 Task: Find connections with filter location Jincheng with filter topic #mentorwith filter profile language English with filter current company Tavant with filter school Institute of Hotel Management with filter industry Renewable Energy Power Generation with filter service category Negotiation with filter keywords title Novelist/Writer
Action: Mouse moved to (686, 101)
Screenshot: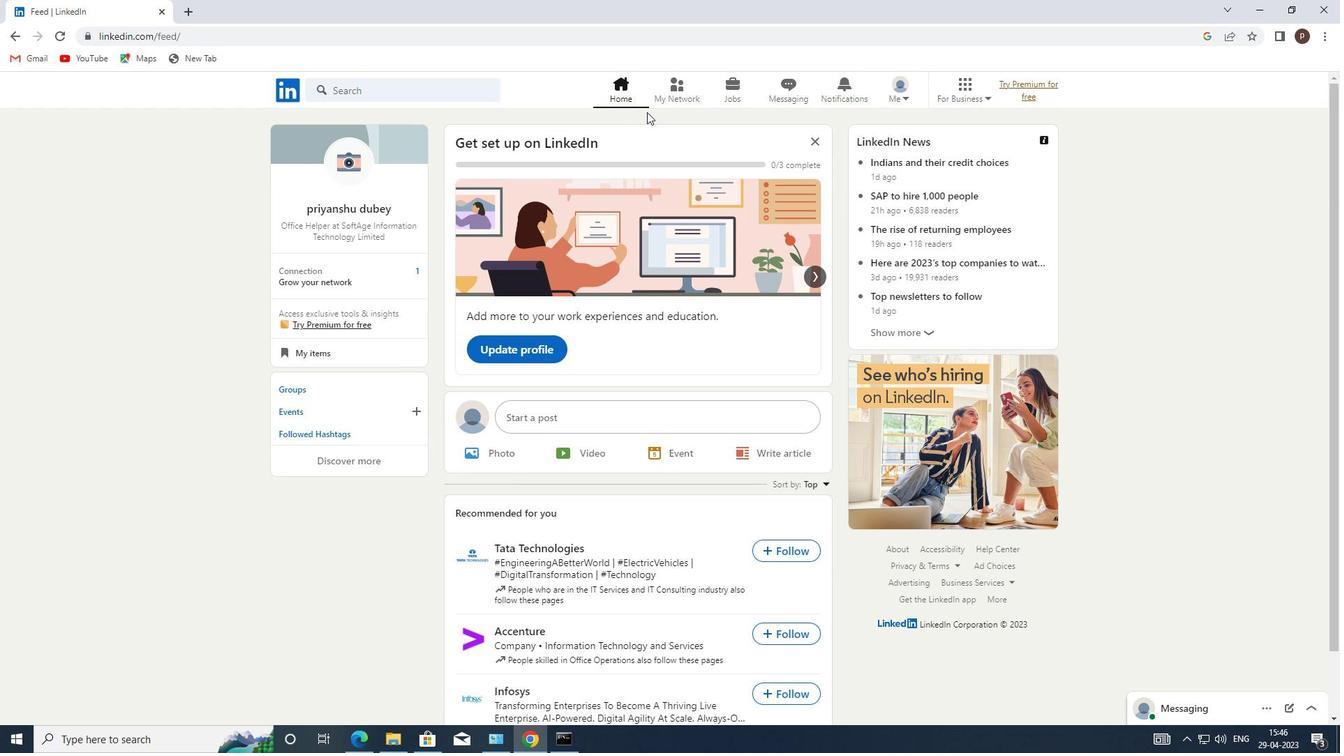 
Action: Mouse pressed left at (686, 101)
Screenshot: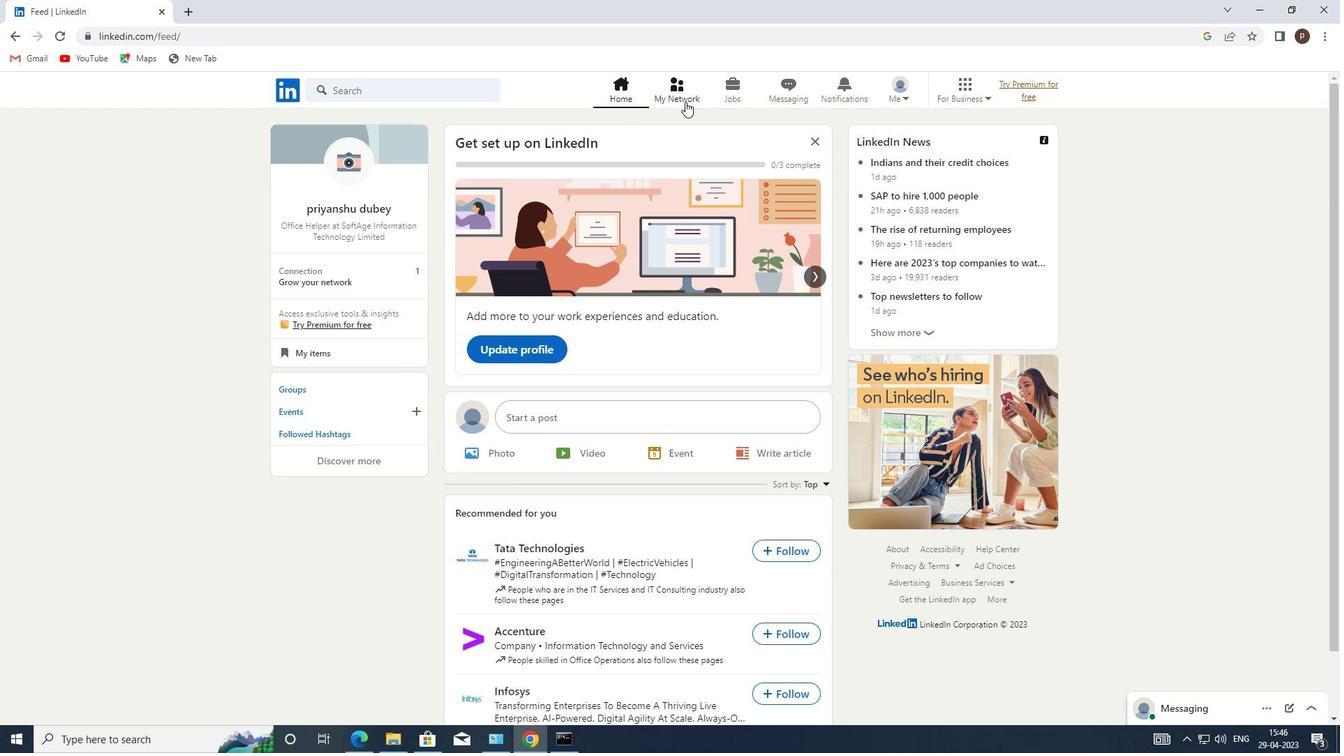 
Action: Mouse moved to (366, 164)
Screenshot: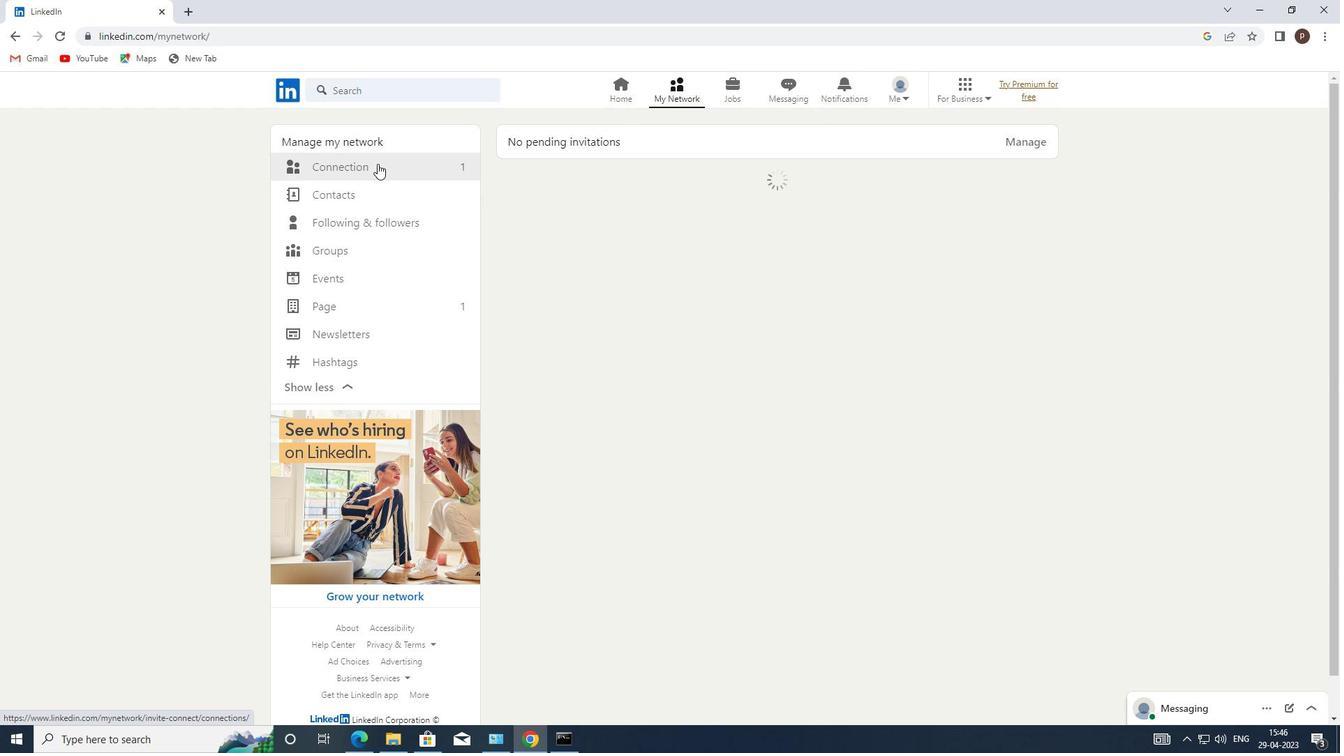 
Action: Mouse pressed left at (366, 164)
Screenshot: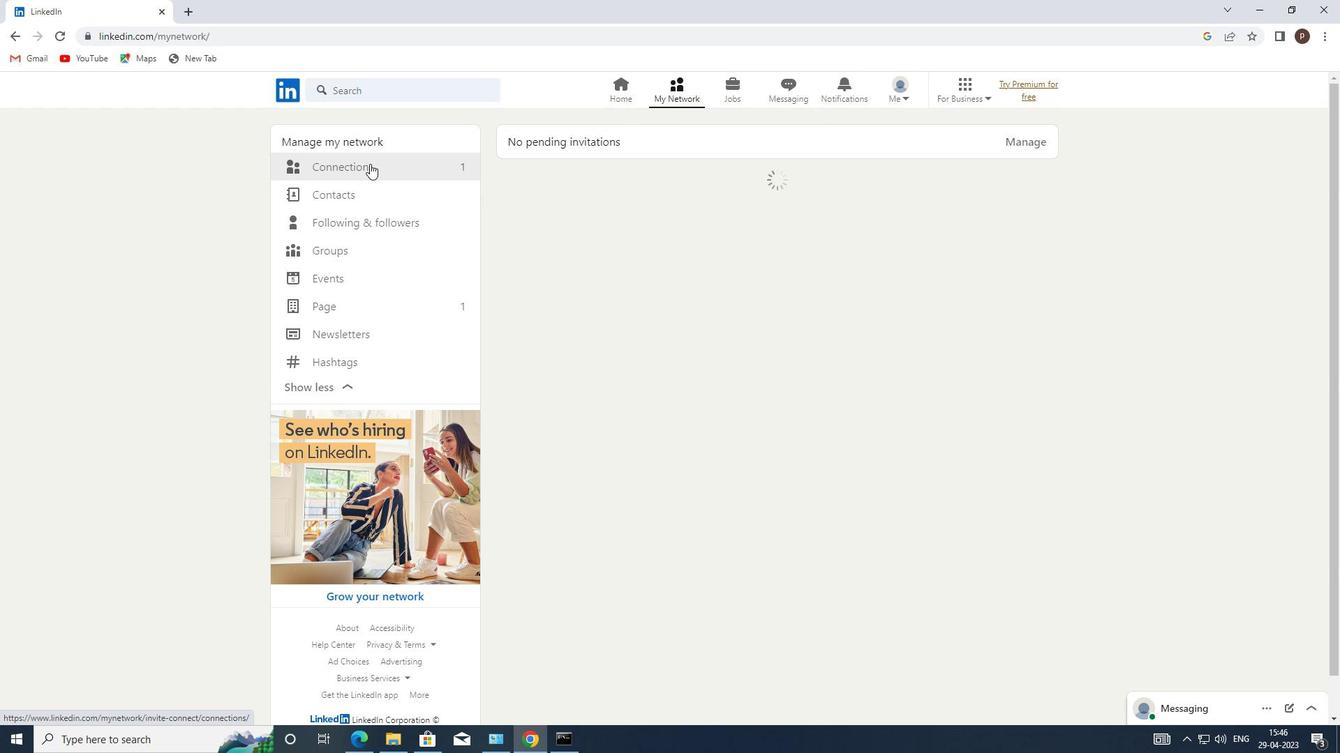 
Action: Mouse moved to (790, 157)
Screenshot: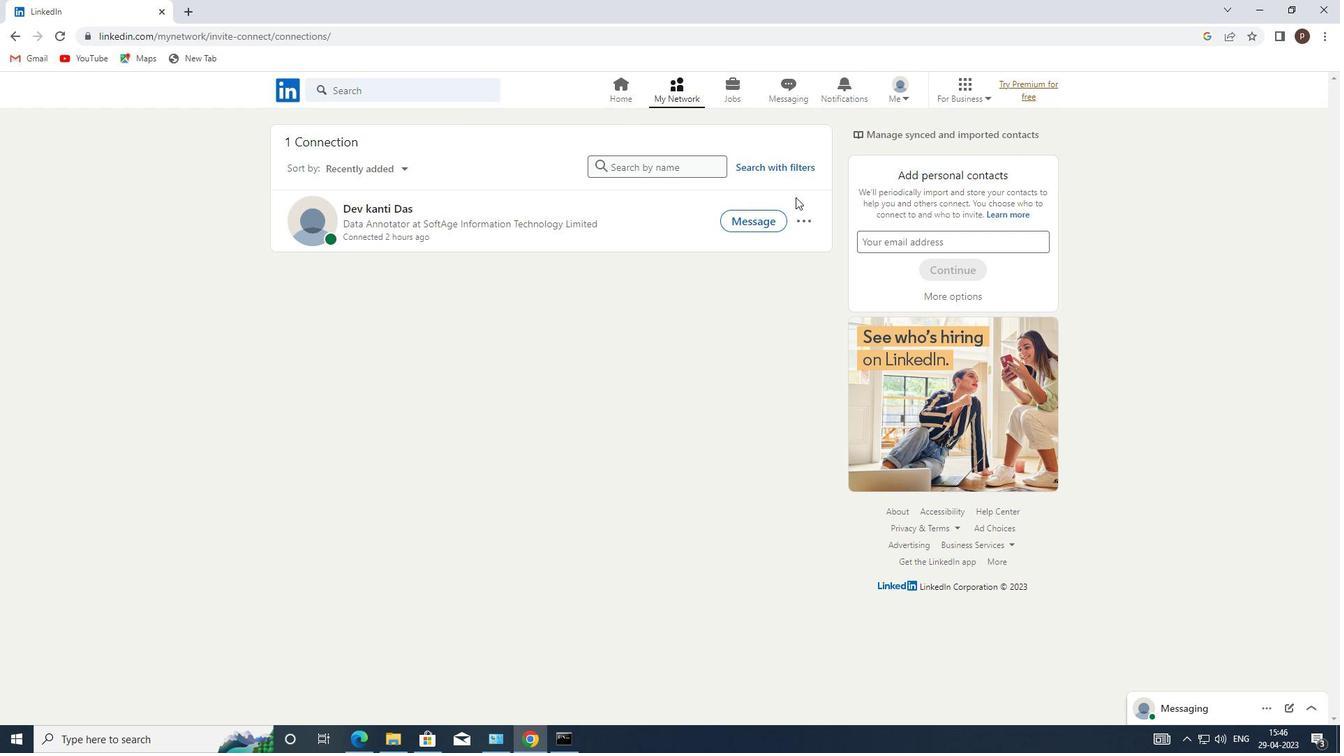 
Action: Mouse pressed left at (790, 157)
Screenshot: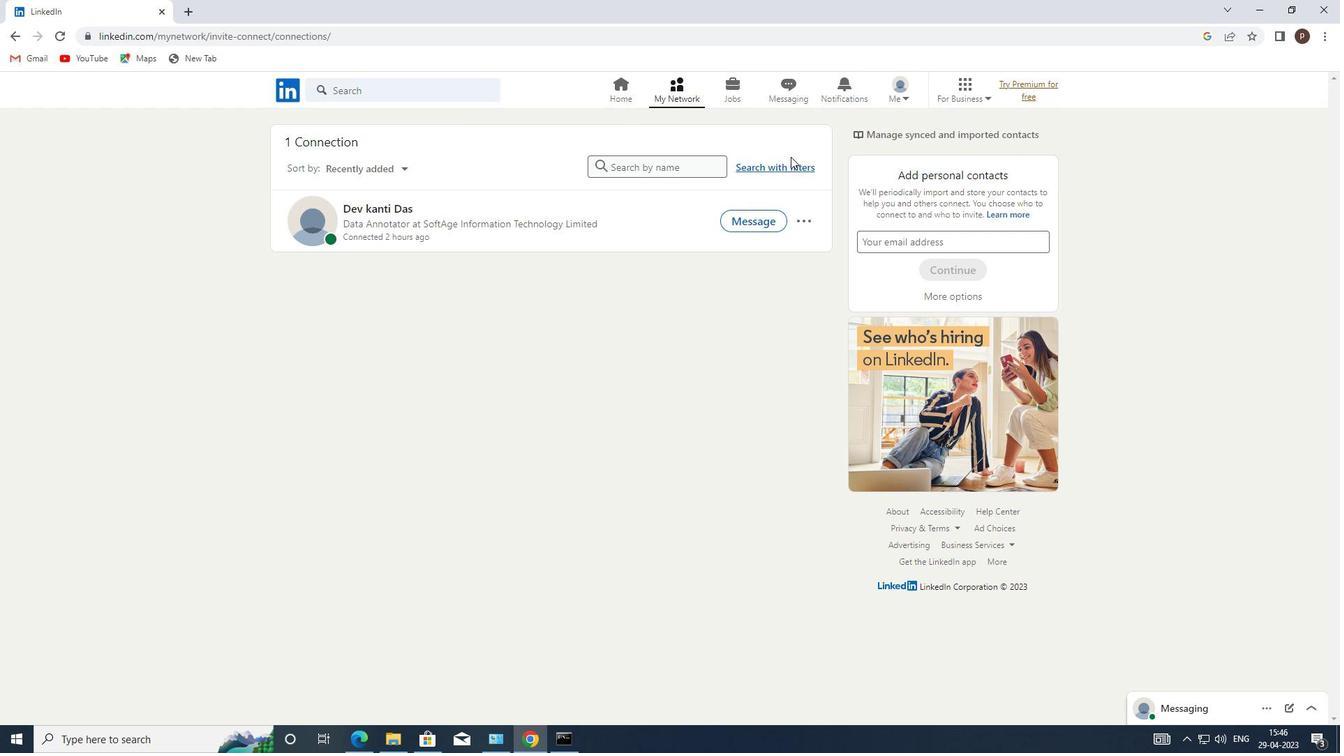 
Action: Mouse moved to (790, 159)
Screenshot: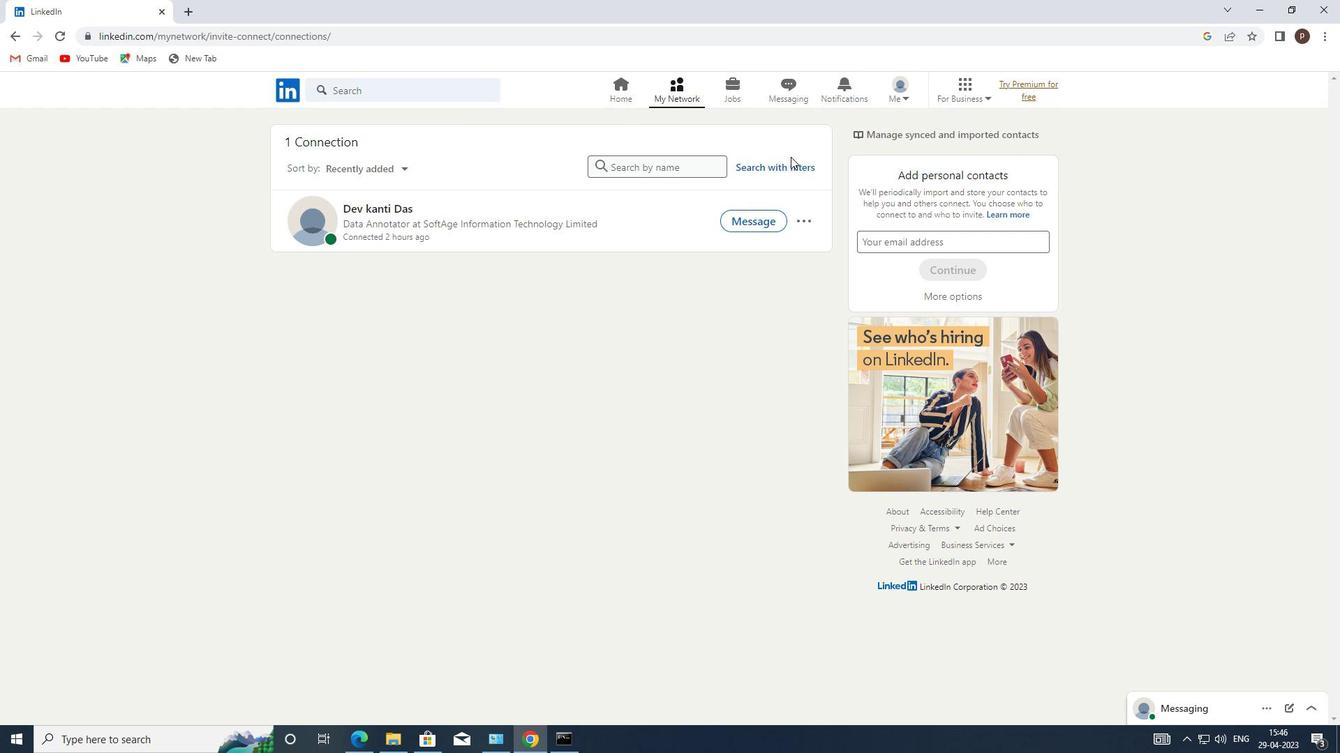 
Action: Mouse pressed left at (790, 159)
Screenshot: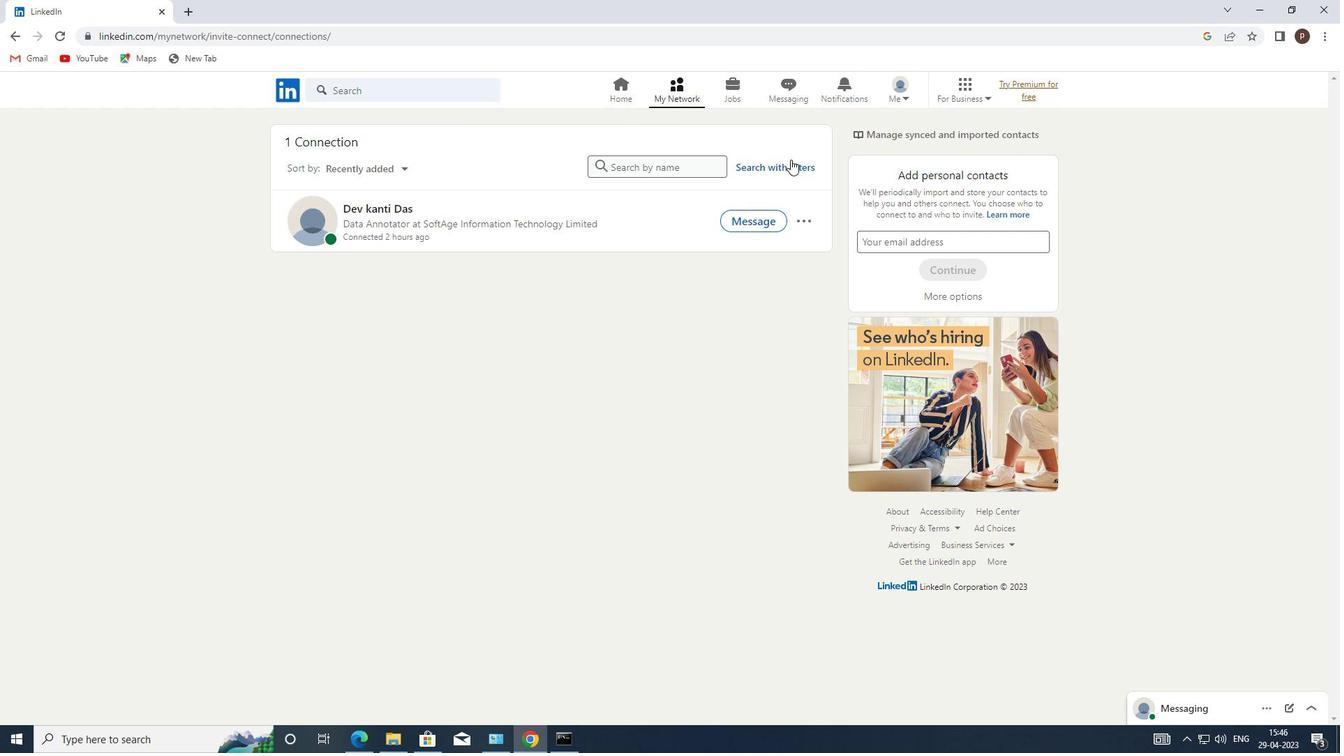 
Action: Mouse moved to (718, 131)
Screenshot: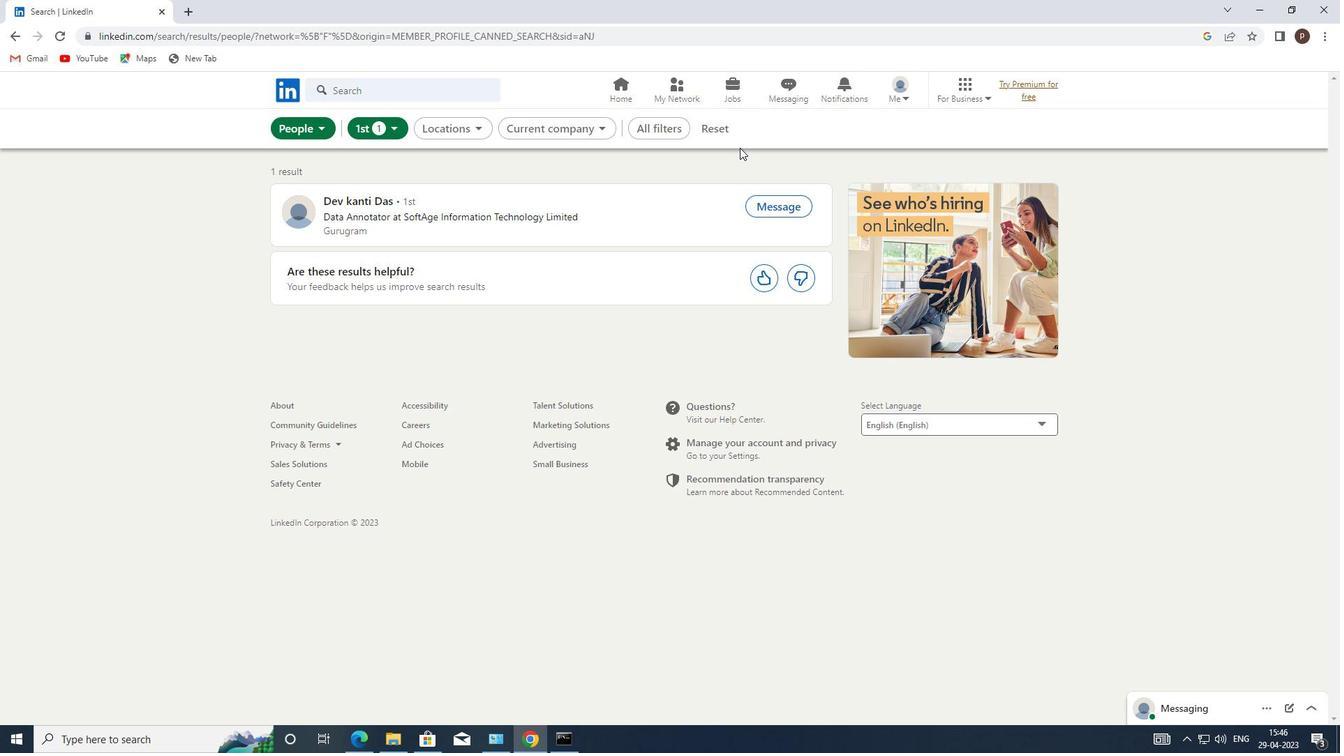 
Action: Mouse pressed left at (718, 131)
Screenshot: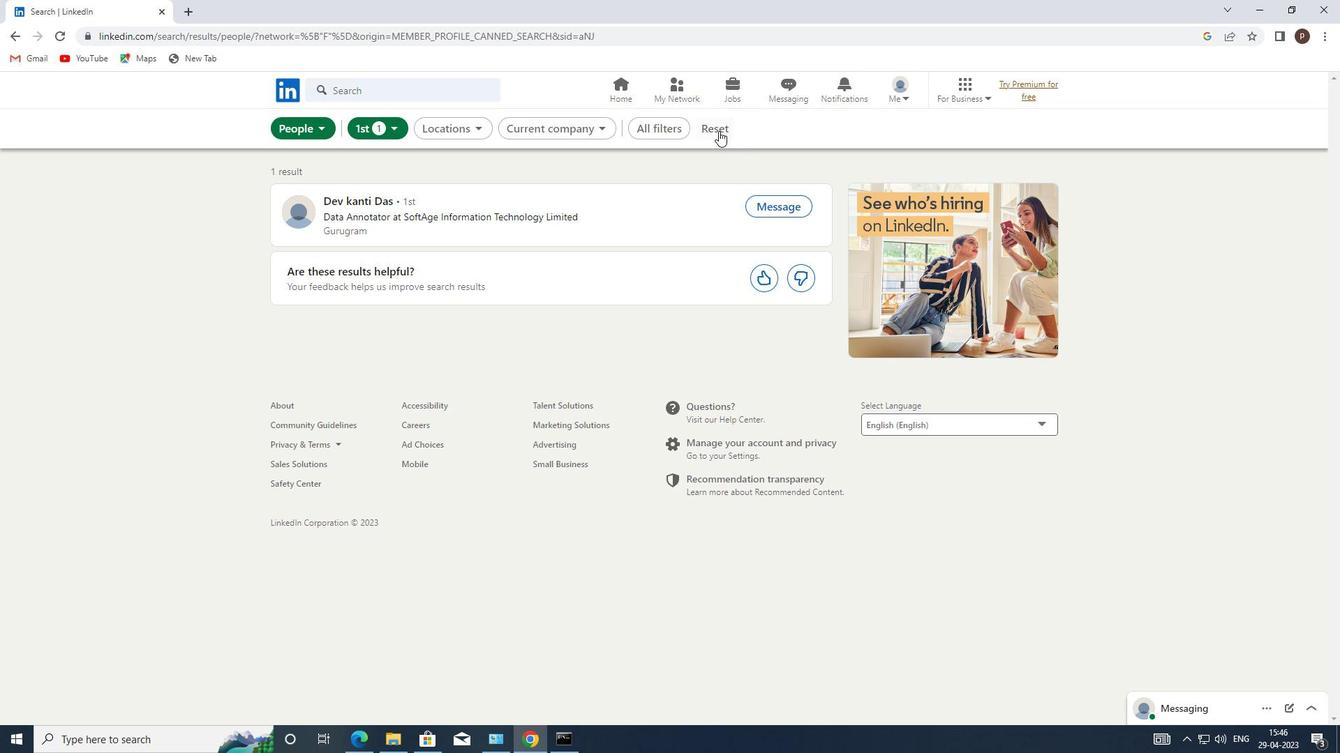 
Action: Mouse moved to (702, 129)
Screenshot: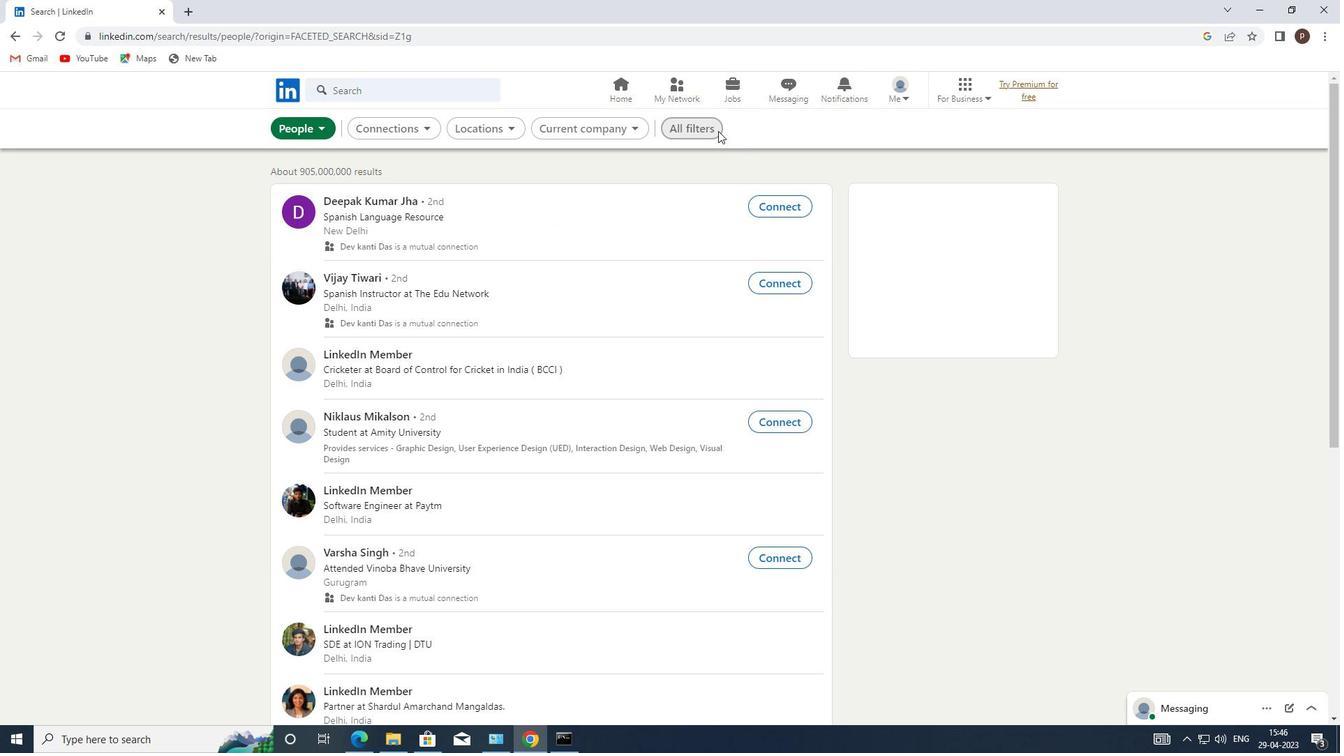 
Action: Mouse pressed left at (702, 129)
Screenshot: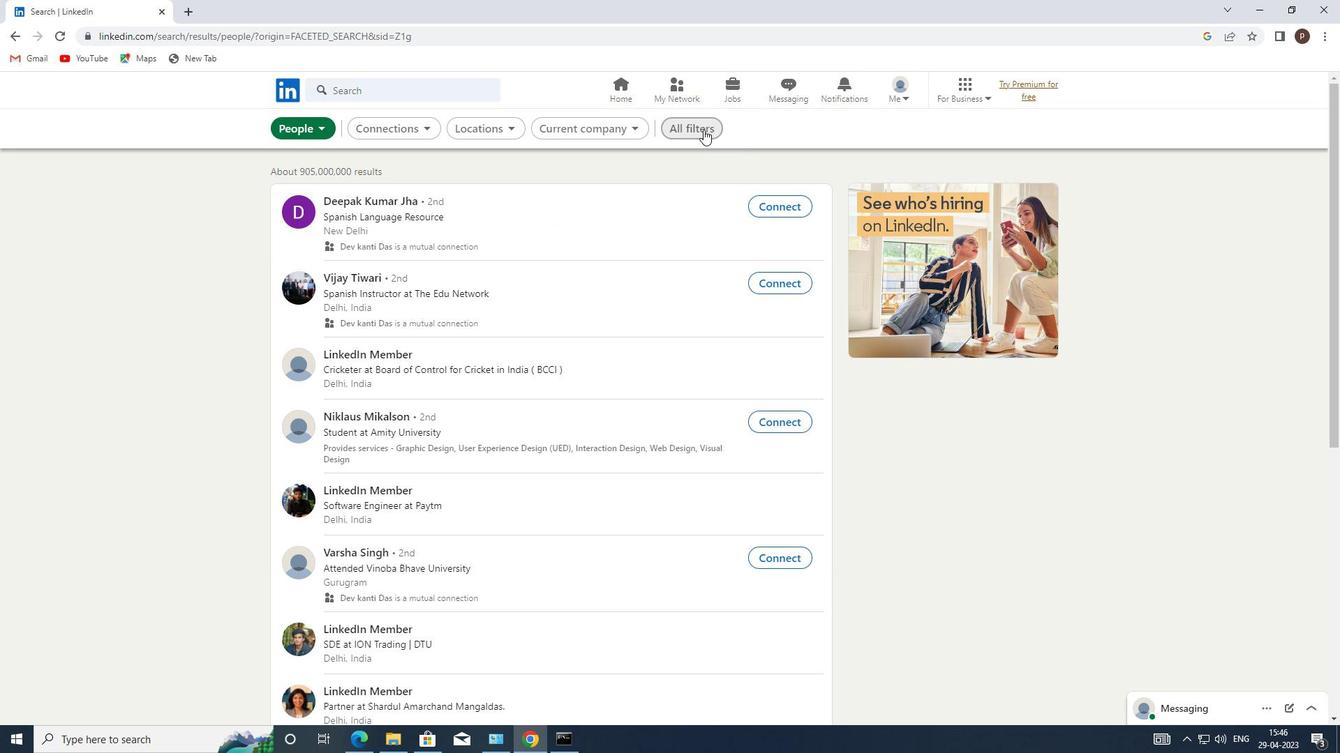 
Action: Mouse moved to (1112, 432)
Screenshot: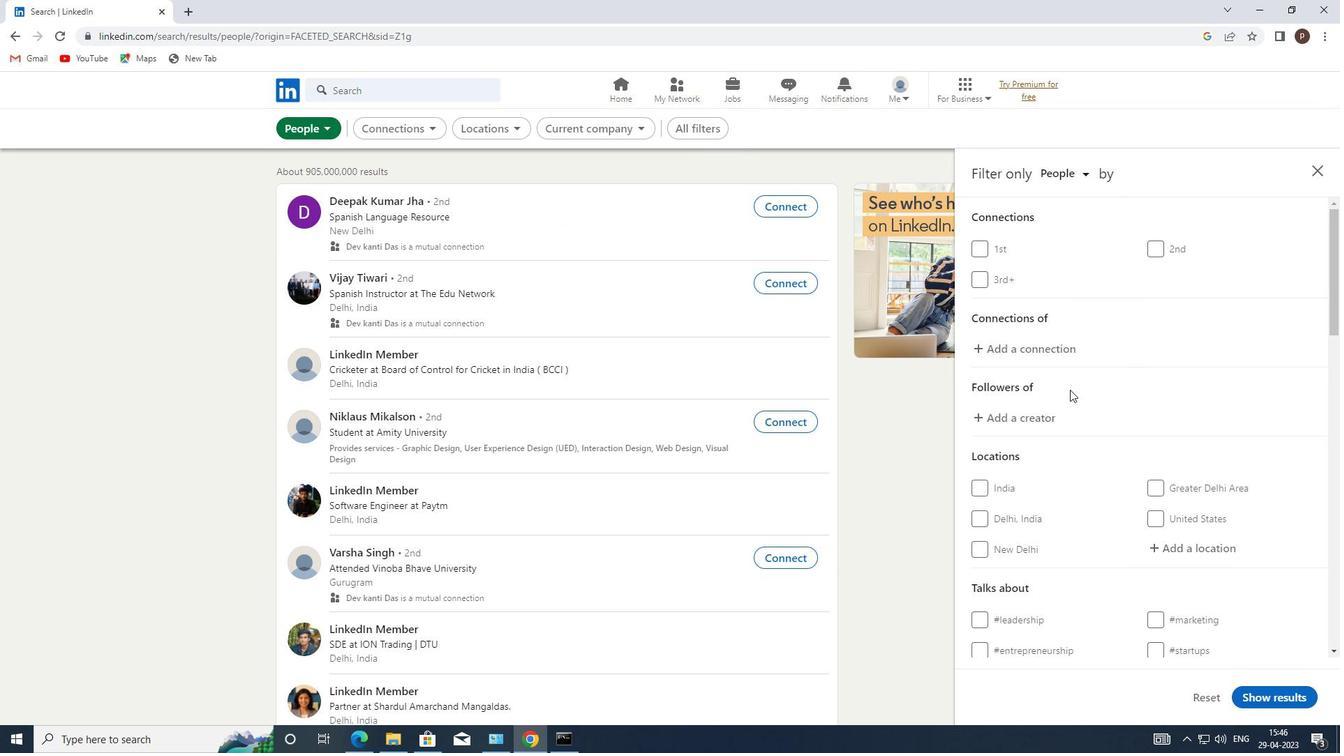 
Action: Mouse scrolled (1112, 432) with delta (0, 0)
Screenshot: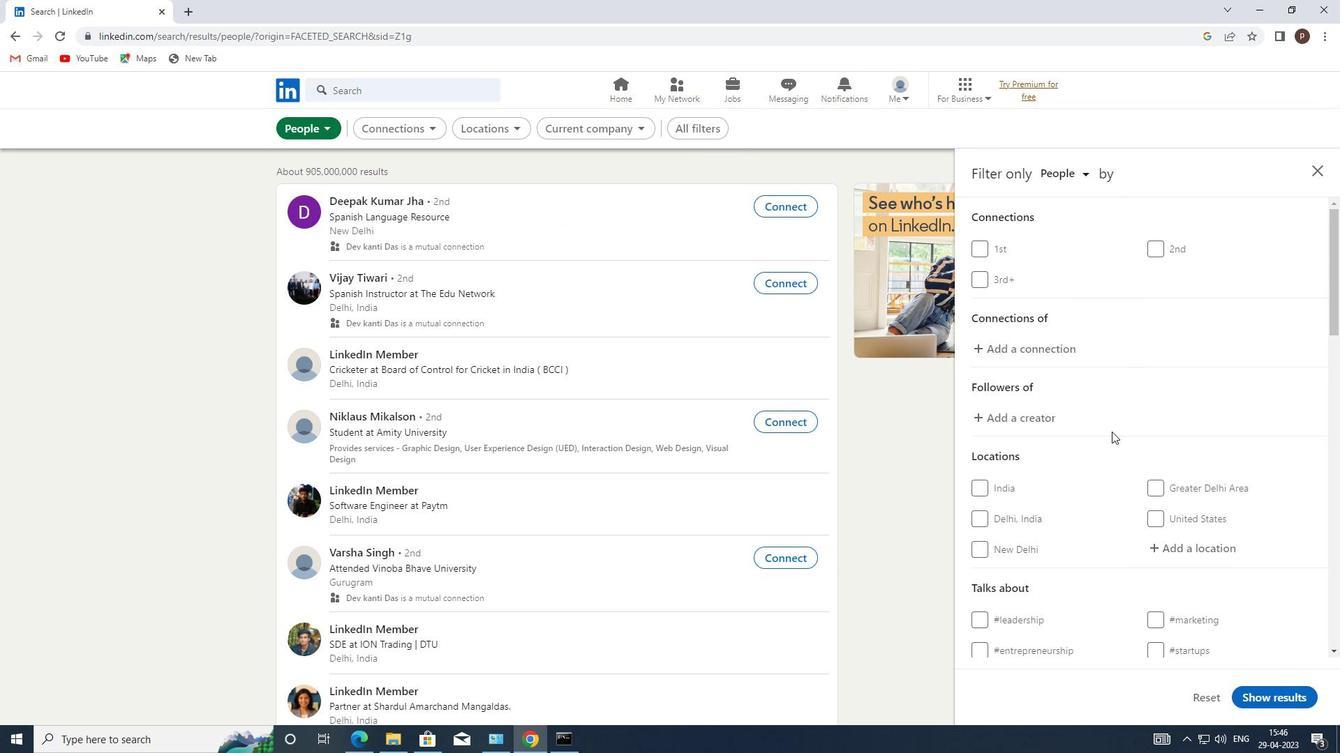 
Action: Mouse moved to (1112, 434)
Screenshot: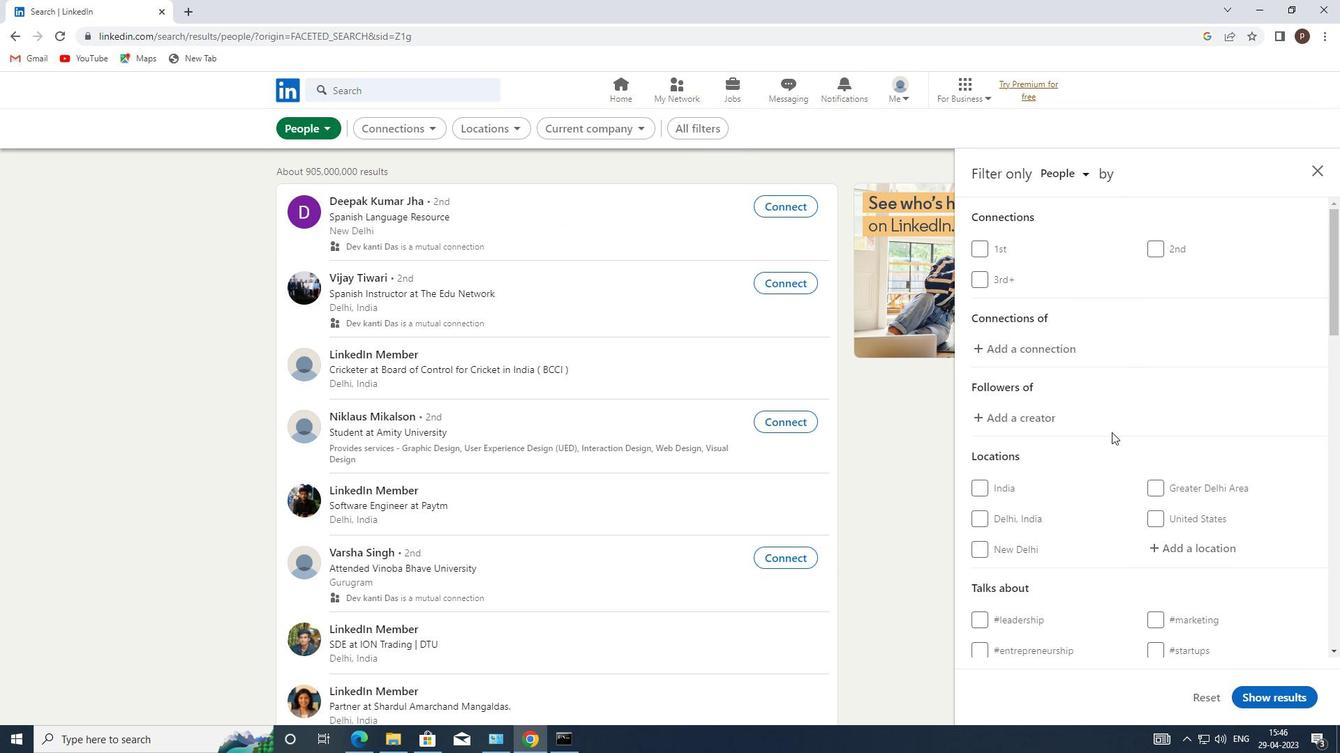 
Action: Mouse scrolled (1112, 434) with delta (0, 0)
Screenshot: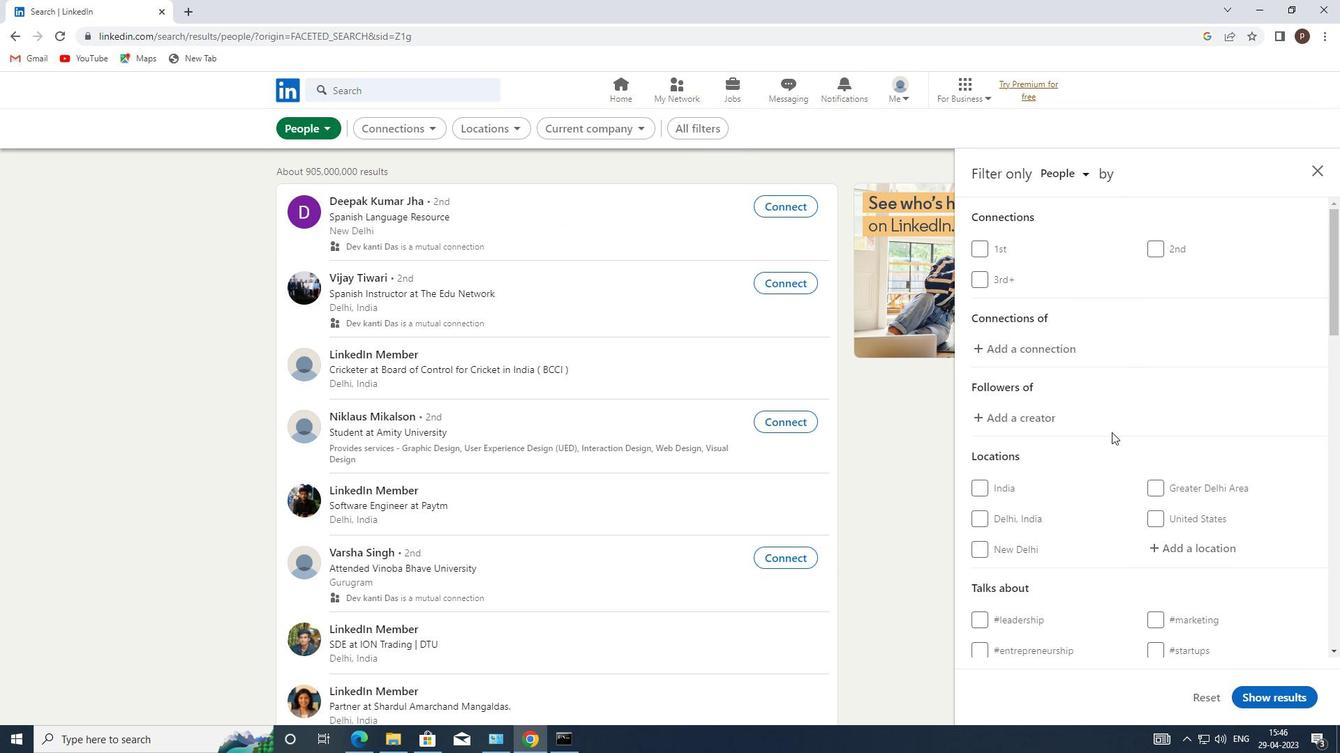 
Action: Mouse moved to (1177, 413)
Screenshot: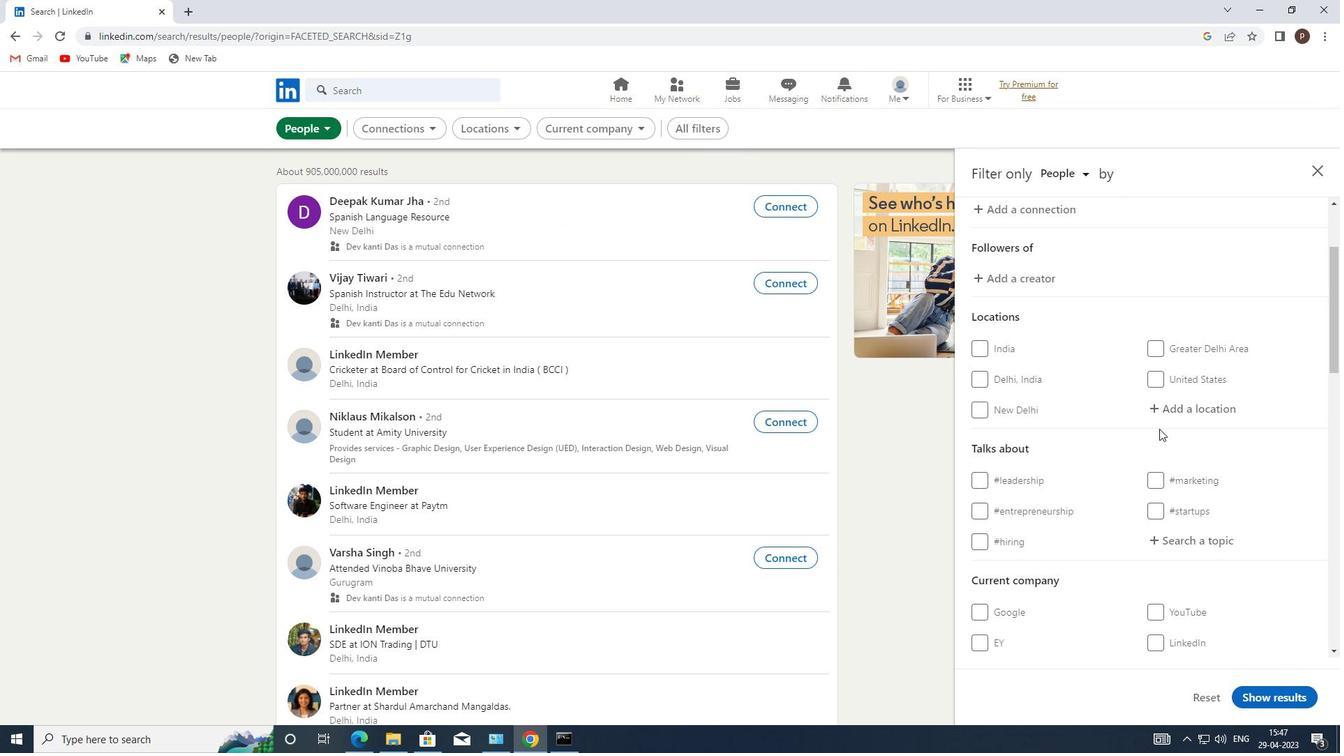 
Action: Mouse pressed left at (1177, 413)
Screenshot: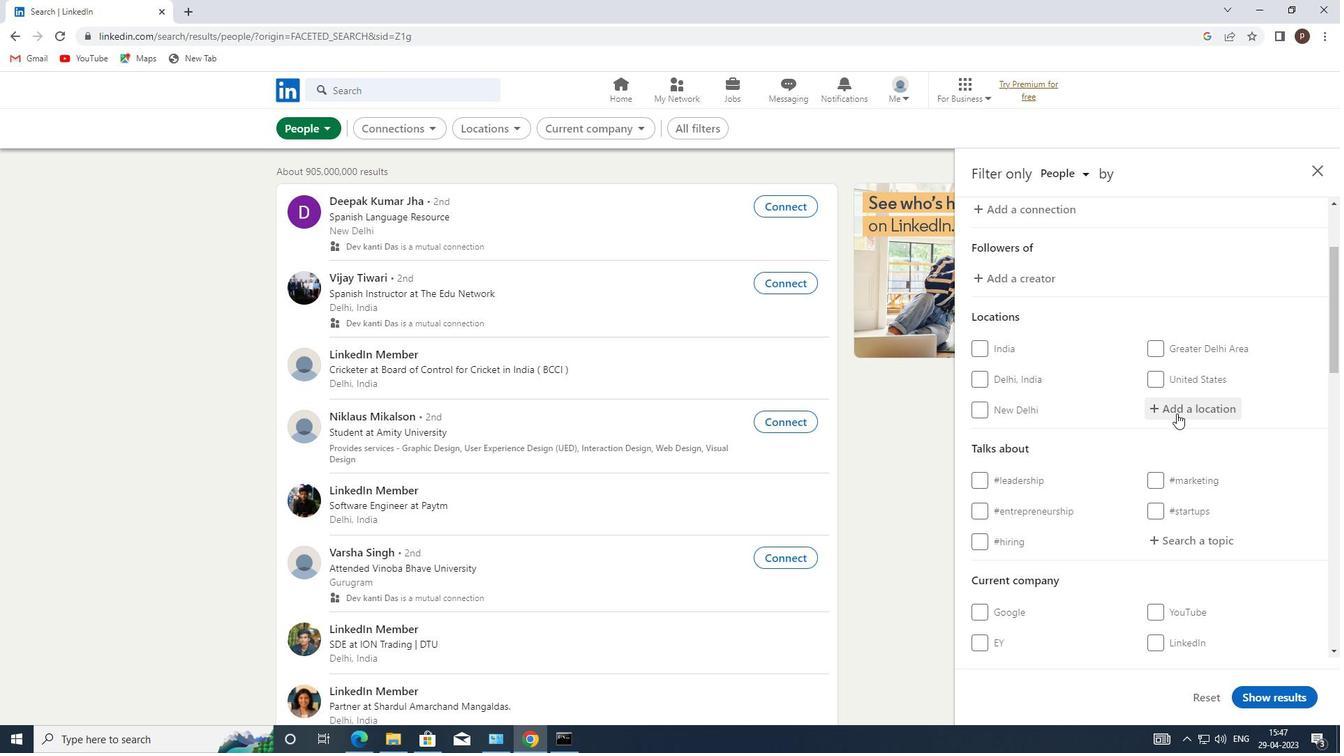 
Action: Key pressed j<Key.caps_lock>incheng
Screenshot: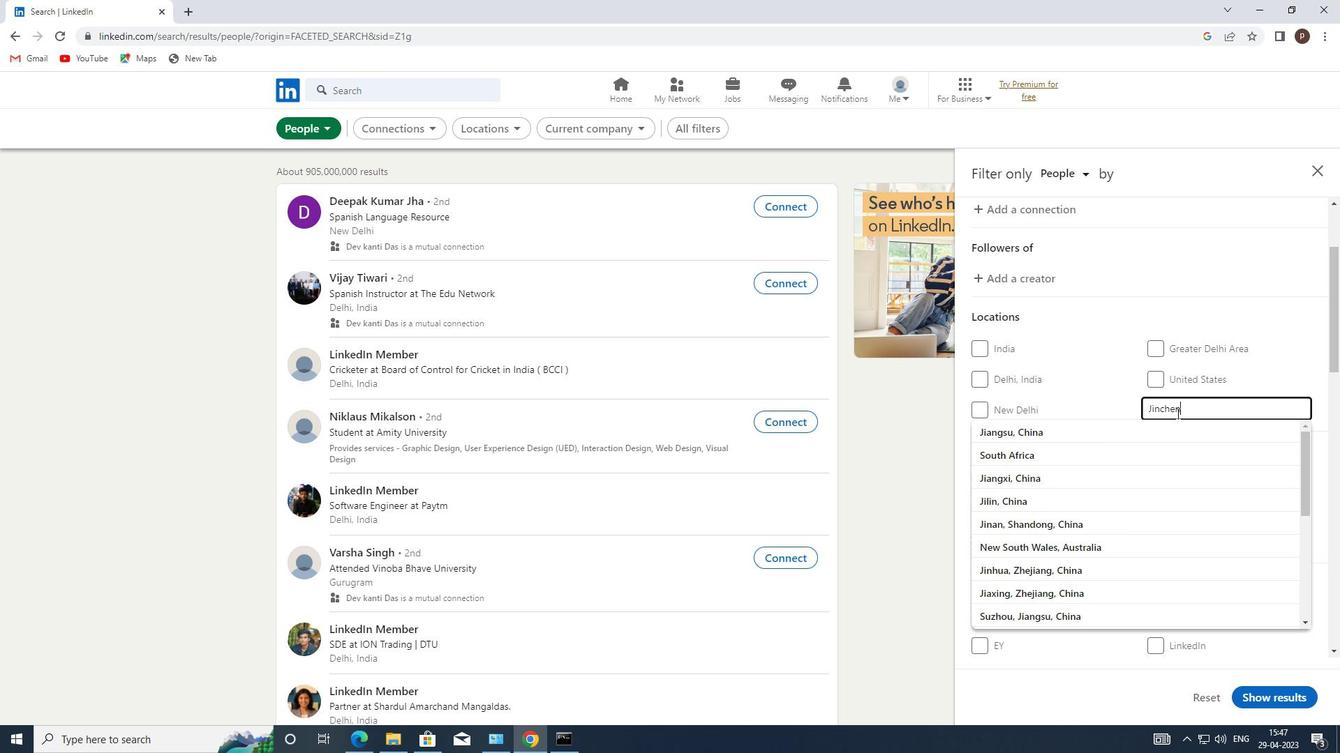 
Action: Mouse moved to (1058, 437)
Screenshot: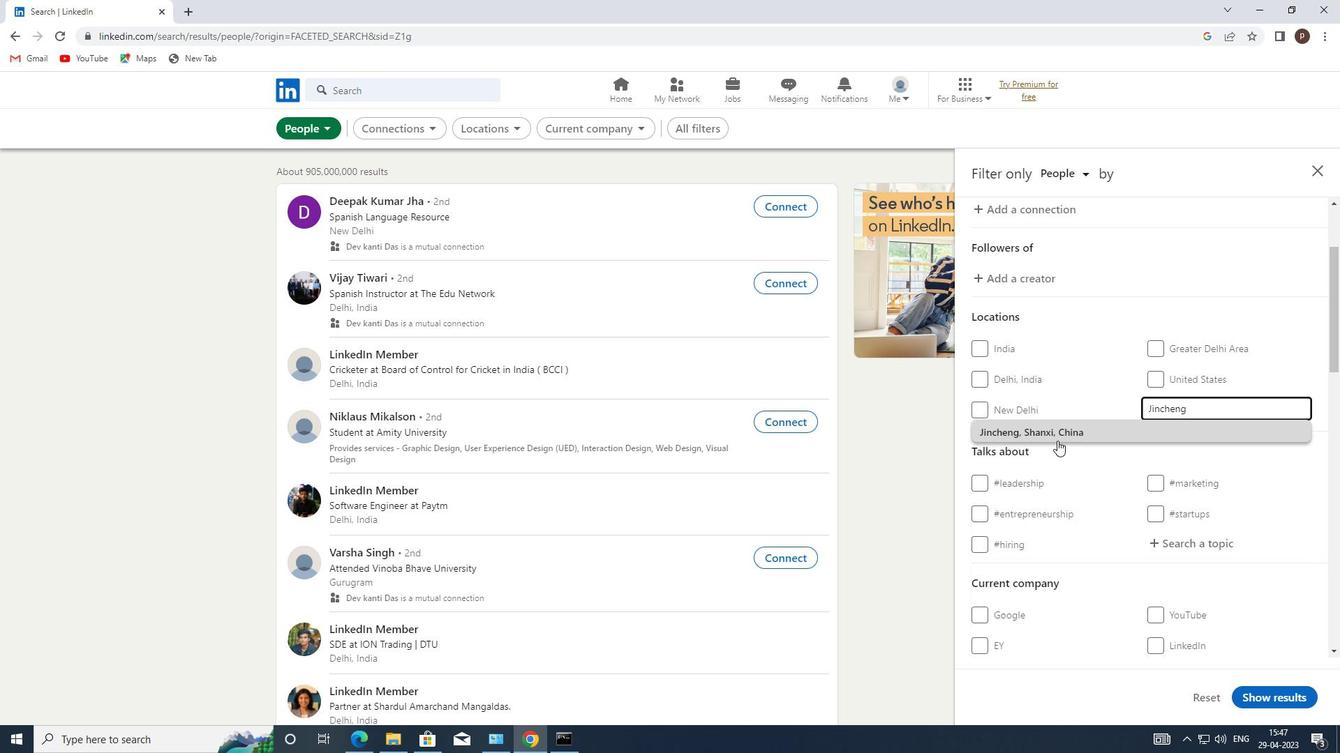 
Action: Mouse pressed left at (1058, 437)
Screenshot: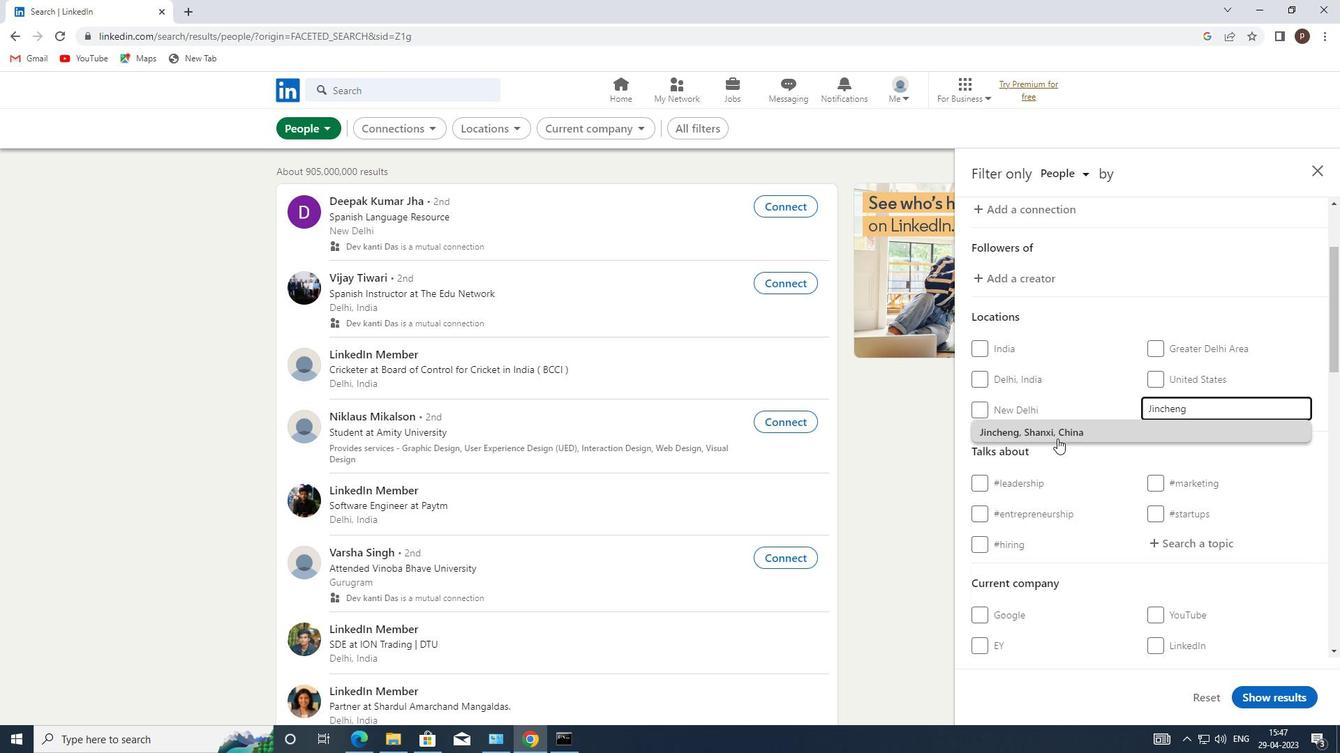 
Action: Mouse moved to (1119, 483)
Screenshot: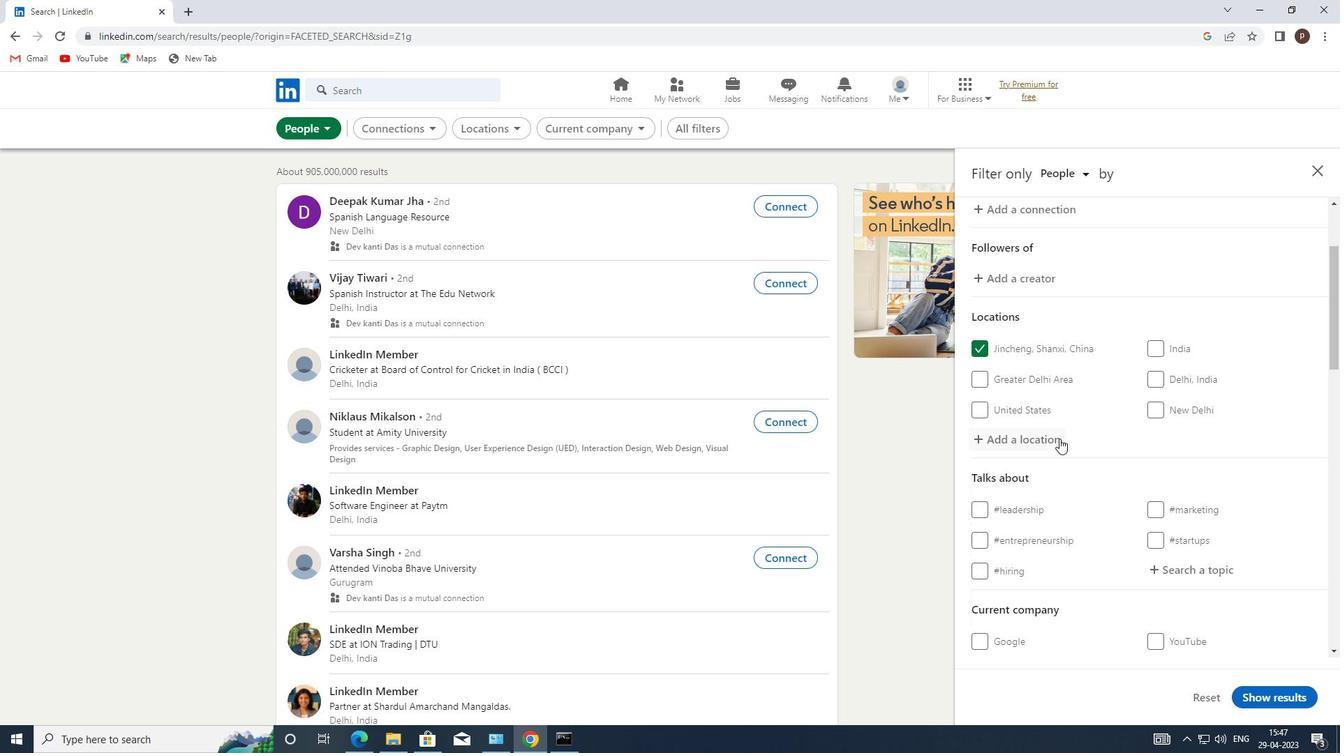 
Action: Mouse scrolled (1119, 482) with delta (0, 0)
Screenshot: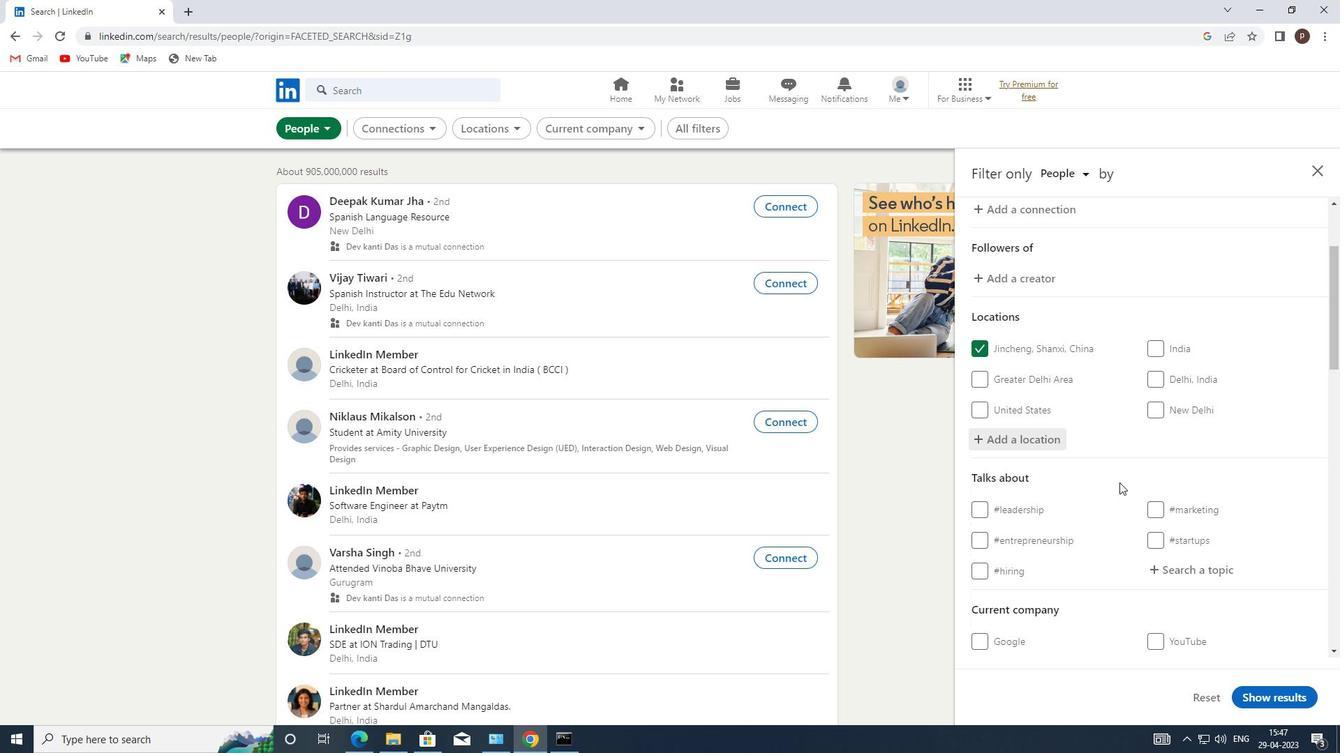 
Action: Mouse scrolled (1119, 482) with delta (0, 0)
Screenshot: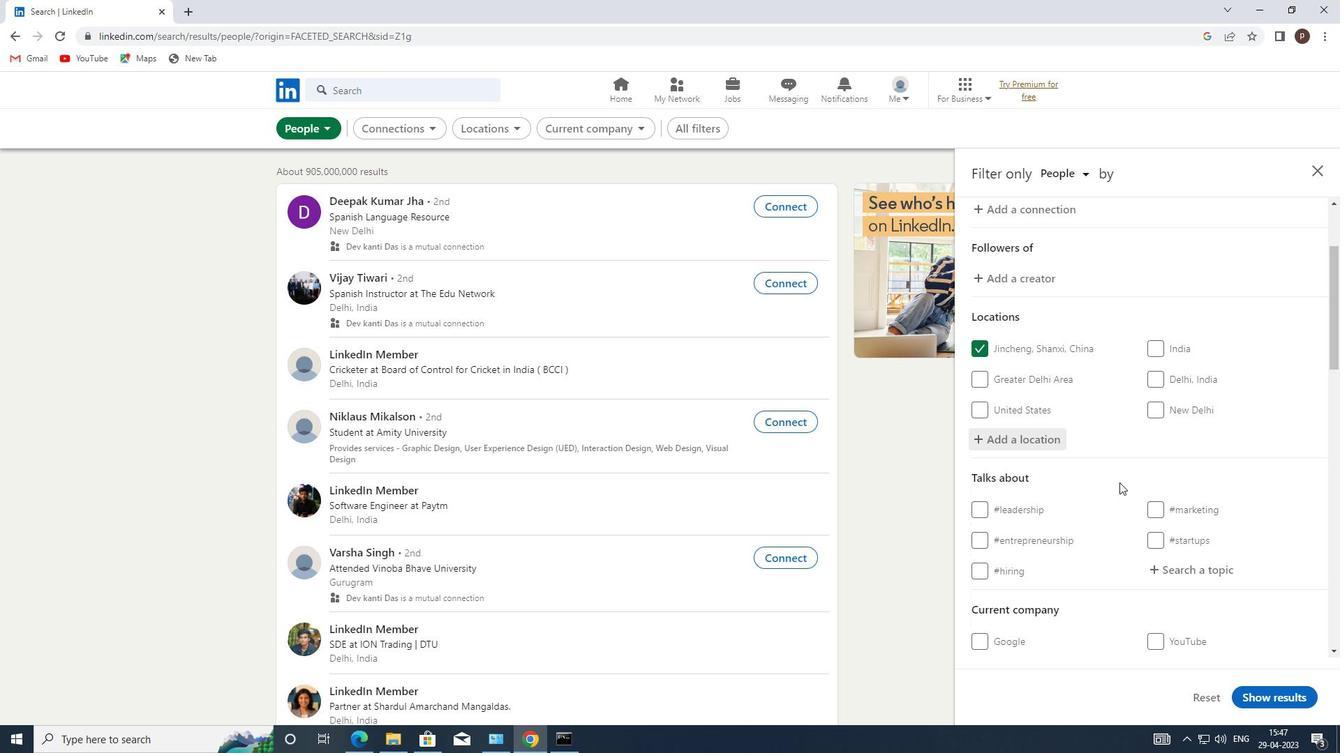 
Action: Mouse scrolled (1119, 482) with delta (0, 0)
Screenshot: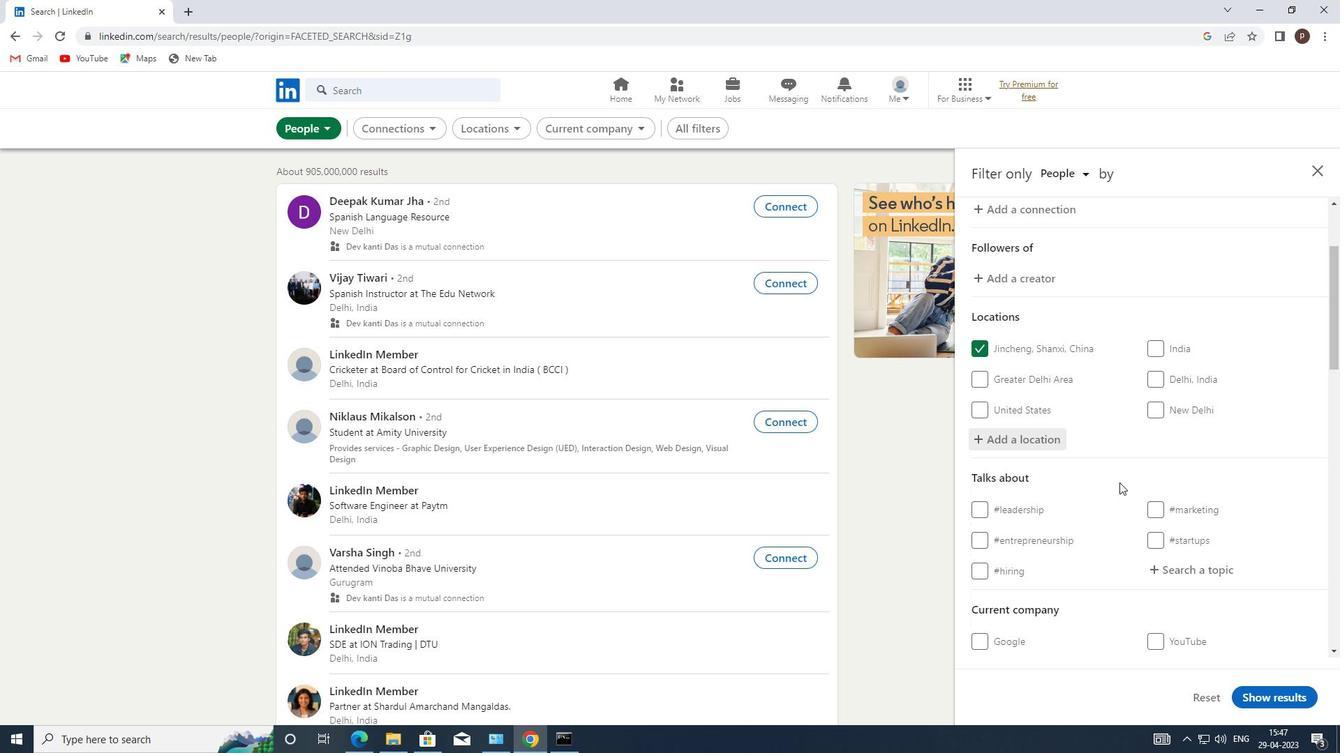 
Action: Mouse moved to (1167, 364)
Screenshot: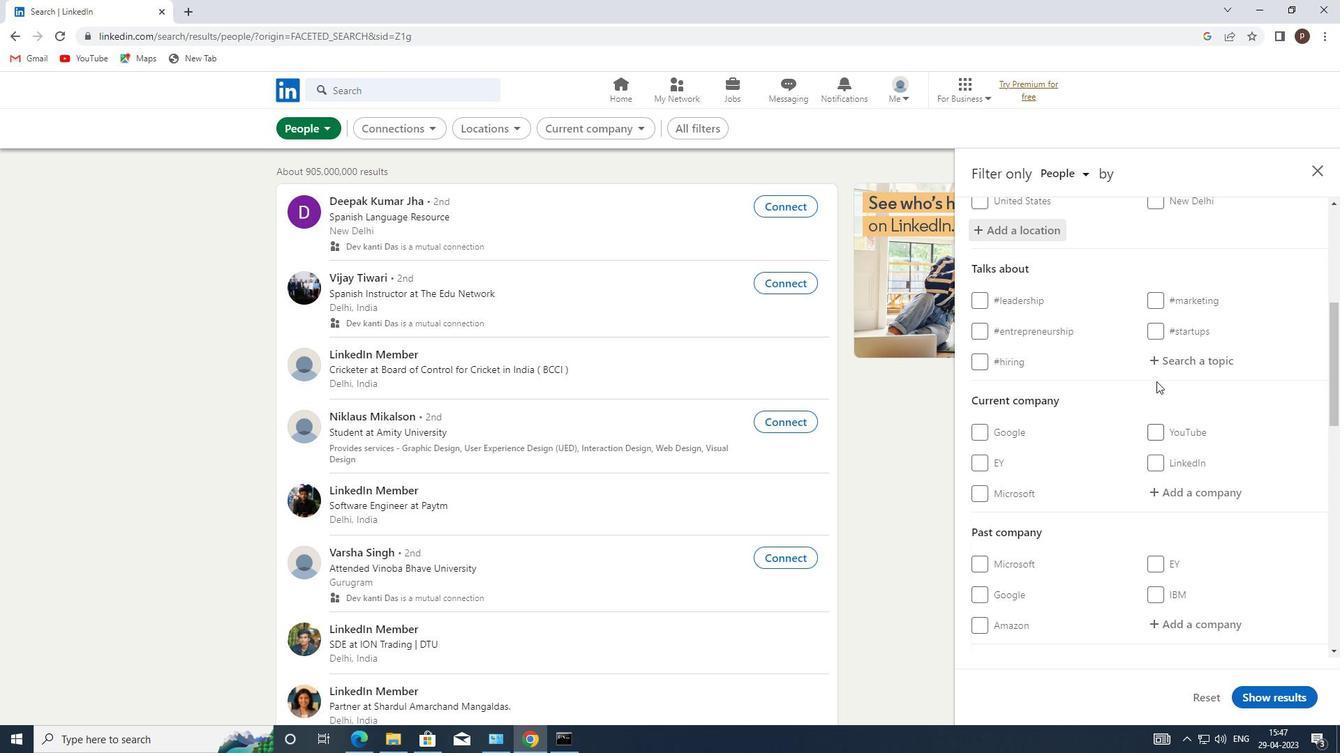 
Action: Mouse pressed left at (1167, 364)
Screenshot: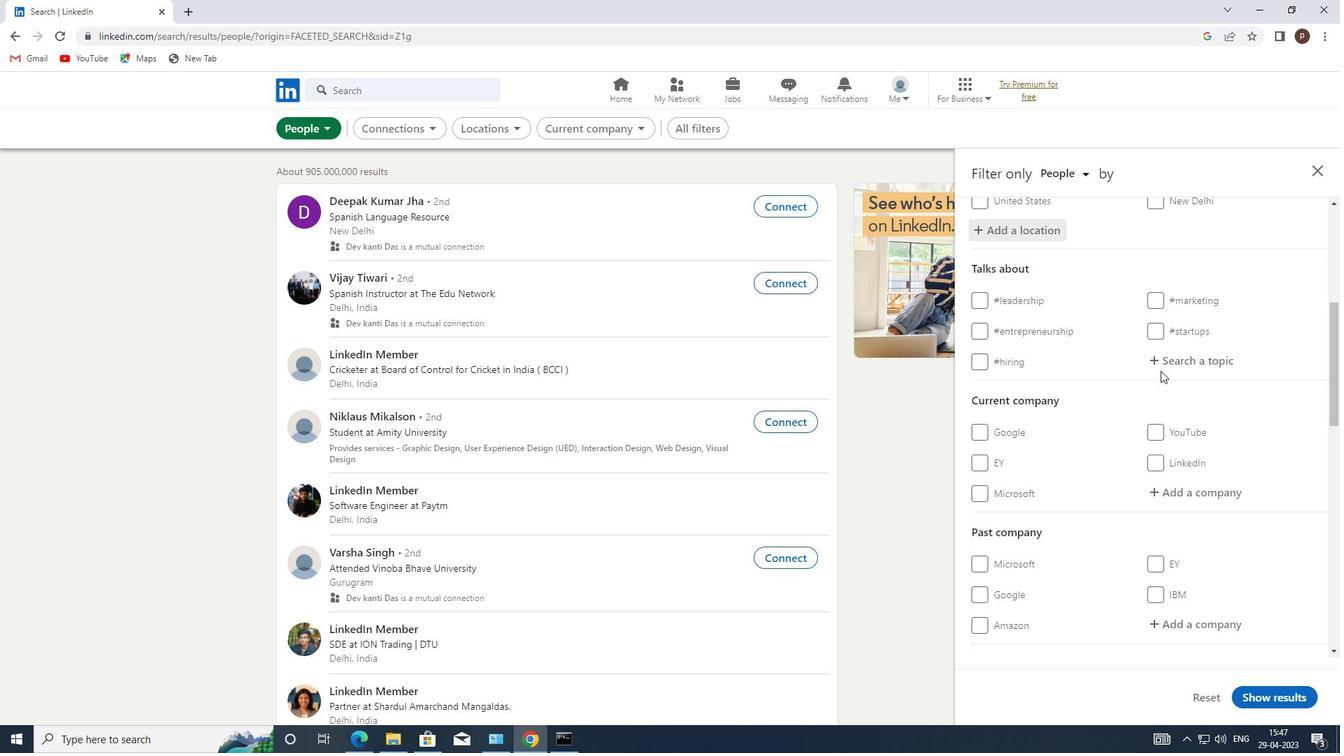 
Action: Mouse moved to (1163, 363)
Screenshot: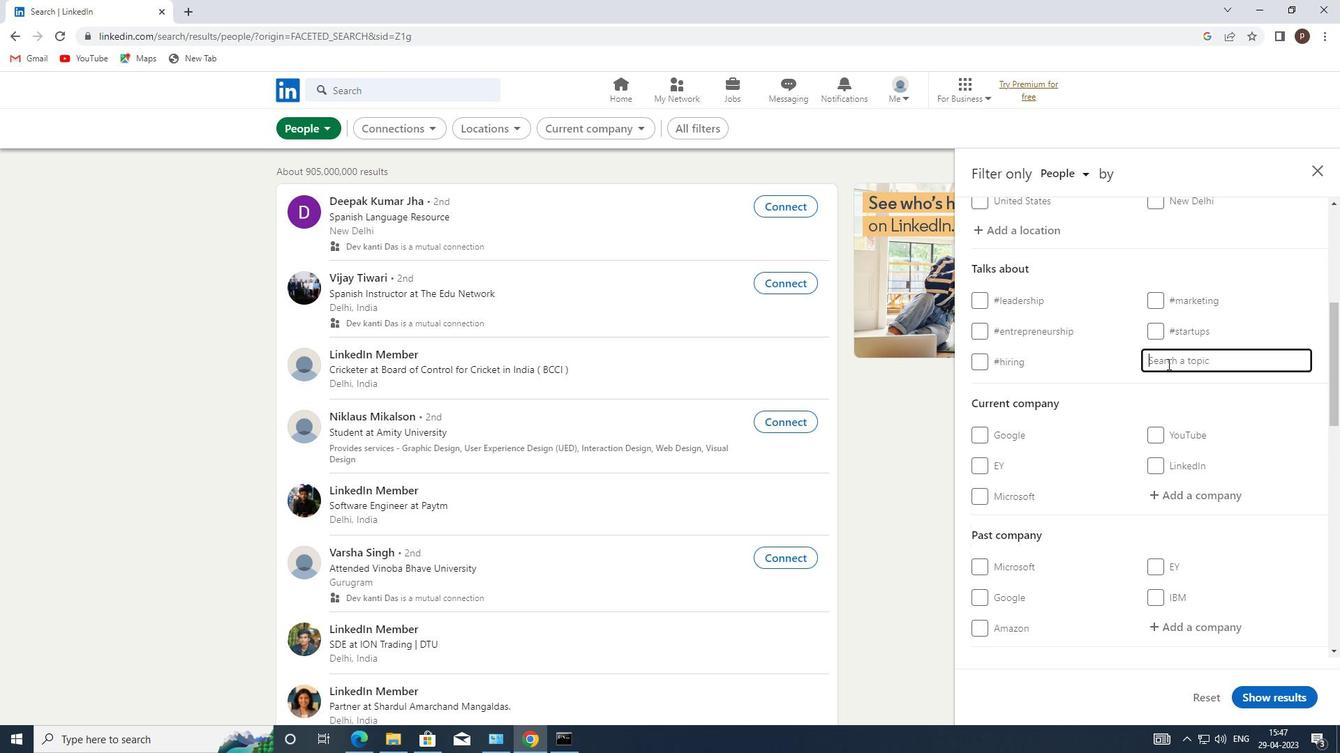 
Action: Key pressed <Key.shift>#MENTOR
Screenshot: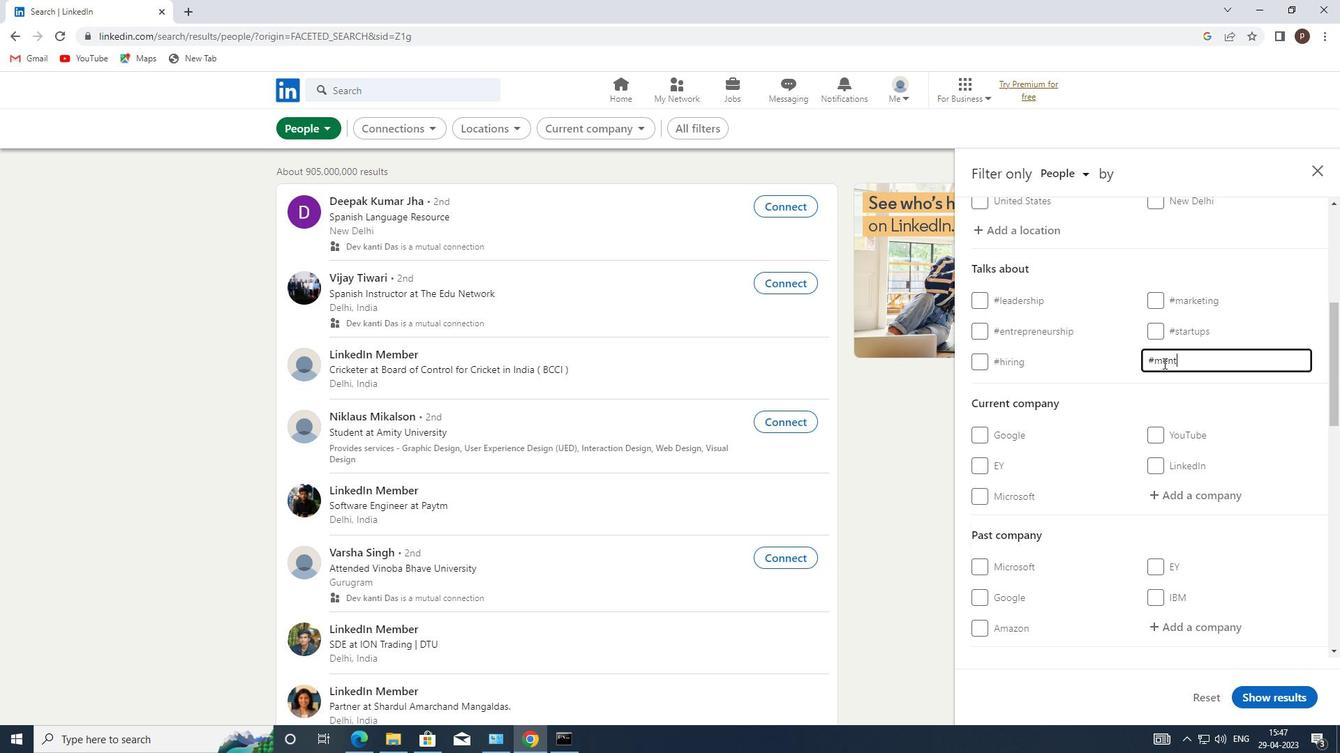 
Action: Mouse moved to (1079, 425)
Screenshot: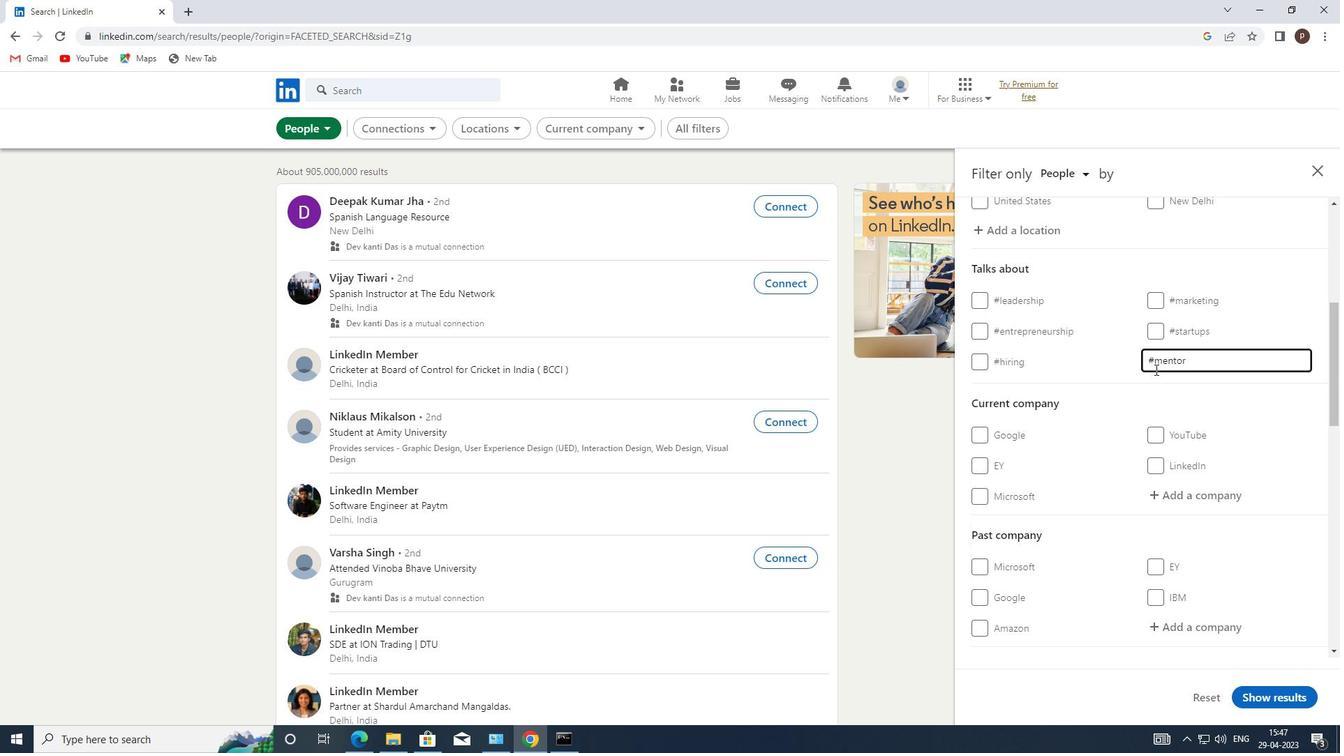 
Action: Mouse scrolled (1079, 424) with delta (0, 0)
Screenshot: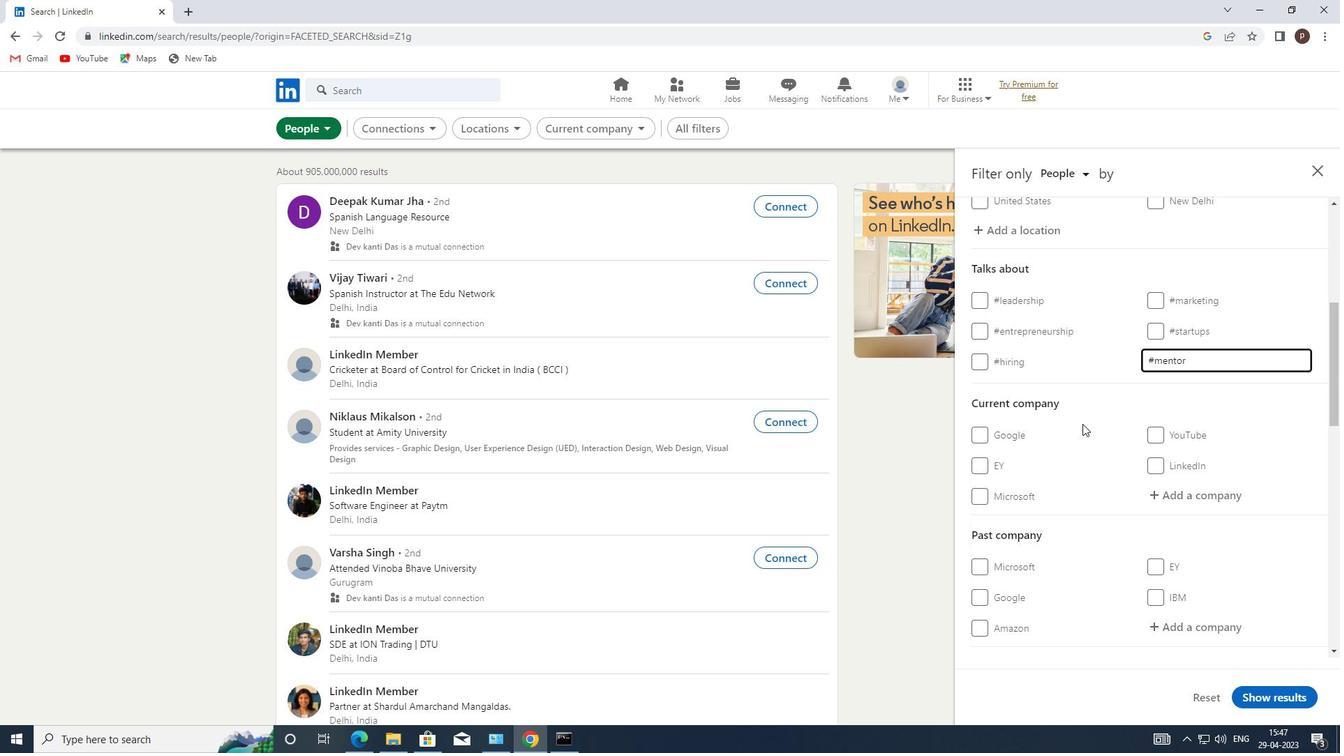 
Action: Mouse moved to (1181, 423)
Screenshot: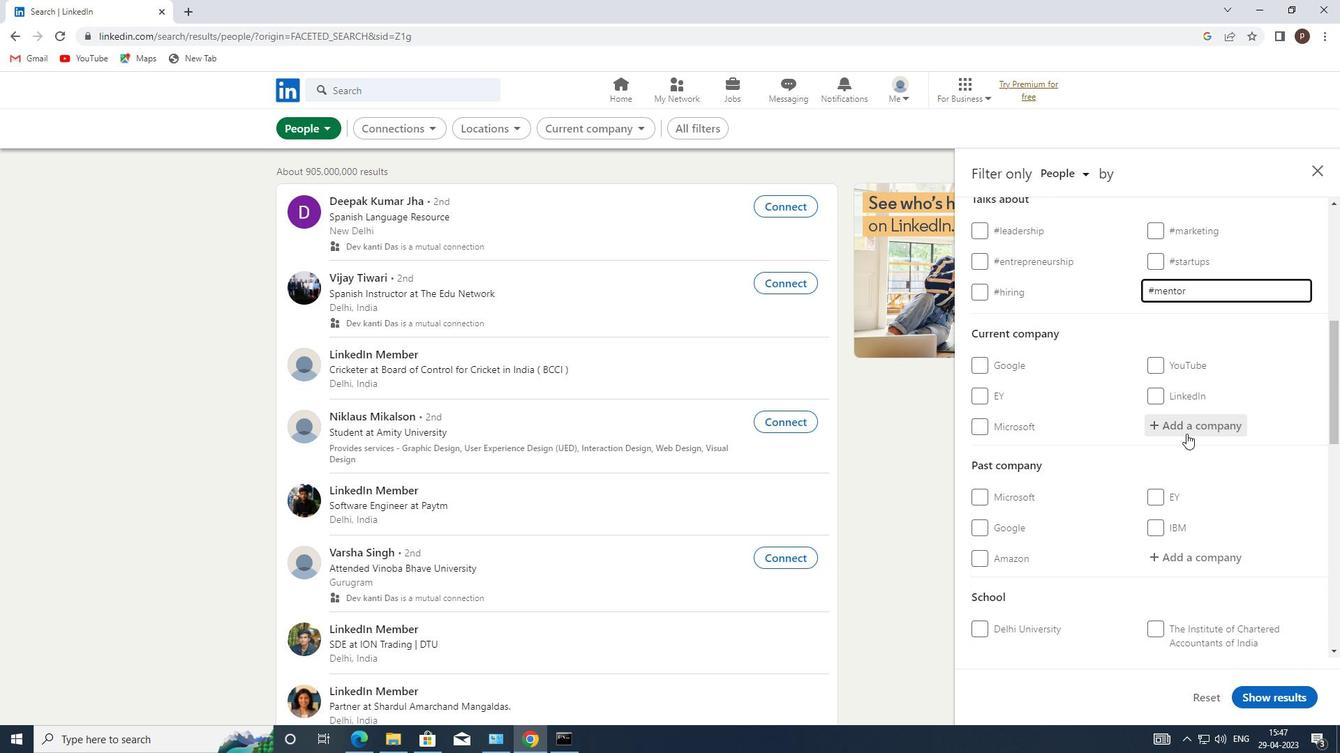 
Action: Mouse scrolled (1181, 423) with delta (0, 0)
Screenshot: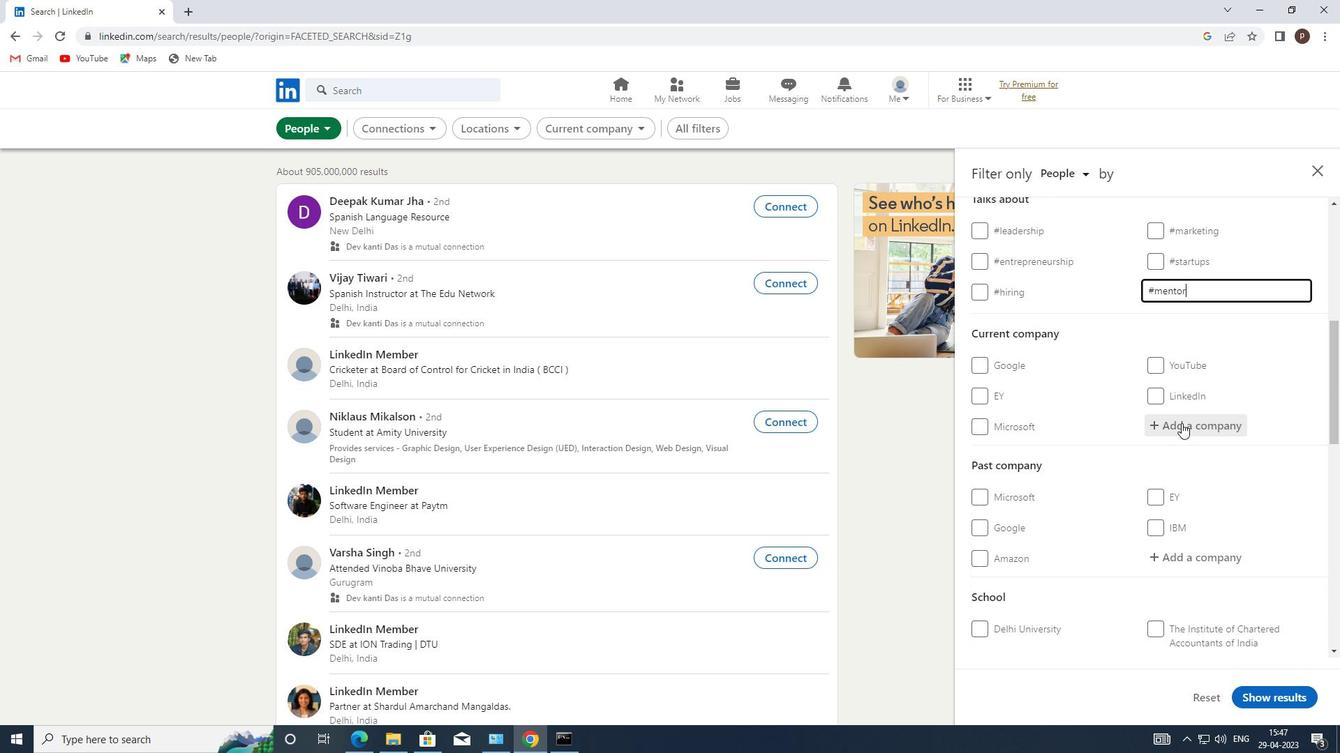 
Action: Mouse scrolled (1181, 423) with delta (0, 0)
Screenshot: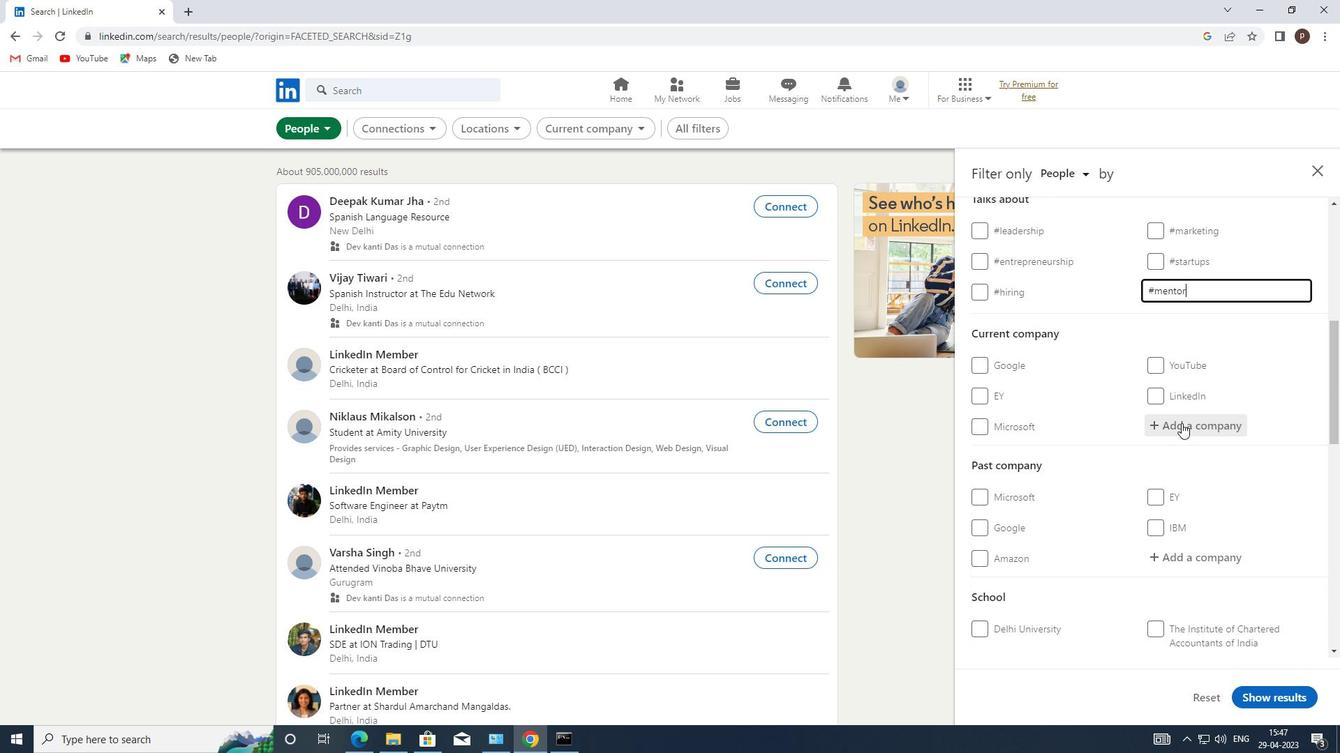 
Action: Mouse scrolled (1181, 423) with delta (0, 0)
Screenshot: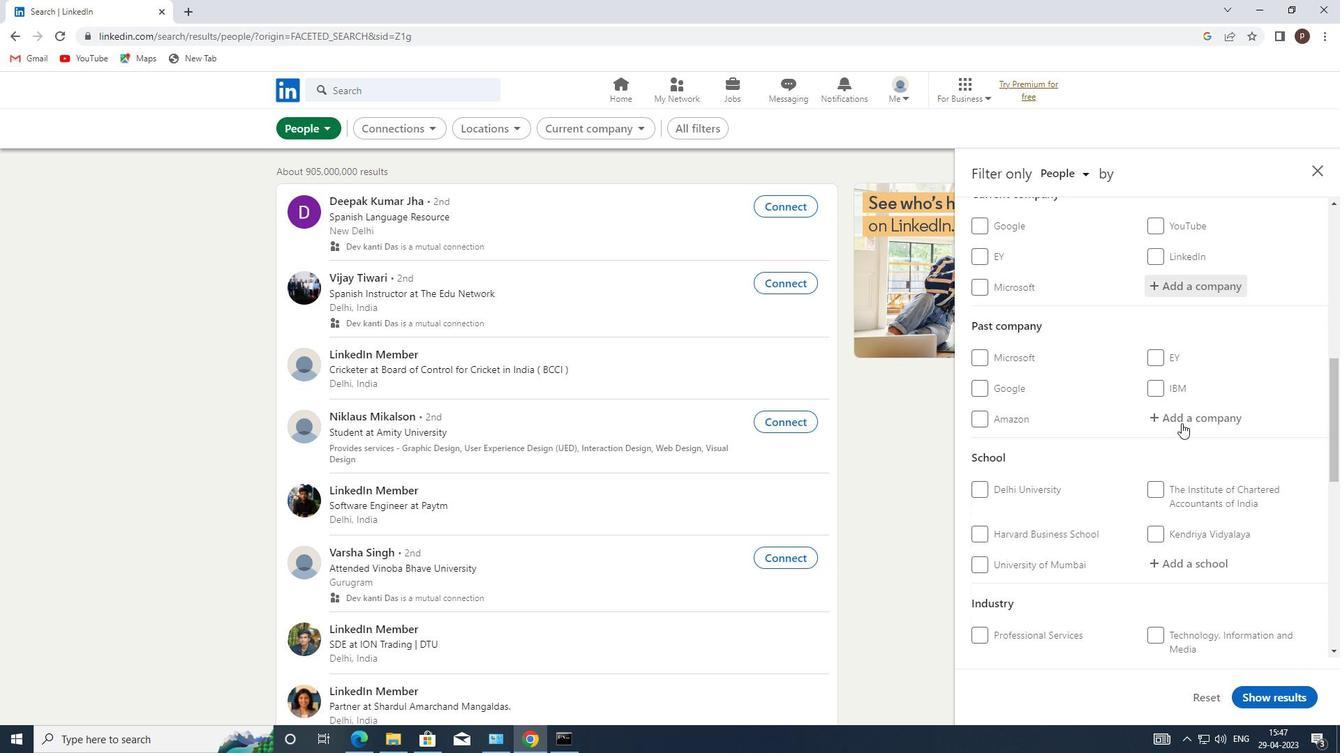 
Action: Mouse scrolled (1181, 423) with delta (0, 0)
Screenshot: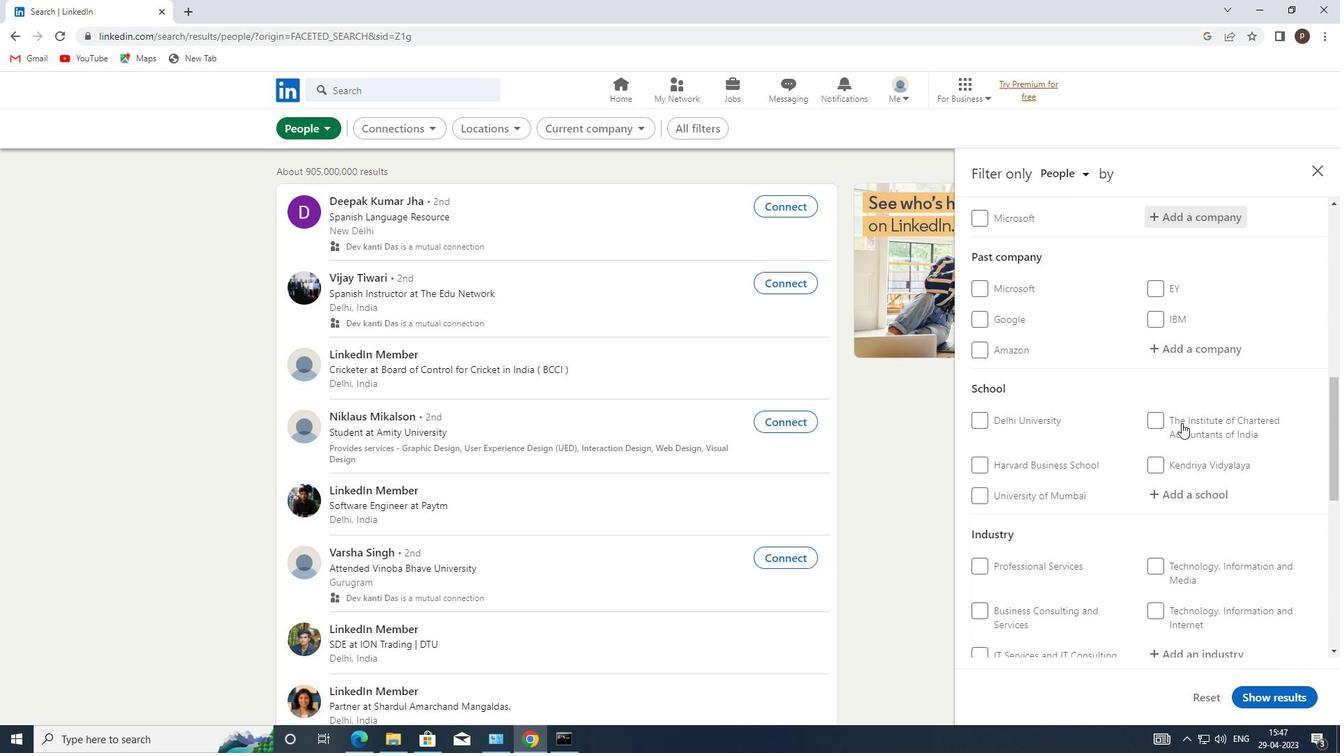 
Action: Mouse scrolled (1181, 423) with delta (0, 0)
Screenshot: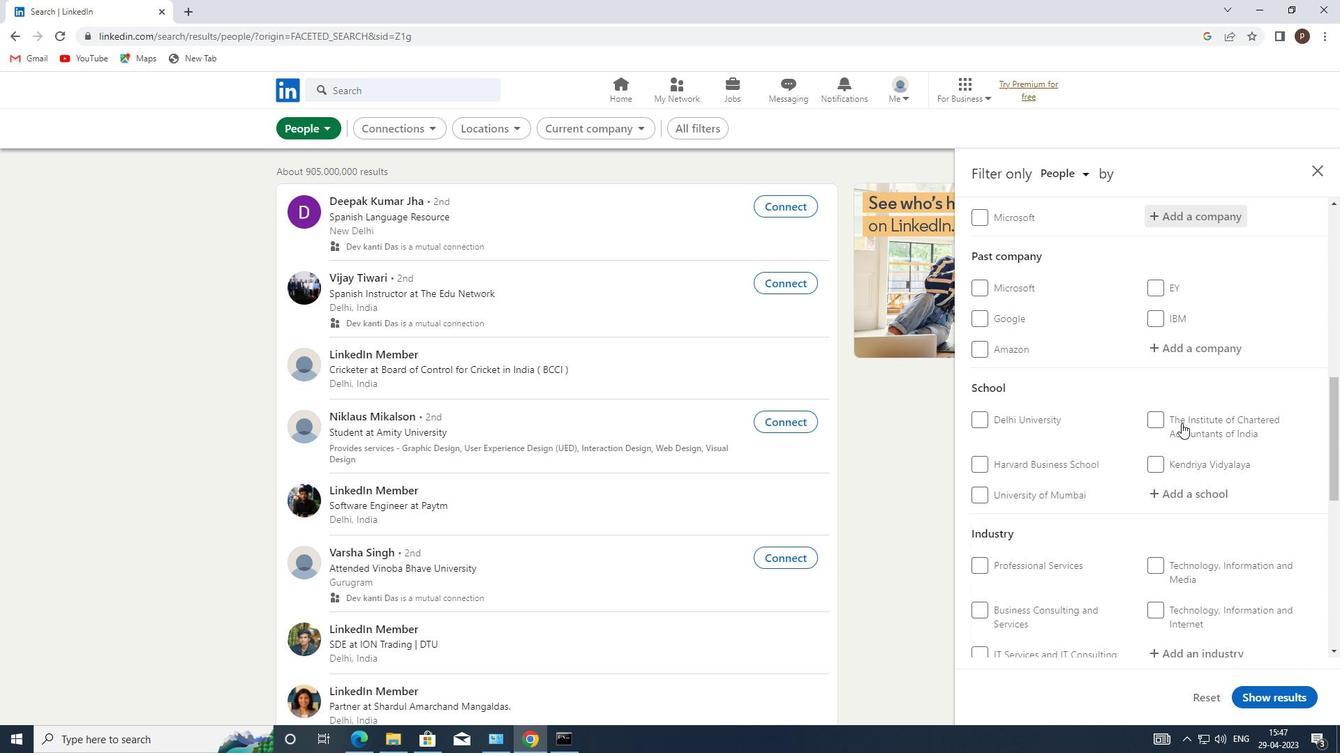 
Action: Mouse scrolled (1181, 423) with delta (0, 0)
Screenshot: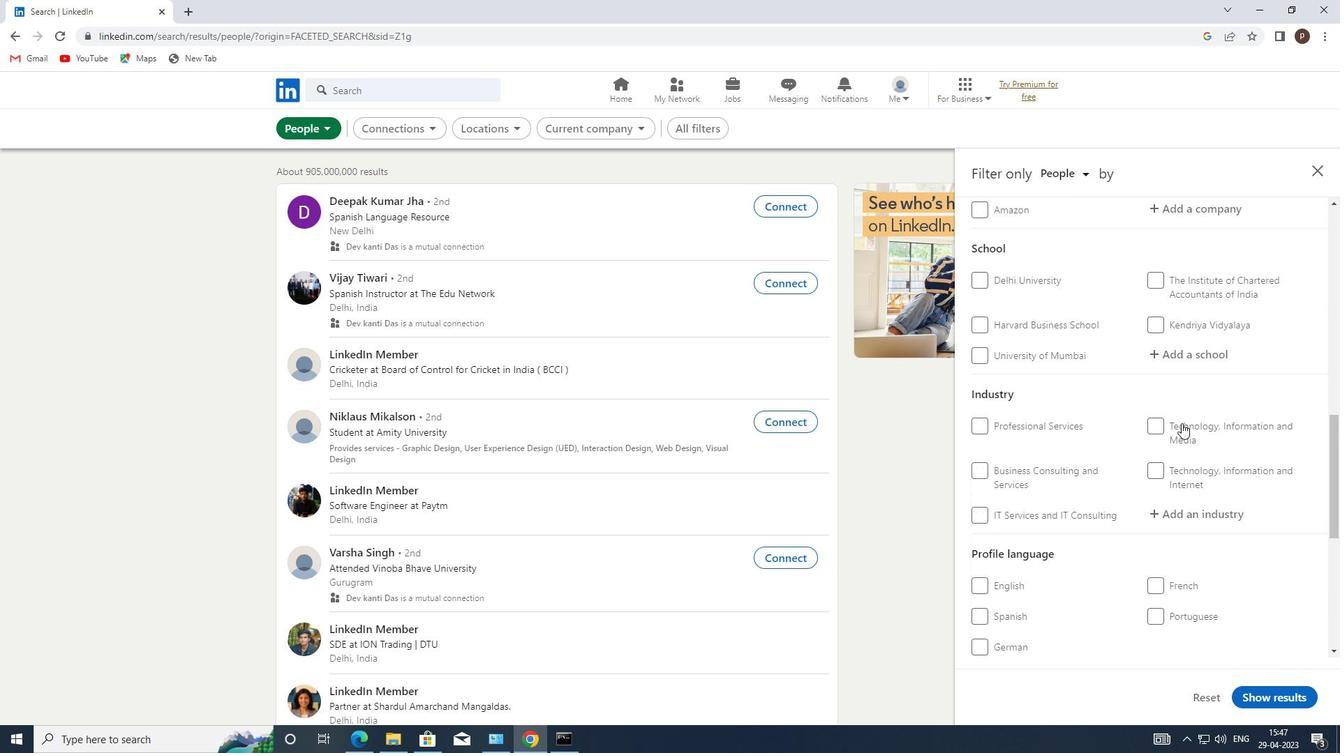 
Action: Mouse scrolled (1181, 423) with delta (0, 0)
Screenshot: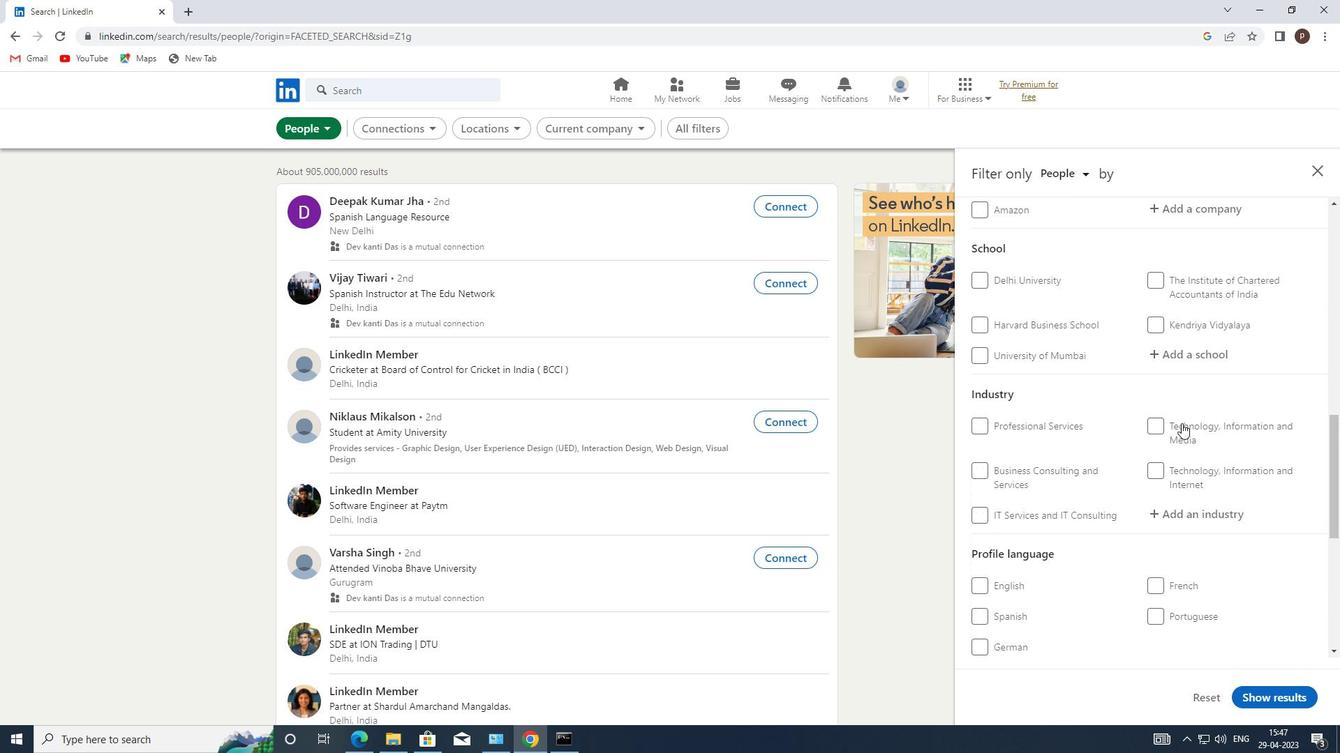 
Action: Mouse moved to (983, 442)
Screenshot: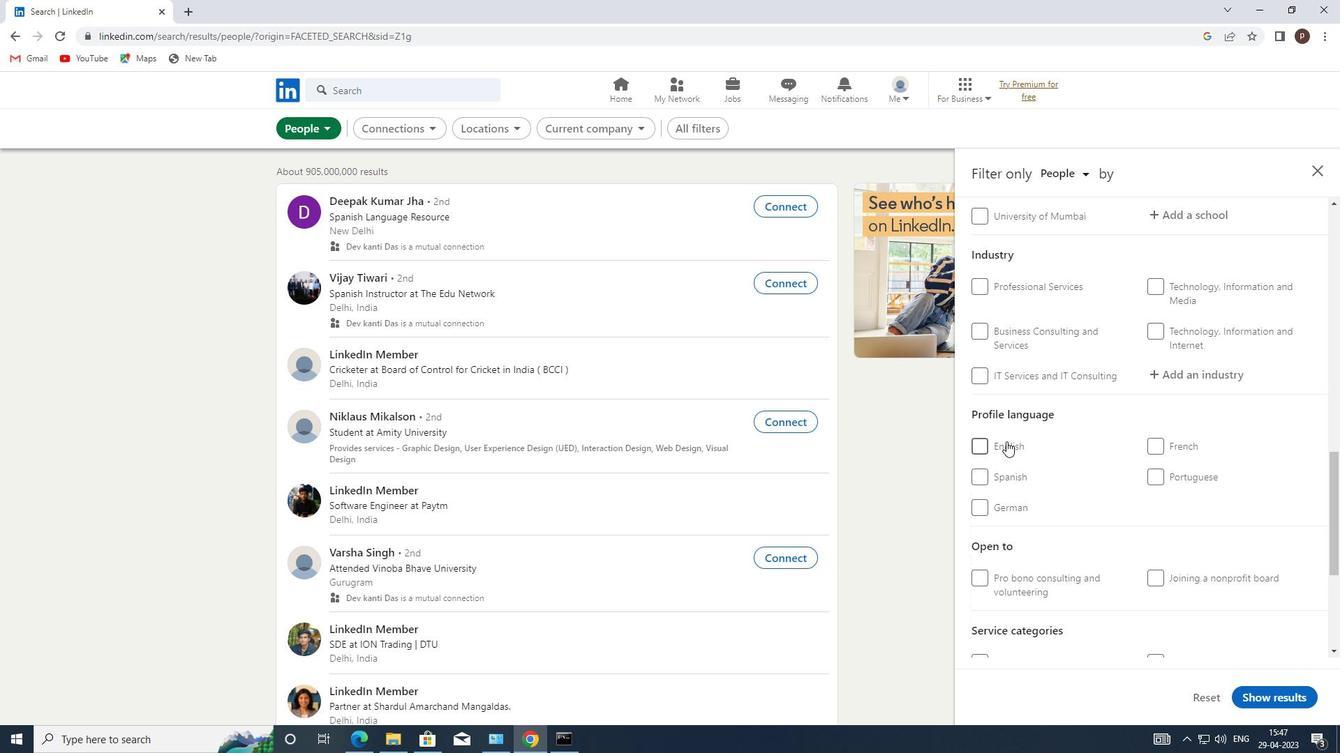
Action: Mouse pressed left at (983, 442)
Screenshot: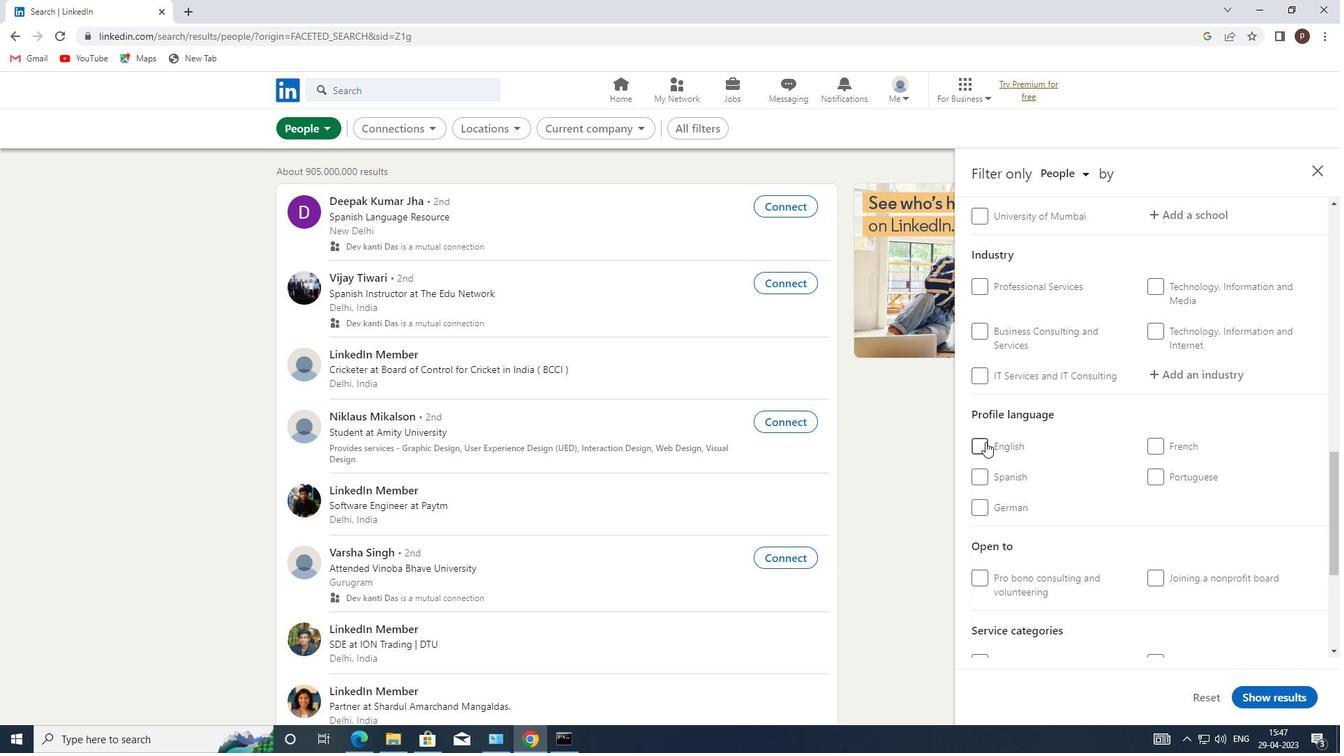 
Action: Mouse moved to (1077, 413)
Screenshot: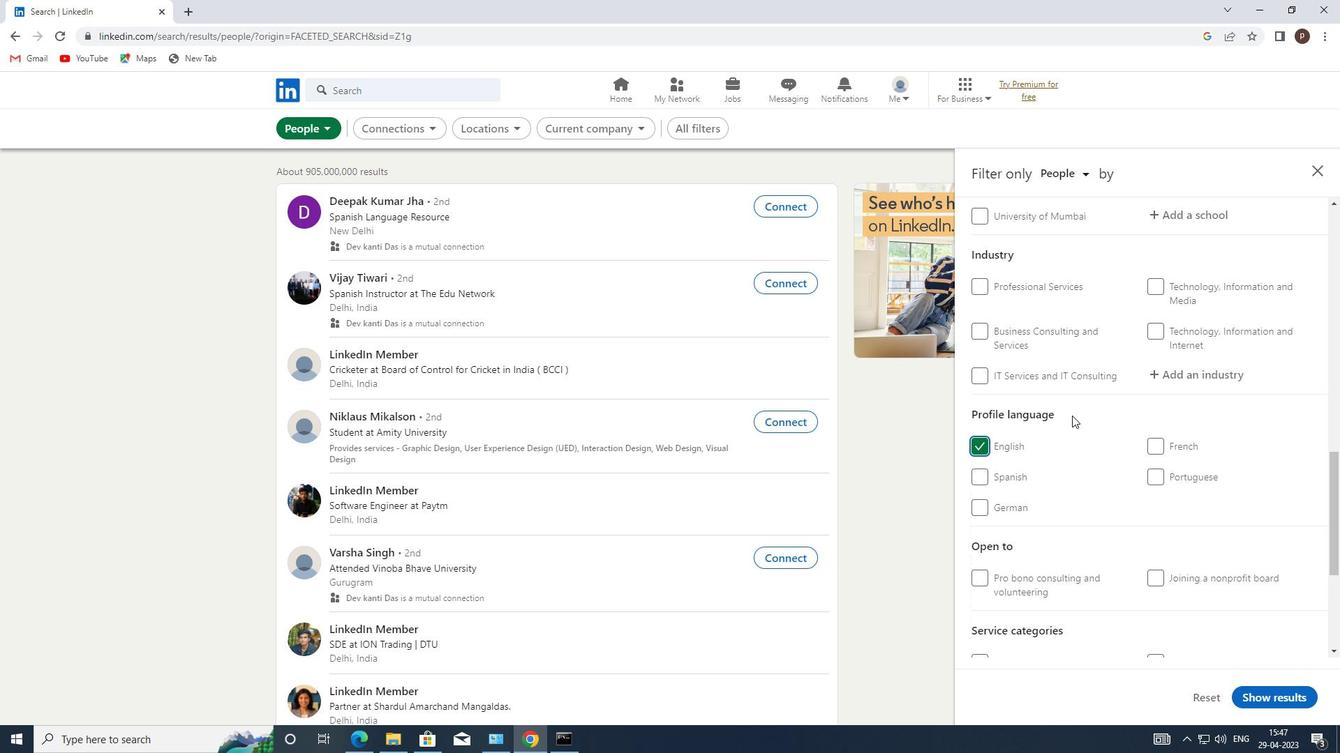 
Action: Mouse scrolled (1077, 413) with delta (0, 0)
Screenshot: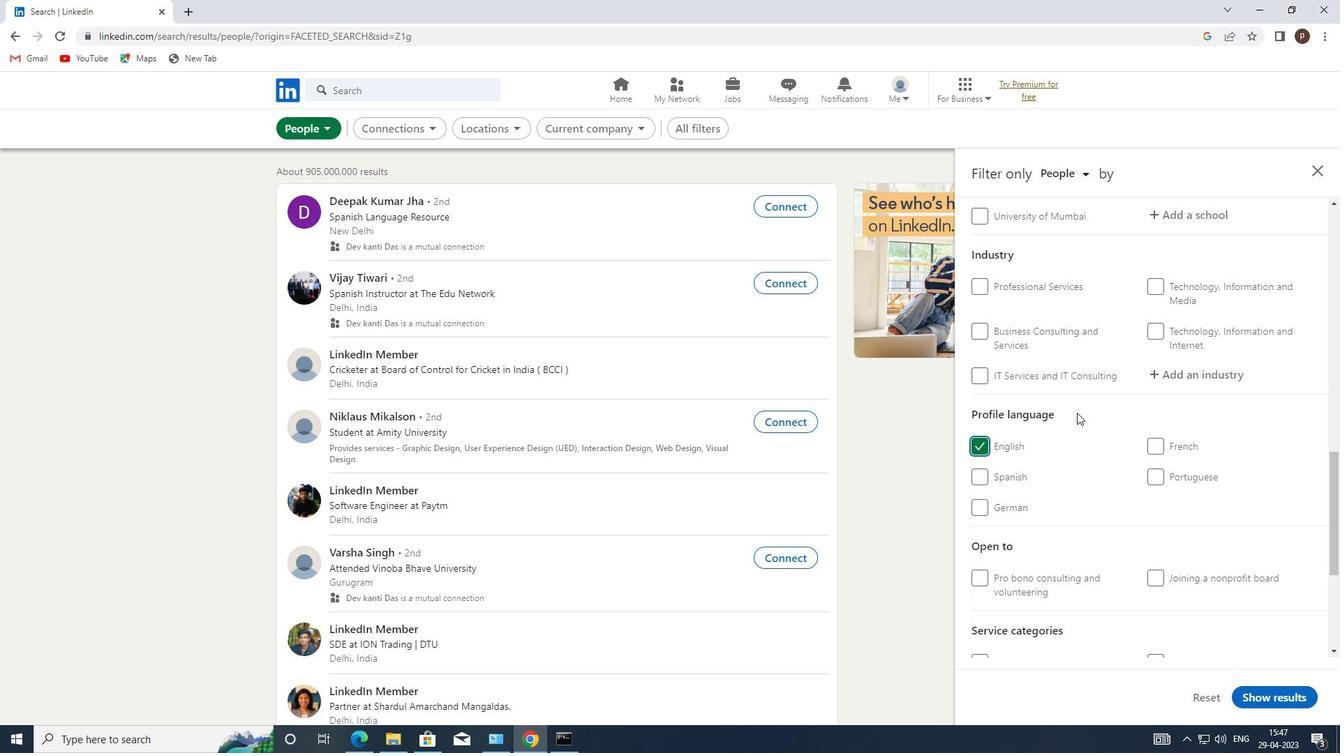 
Action: Mouse scrolled (1077, 413) with delta (0, 0)
Screenshot: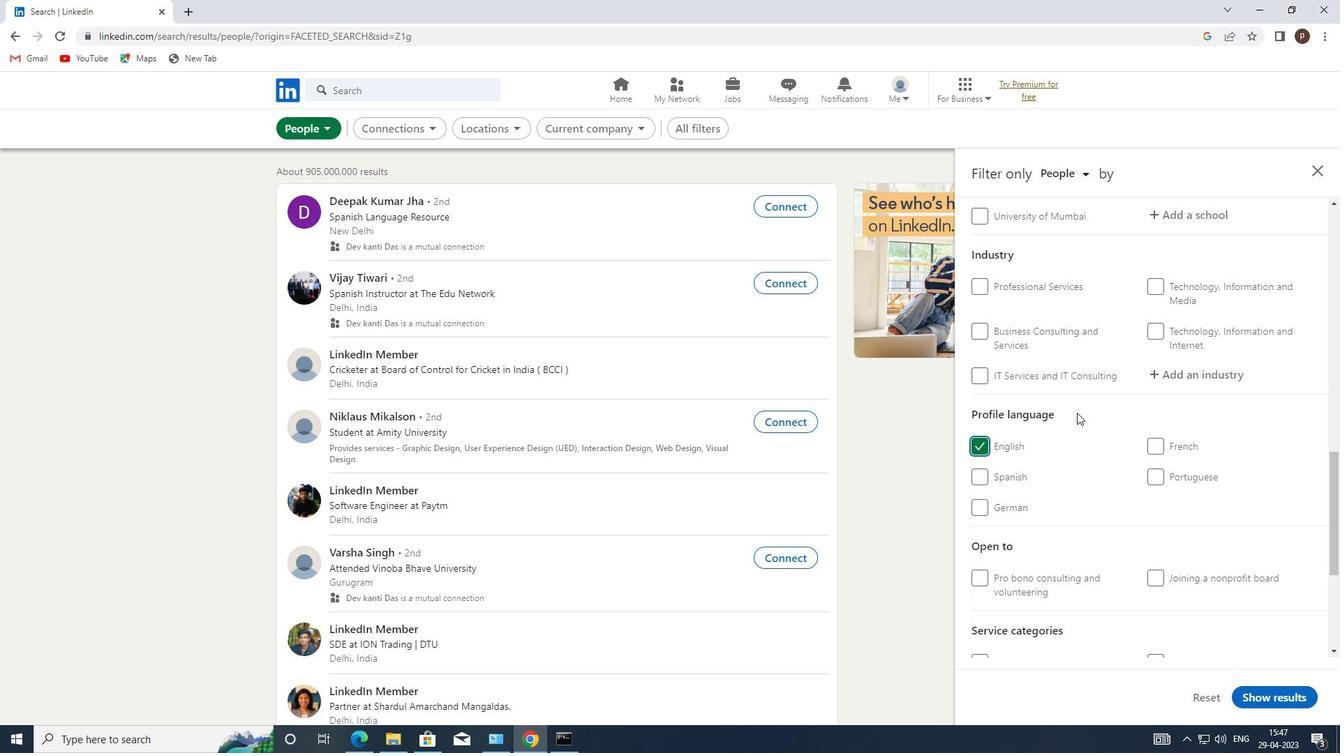 
Action: Mouse scrolled (1077, 413) with delta (0, 0)
Screenshot: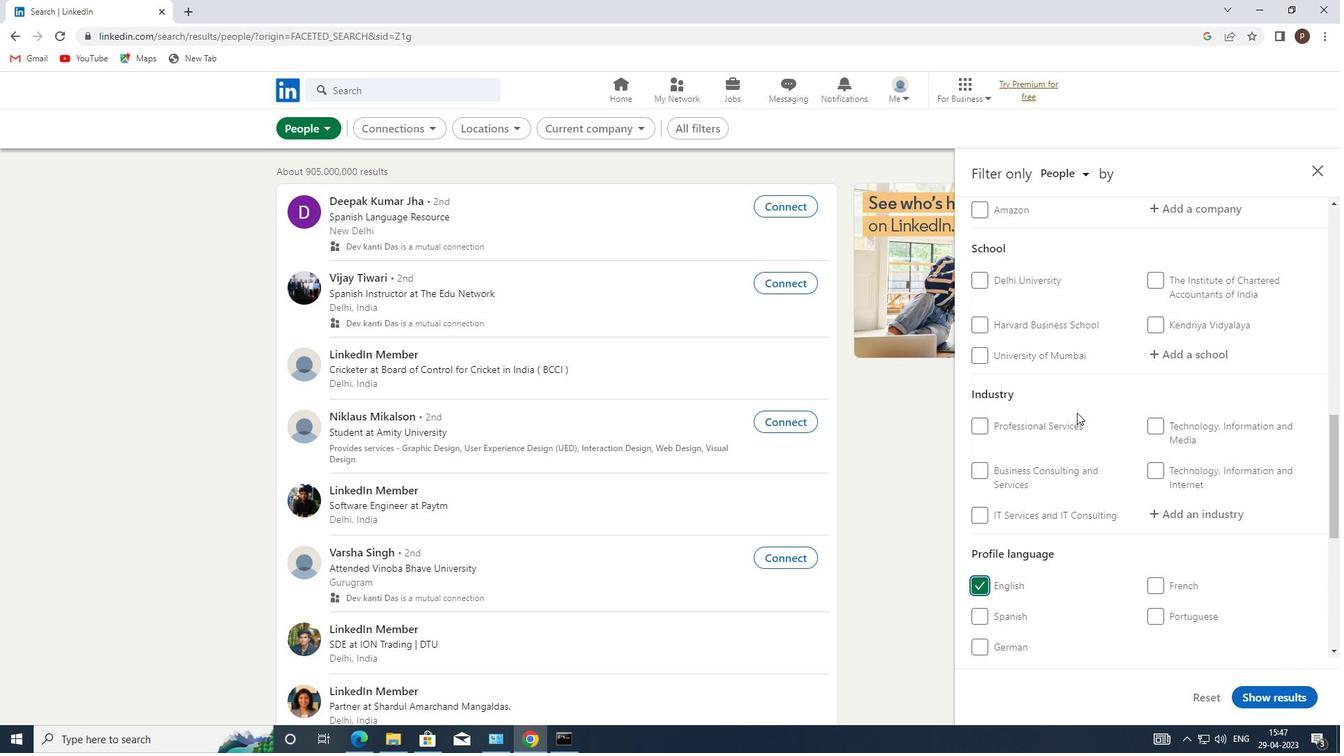 
Action: Mouse scrolled (1077, 413) with delta (0, 0)
Screenshot: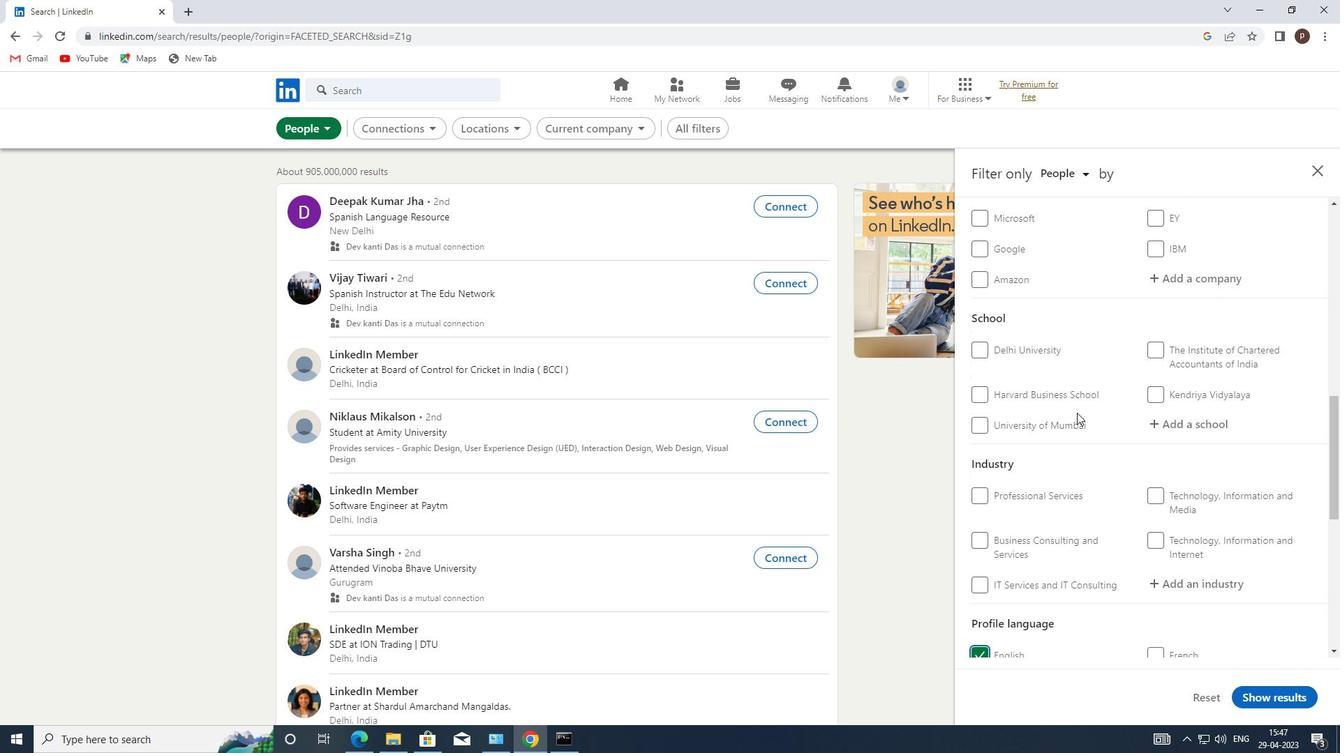 
Action: Mouse scrolled (1077, 413) with delta (0, 0)
Screenshot: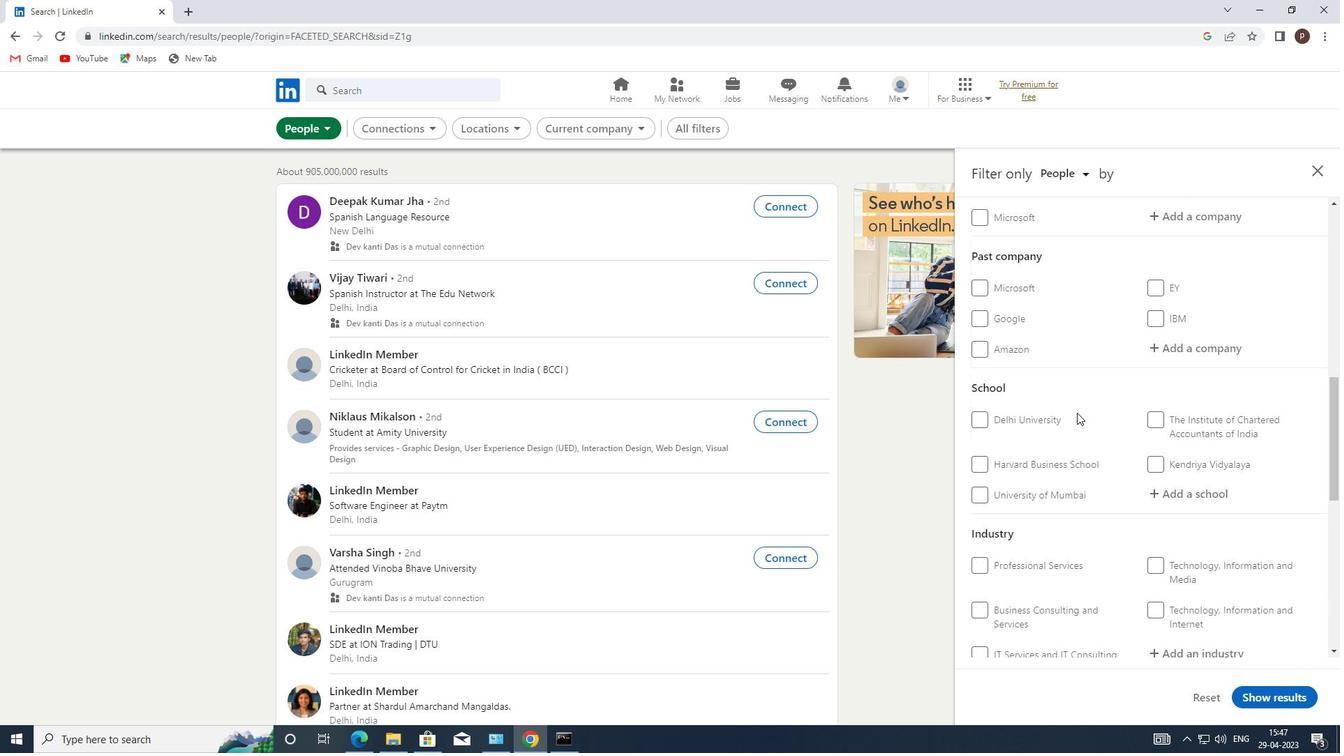 
Action: Mouse scrolled (1077, 413) with delta (0, 0)
Screenshot: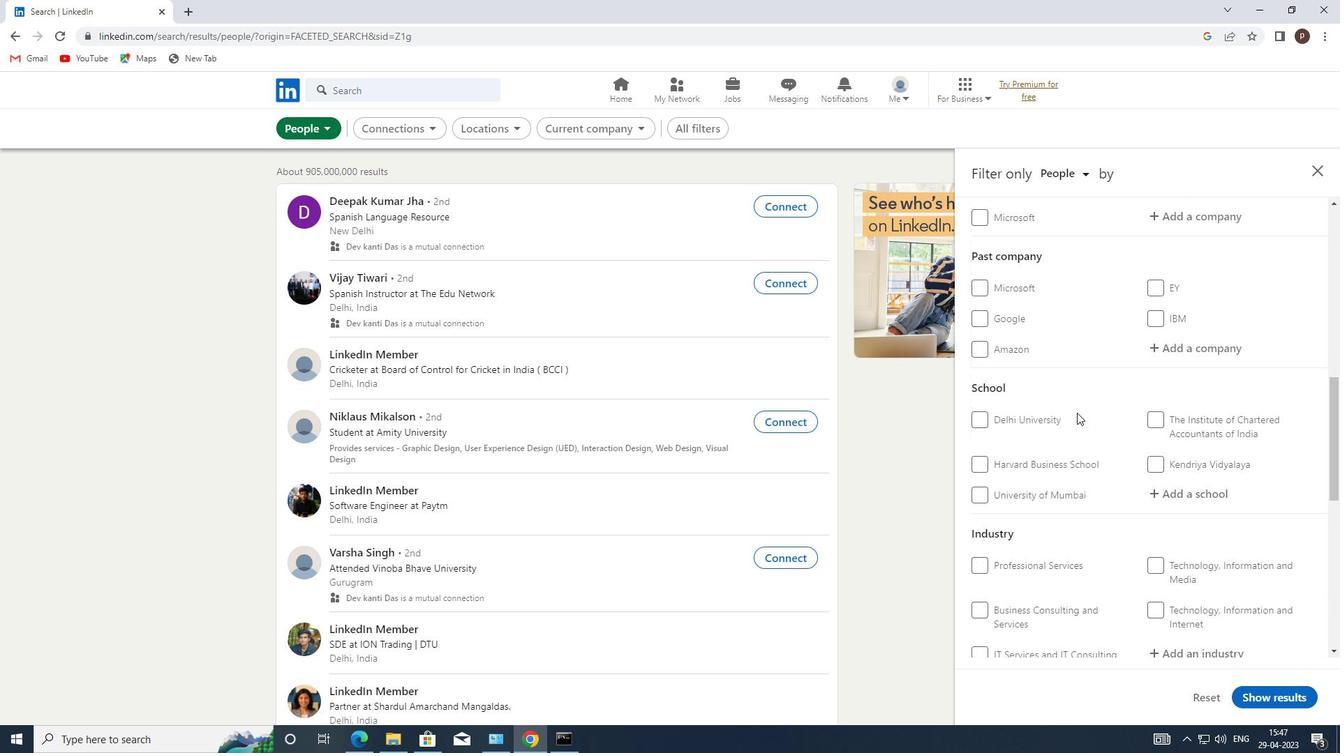 
Action: Mouse moved to (1153, 362)
Screenshot: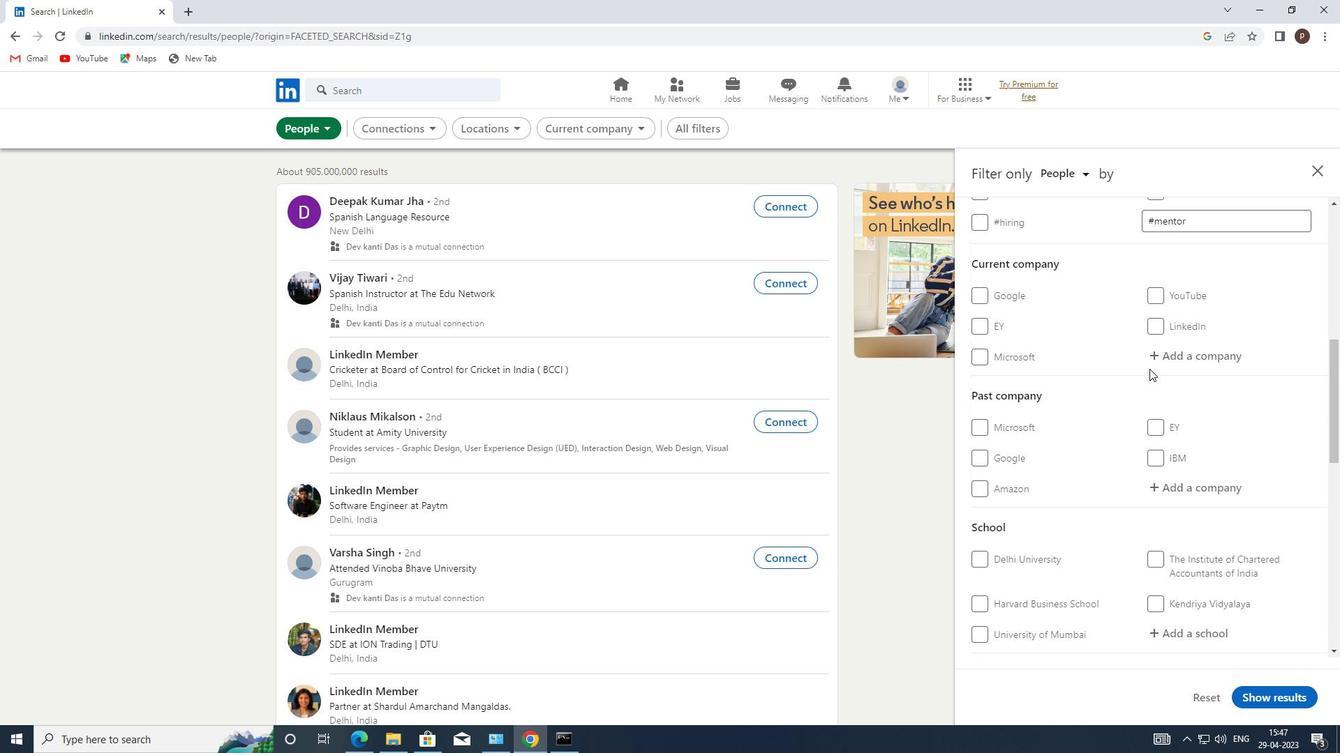 
Action: Mouse pressed left at (1153, 362)
Screenshot: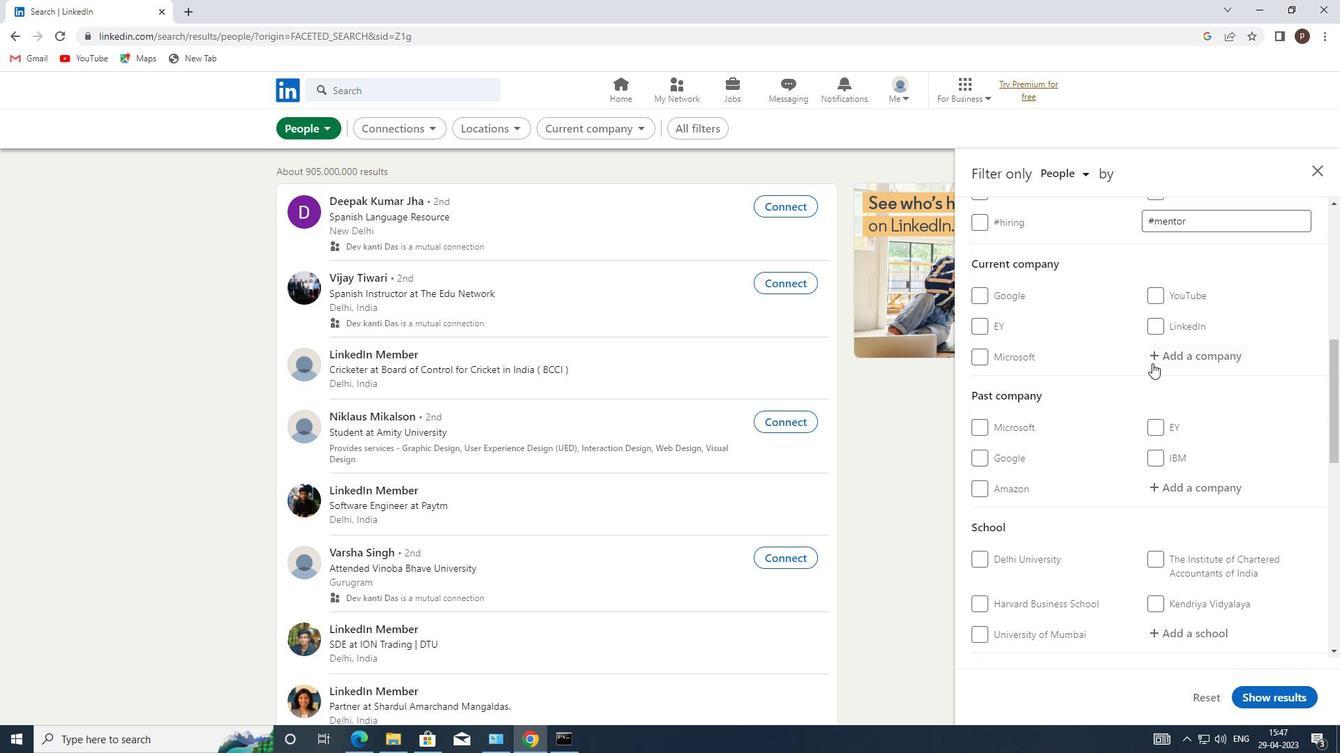 
Action: Key pressed <Key.caps_lock>T<Key.caps_lock>AVANT
Screenshot: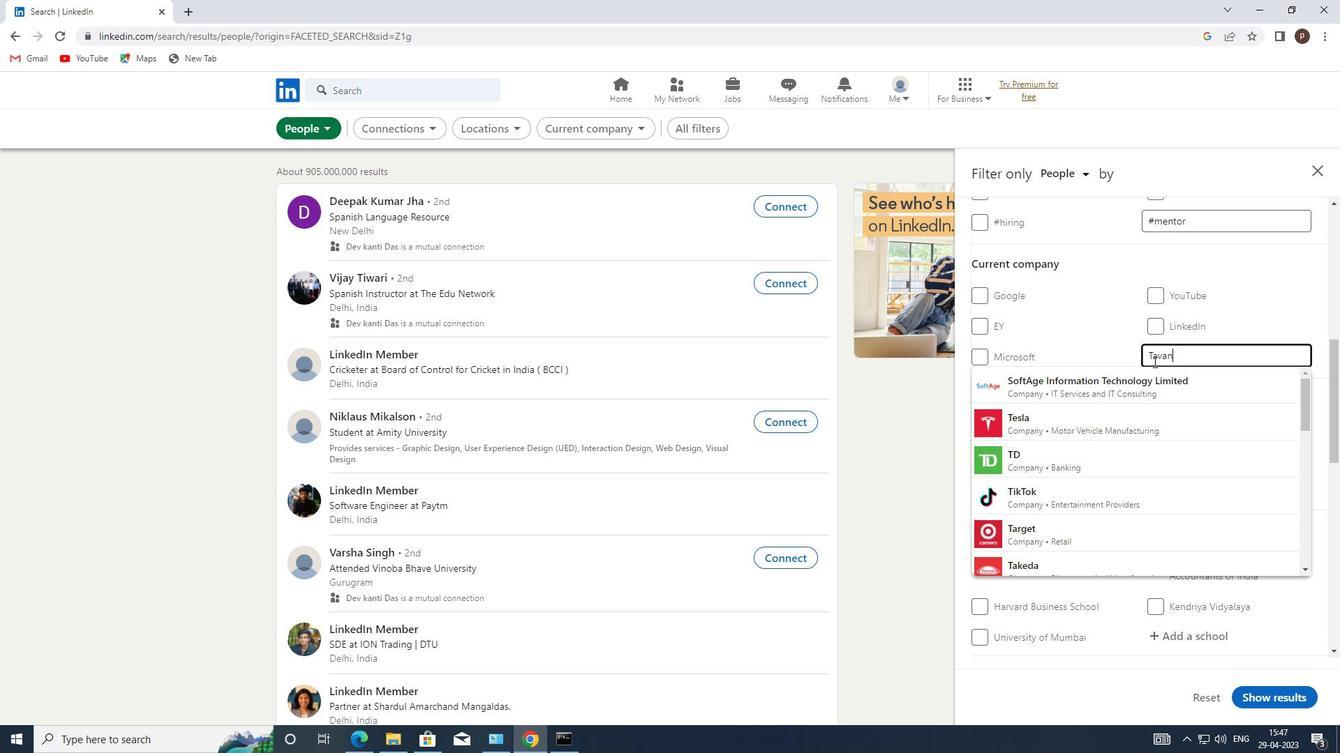 
Action: Mouse moved to (1084, 383)
Screenshot: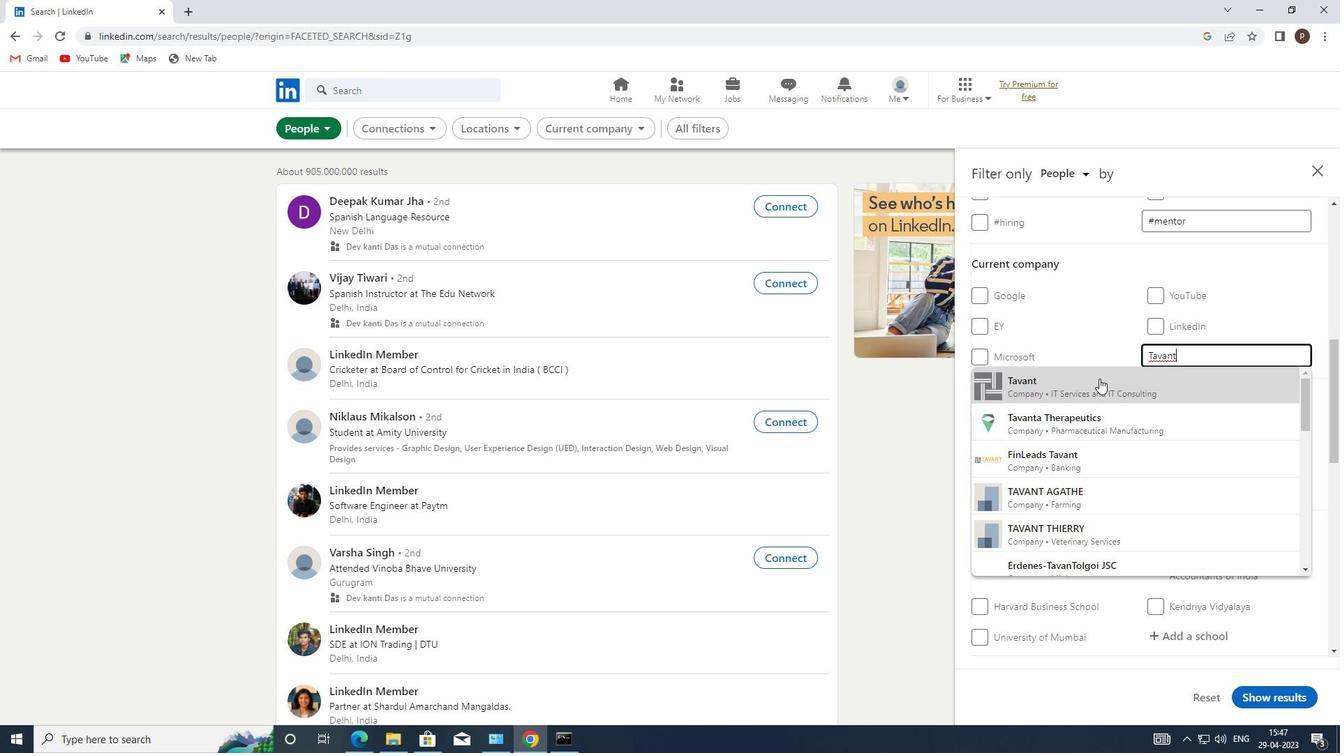 
Action: Mouse pressed left at (1084, 383)
Screenshot: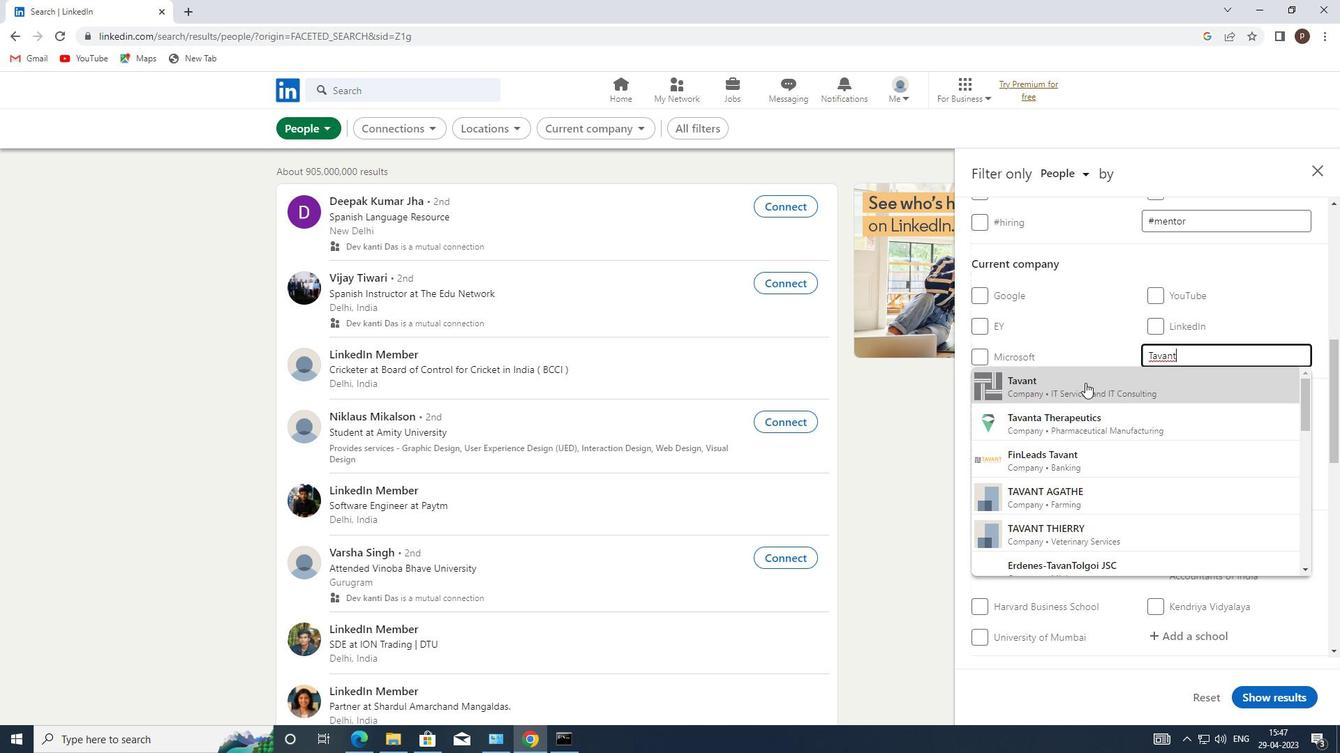 
Action: Mouse moved to (1083, 386)
Screenshot: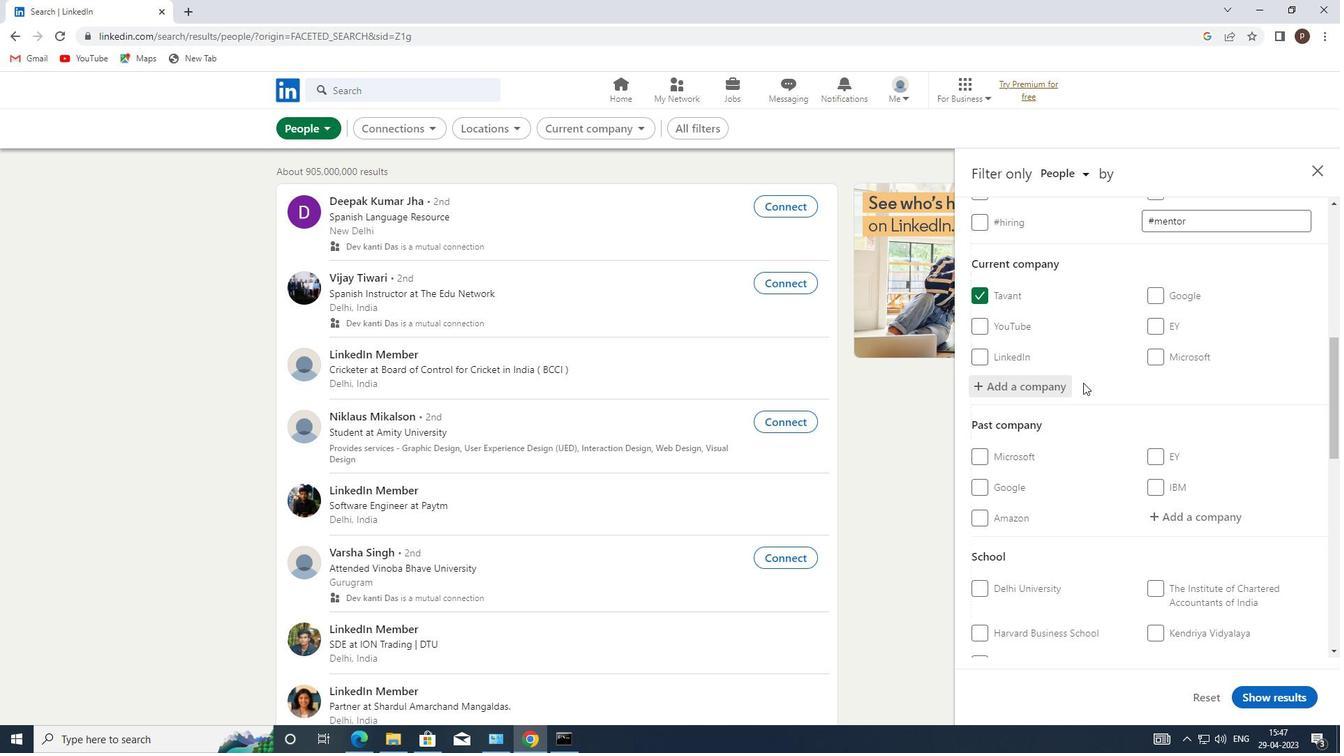 
Action: Mouse scrolled (1083, 386) with delta (0, 0)
Screenshot: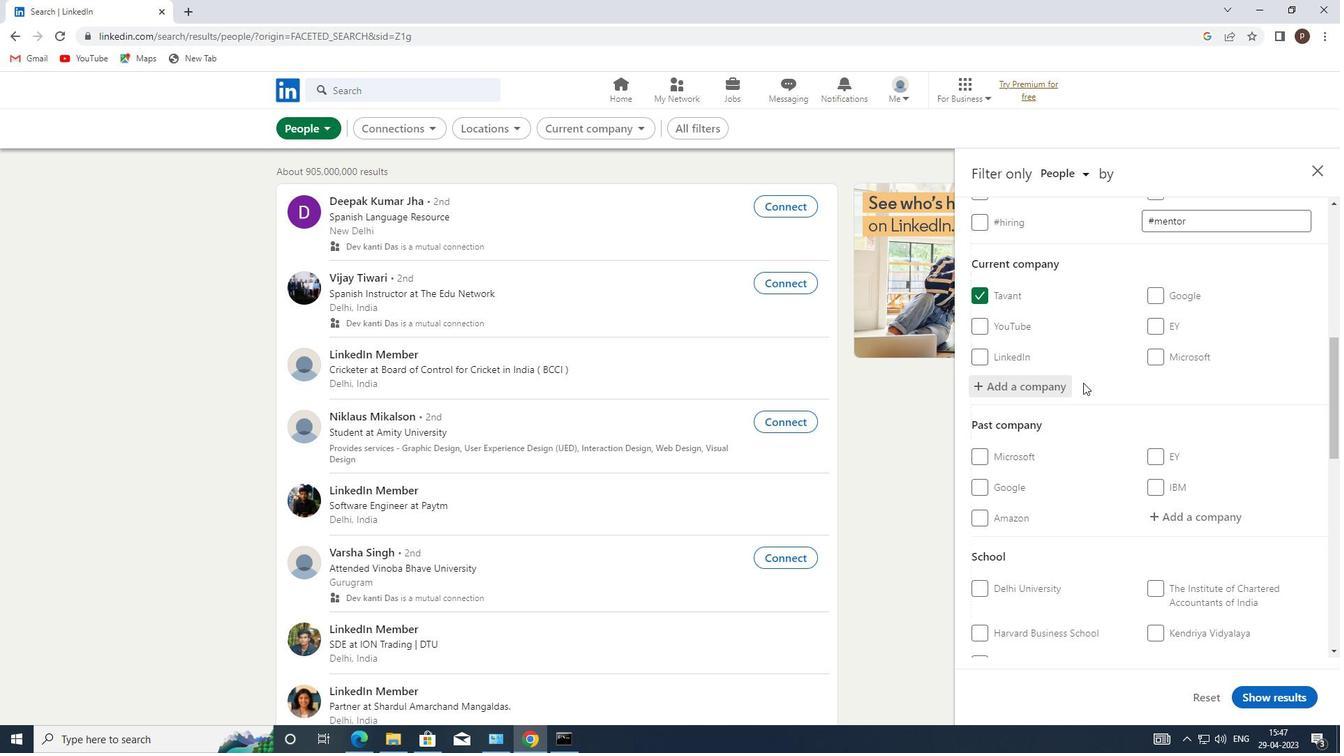 
Action: Mouse moved to (1082, 393)
Screenshot: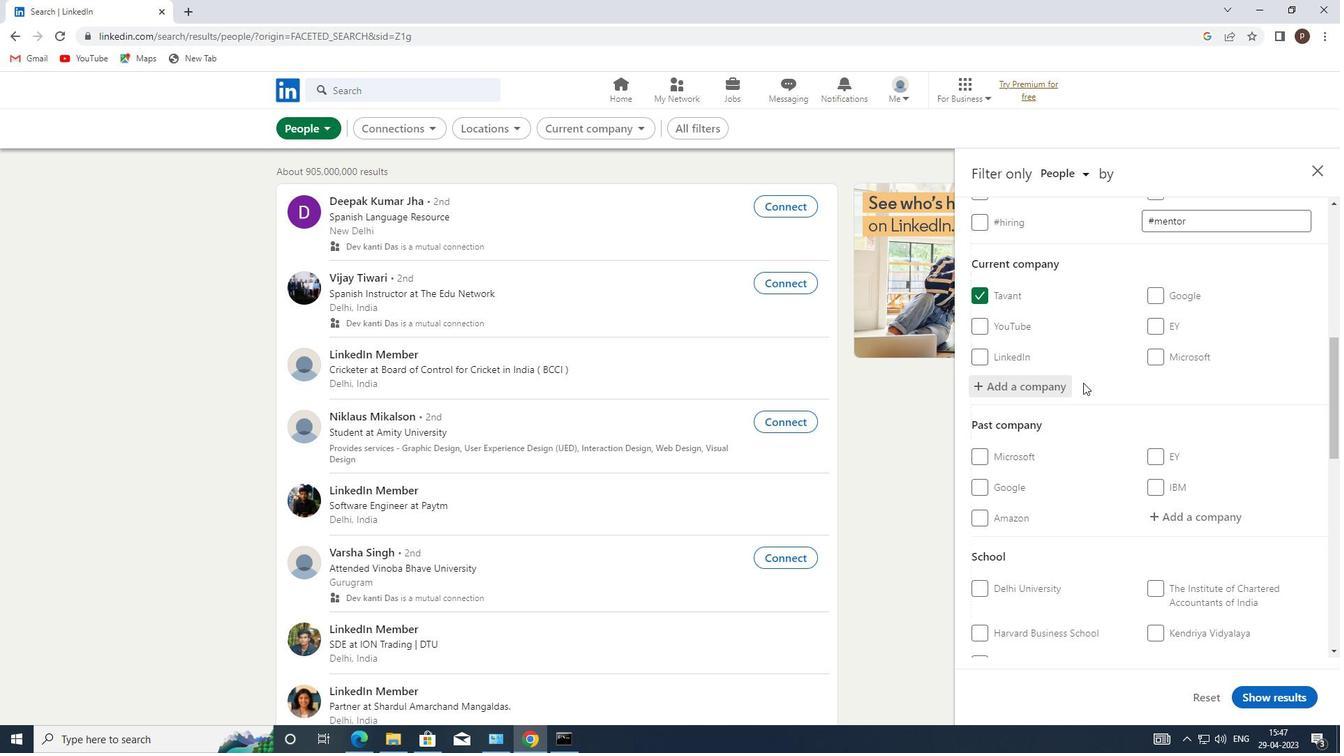 
Action: Mouse scrolled (1082, 392) with delta (0, 0)
Screenshot: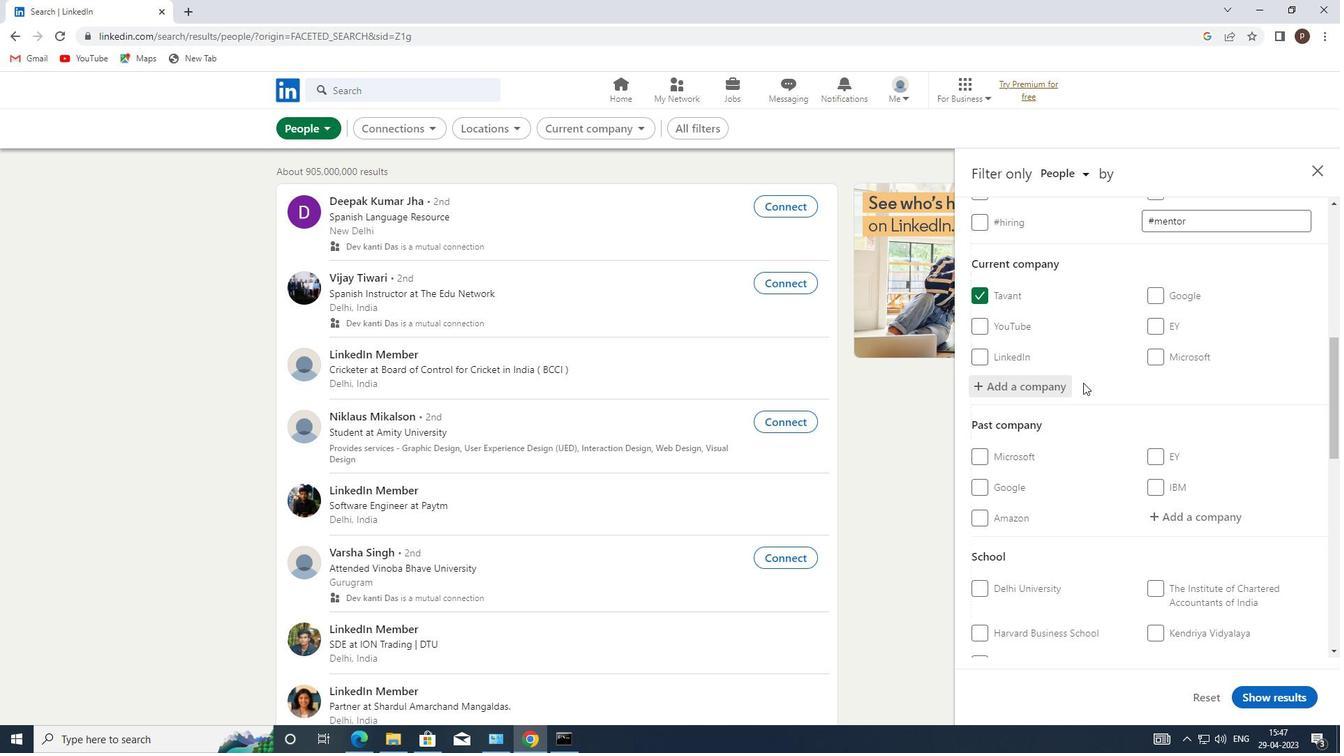 
Action: Mouse moved to (1167, 524)
Screenshot: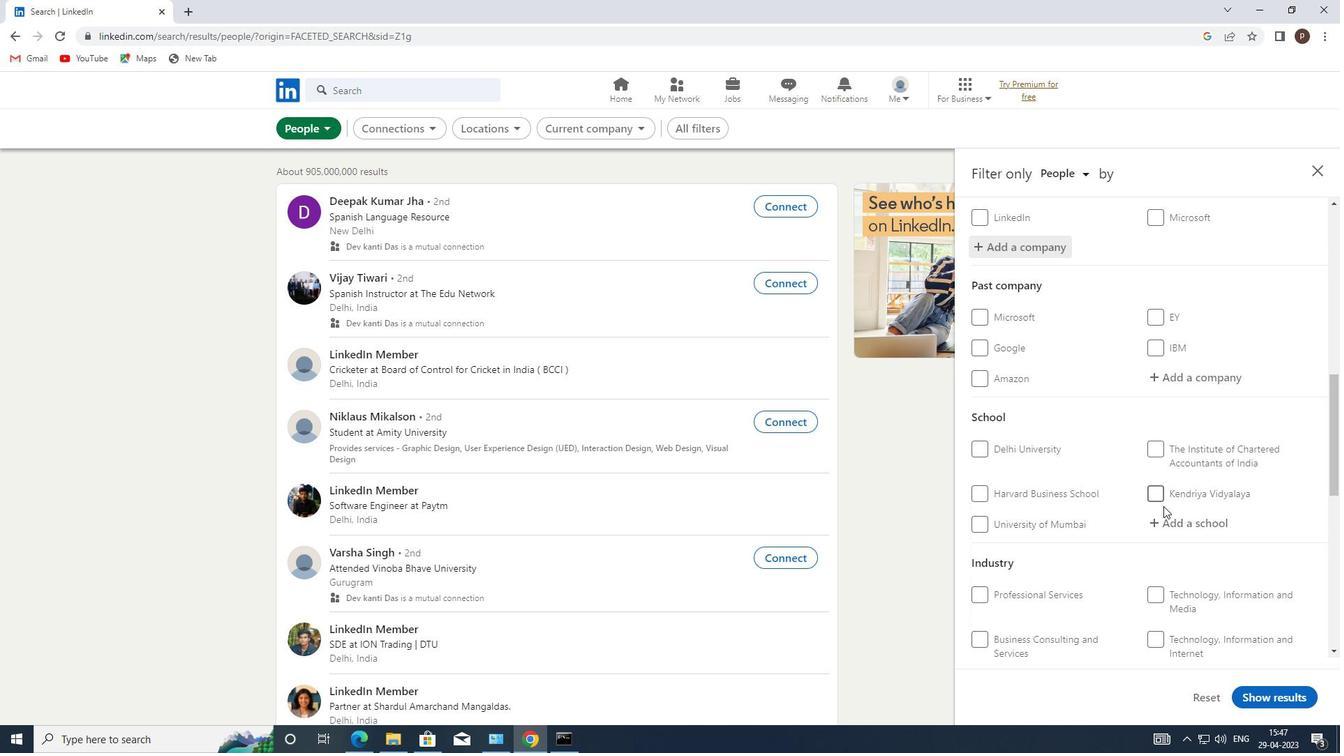 
Action: Mouse pressed left at (1167, 524)
Screenshot: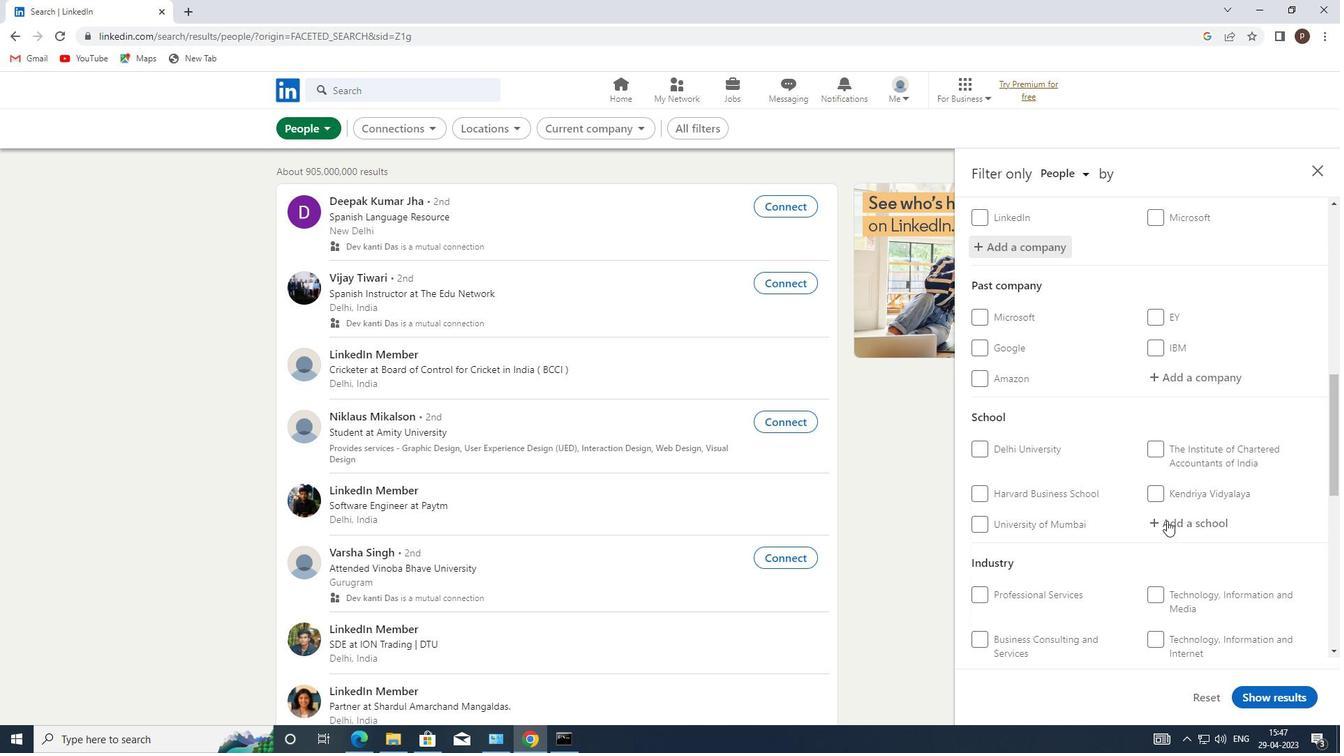 
Action: Key pressed <Key.caps_lock>I<Key.caps_lock>NSTITUTE<Key.space>OF<Key.space><Key.caps_lock>H<Key.caps_lock>OTEL
Screenshot: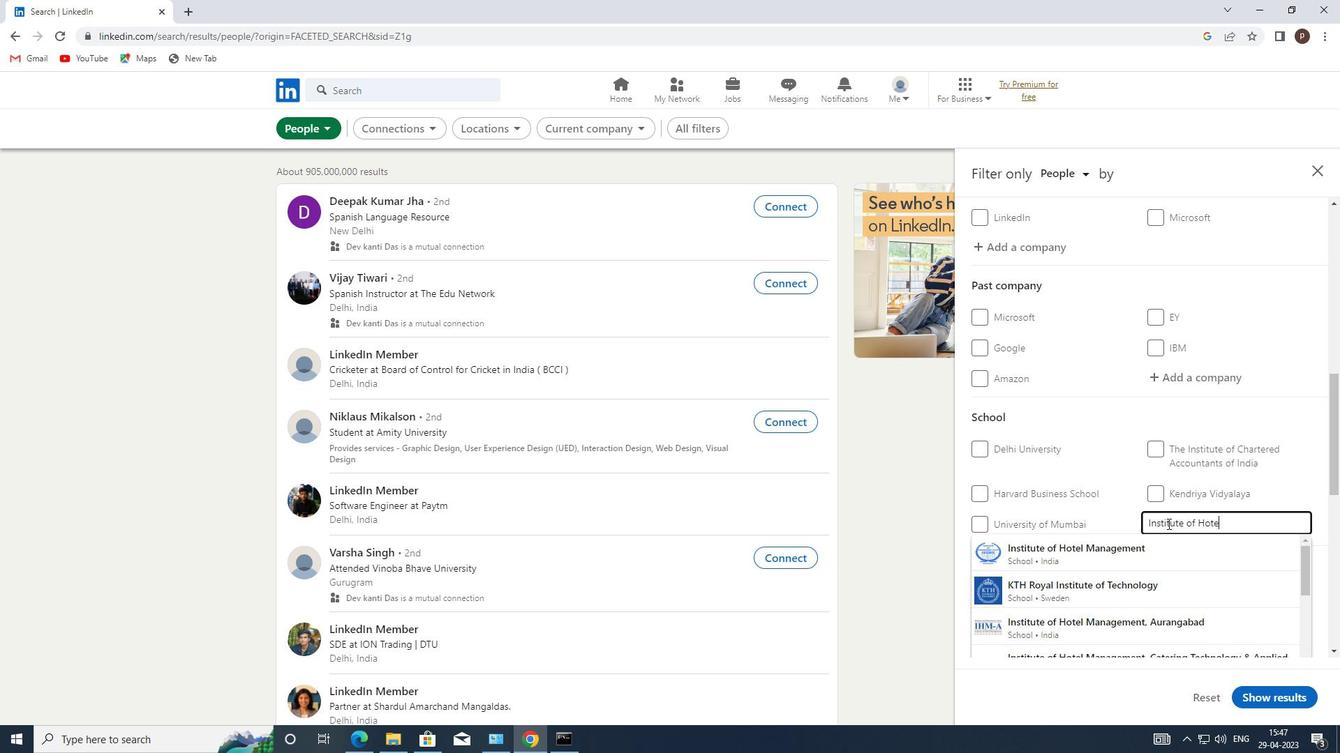 
Action: Mouse moved to (1092, 545)
Screenshot: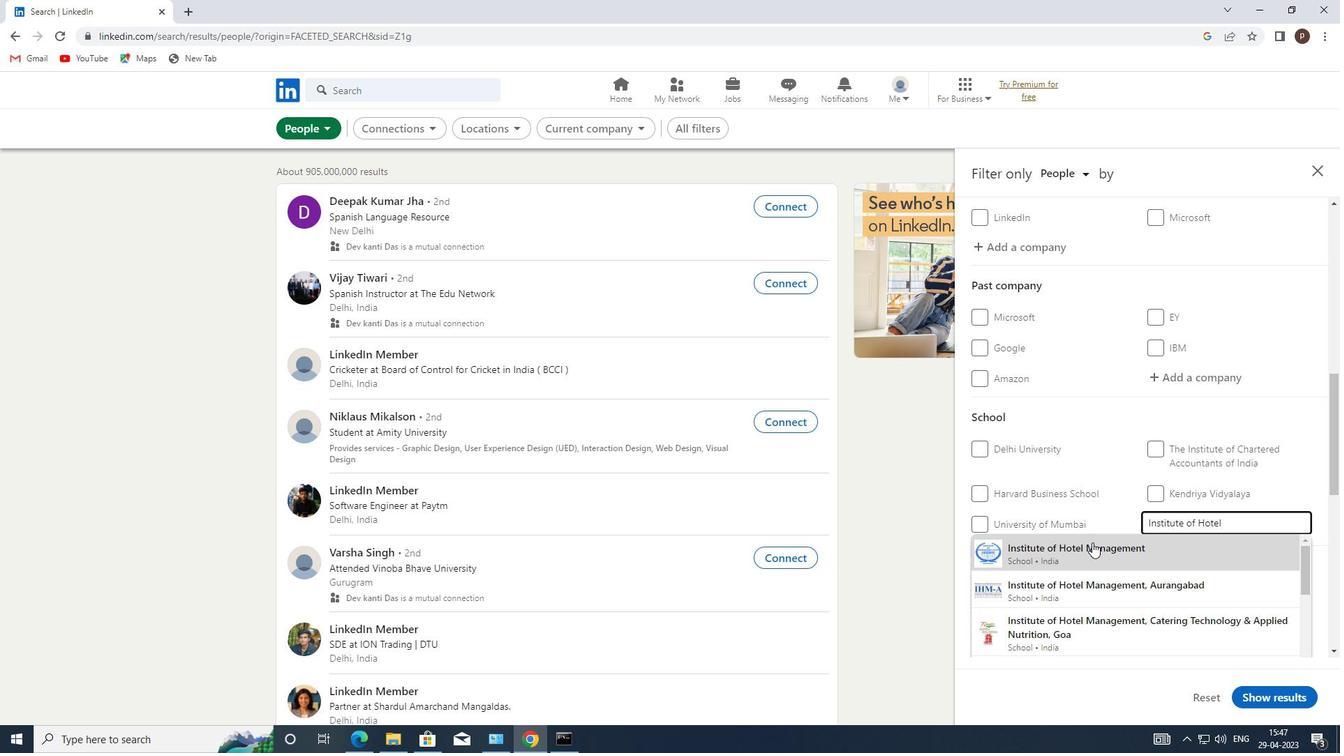 
Action: Mouse pressed left at (1092, 545)
Screenshot: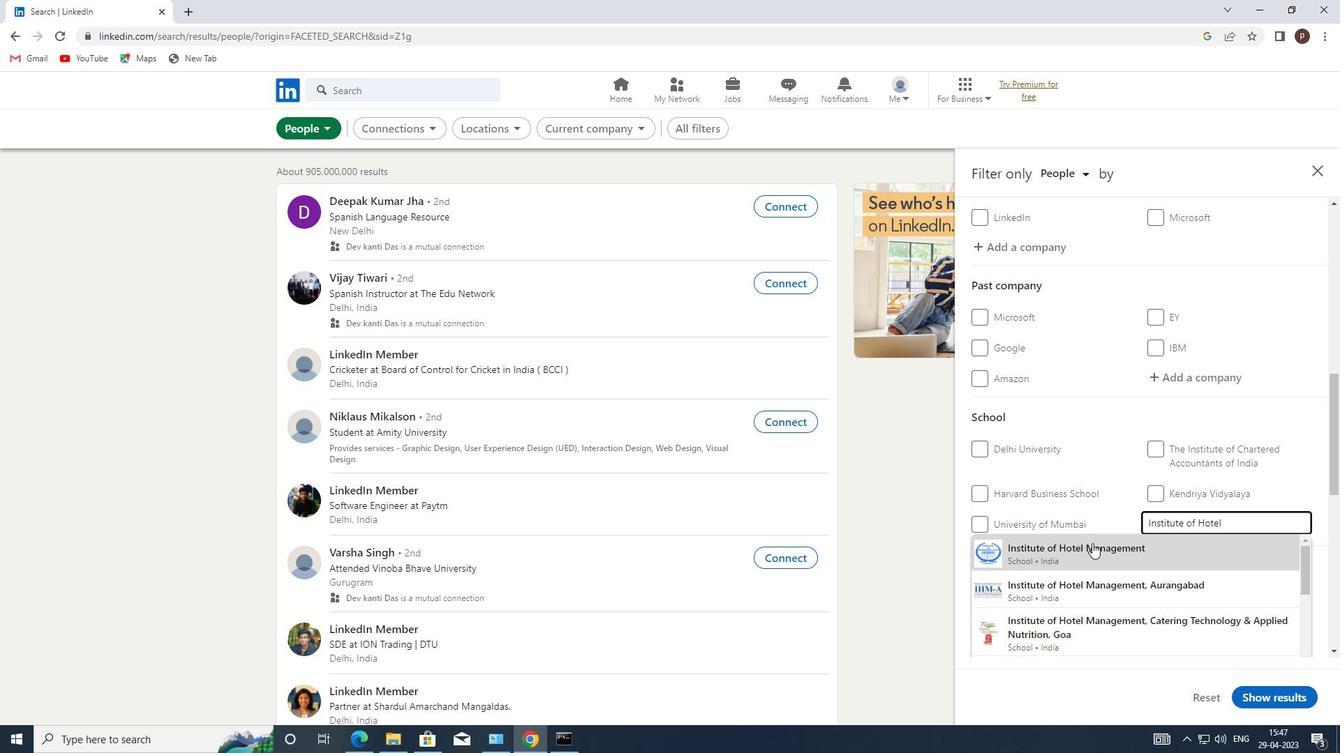 
Action: Mouse moved to (1092, 525)
Screenshot: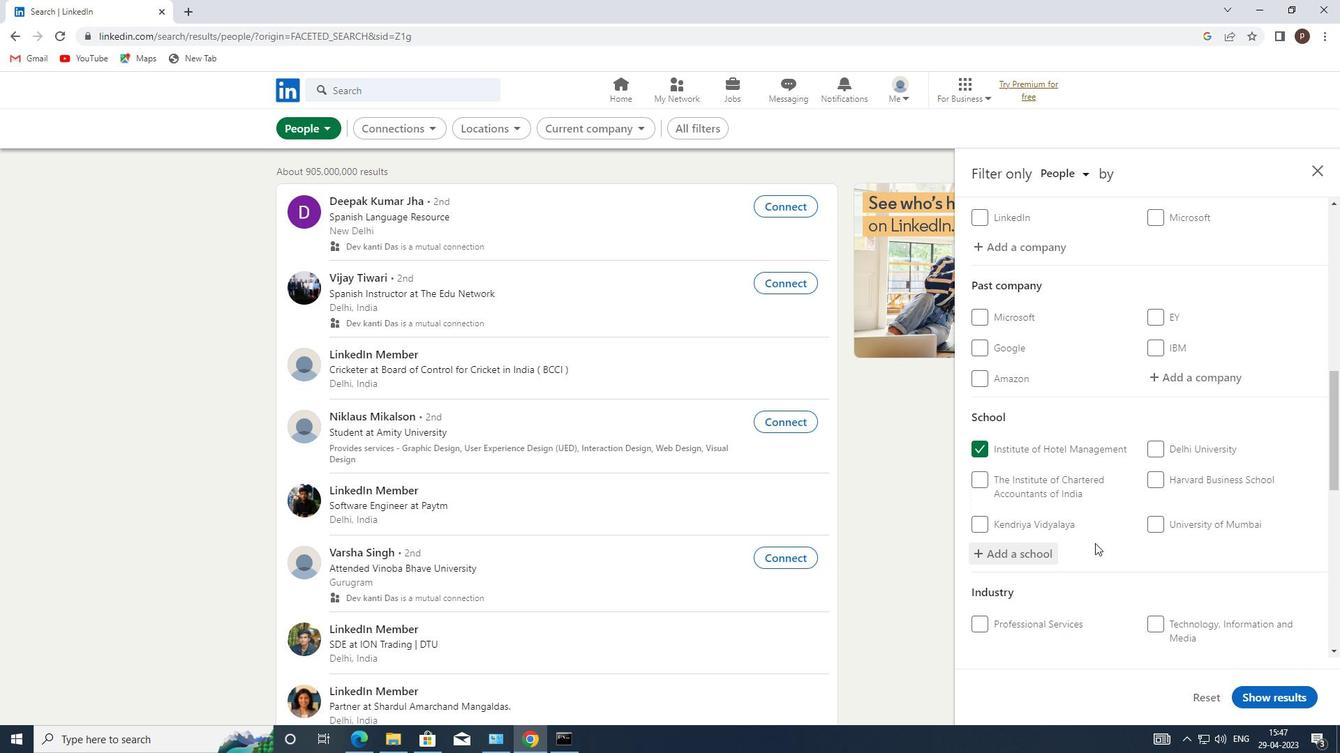 
Action: Mouse scrolled (1092, 524) with delta (0, 0)
Screenshot: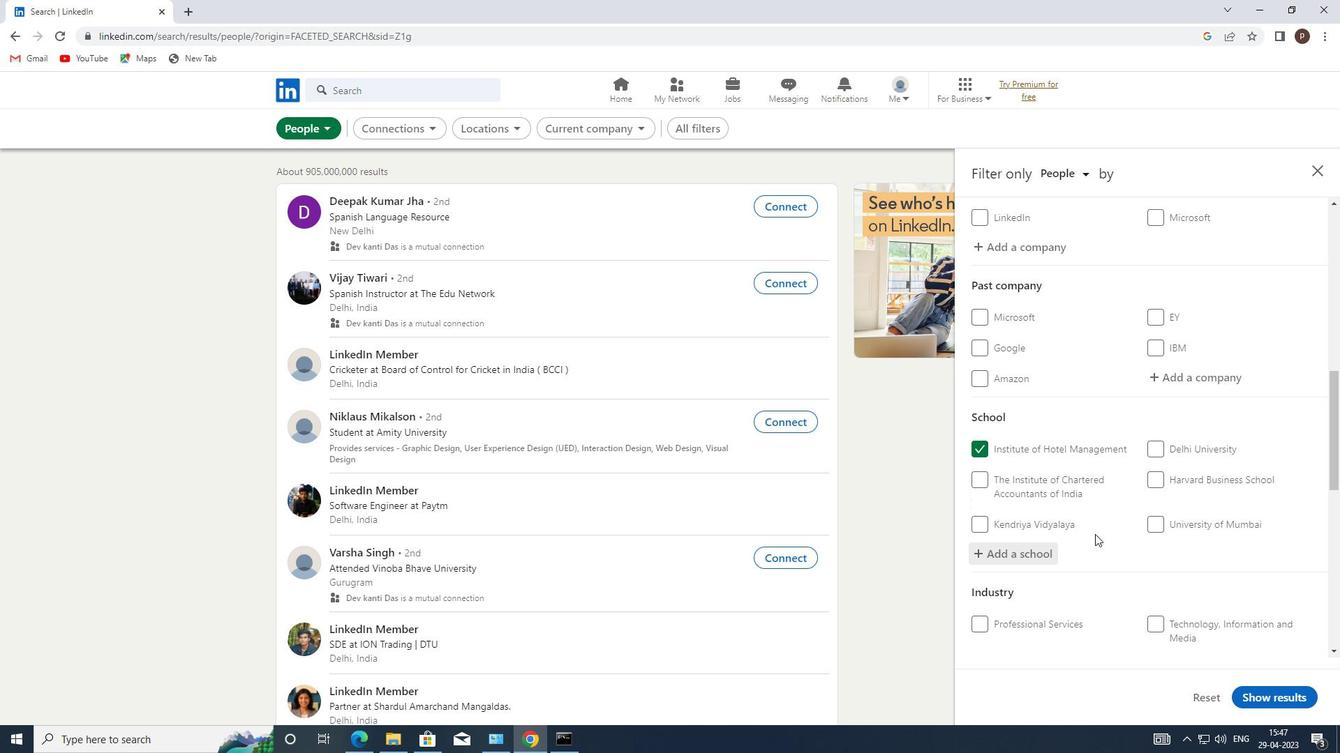 
Action: Mouse scrolled (1092, 524) with delta (0, 0)
Screenshot: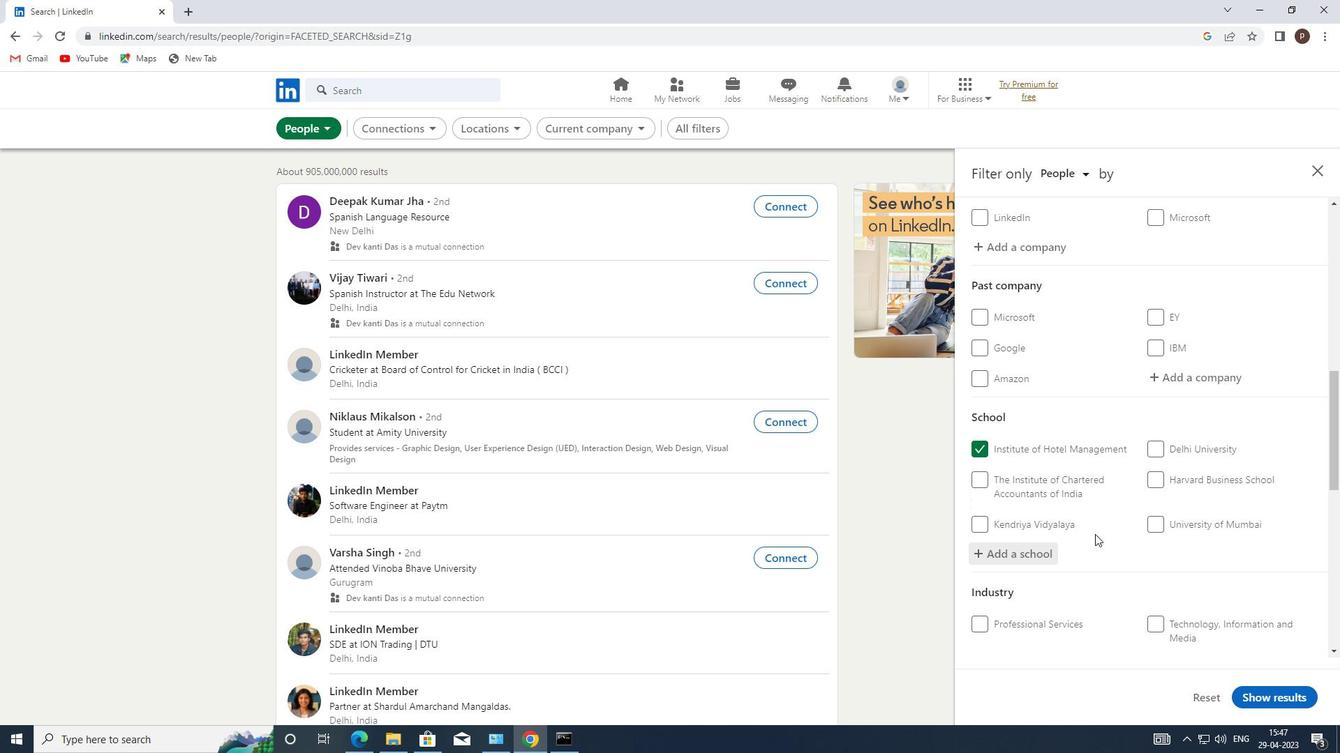 
Action: Mouse scrolled (1092, 524) with delta (0, 0)
Screenshot: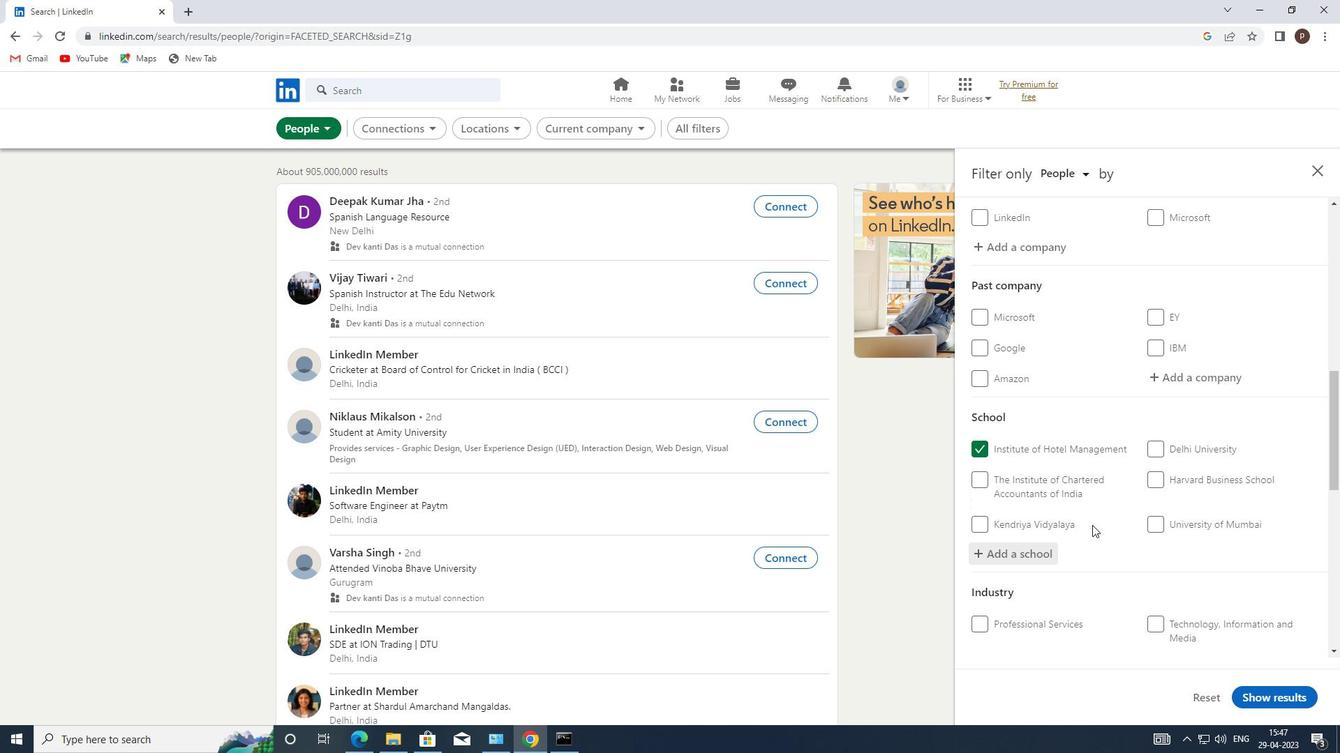 
Action: Mouse moved to (1158, 505)
Screenshot: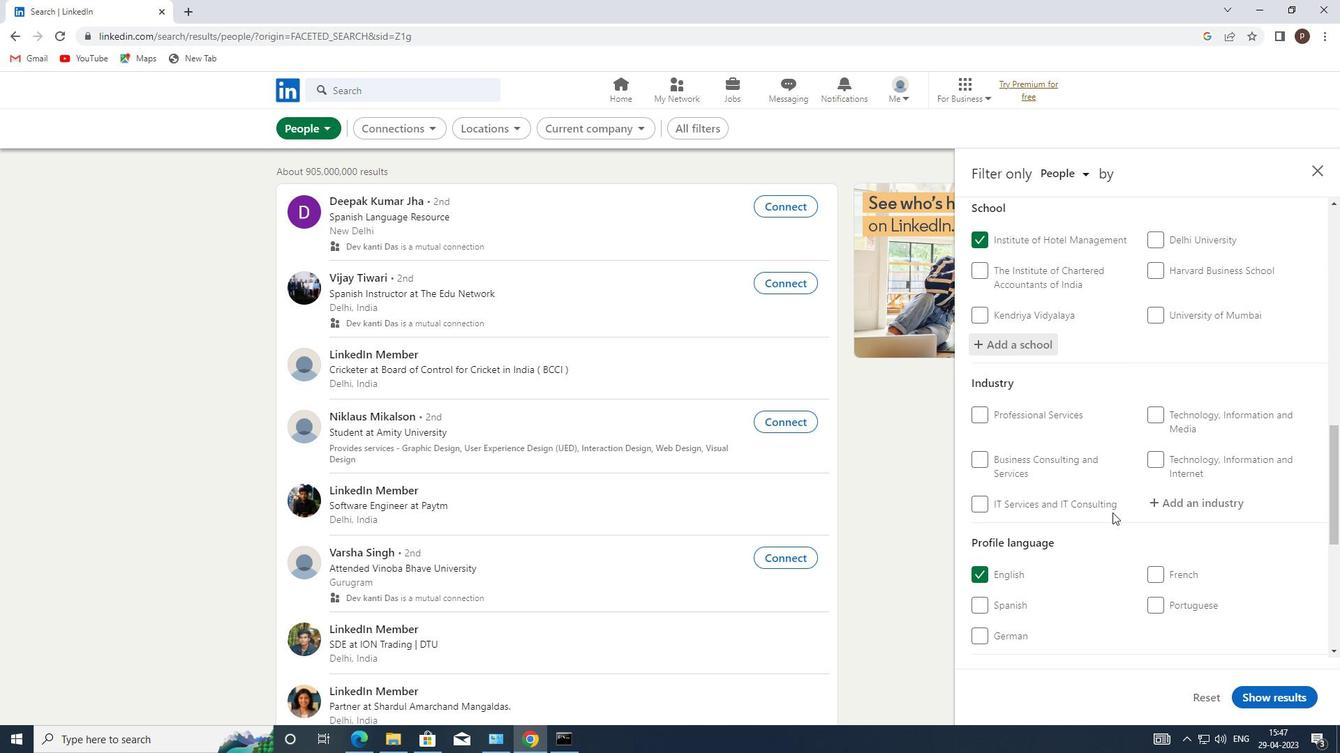 
Action: Mouse pressed left at (1158, 505)
Screenshot: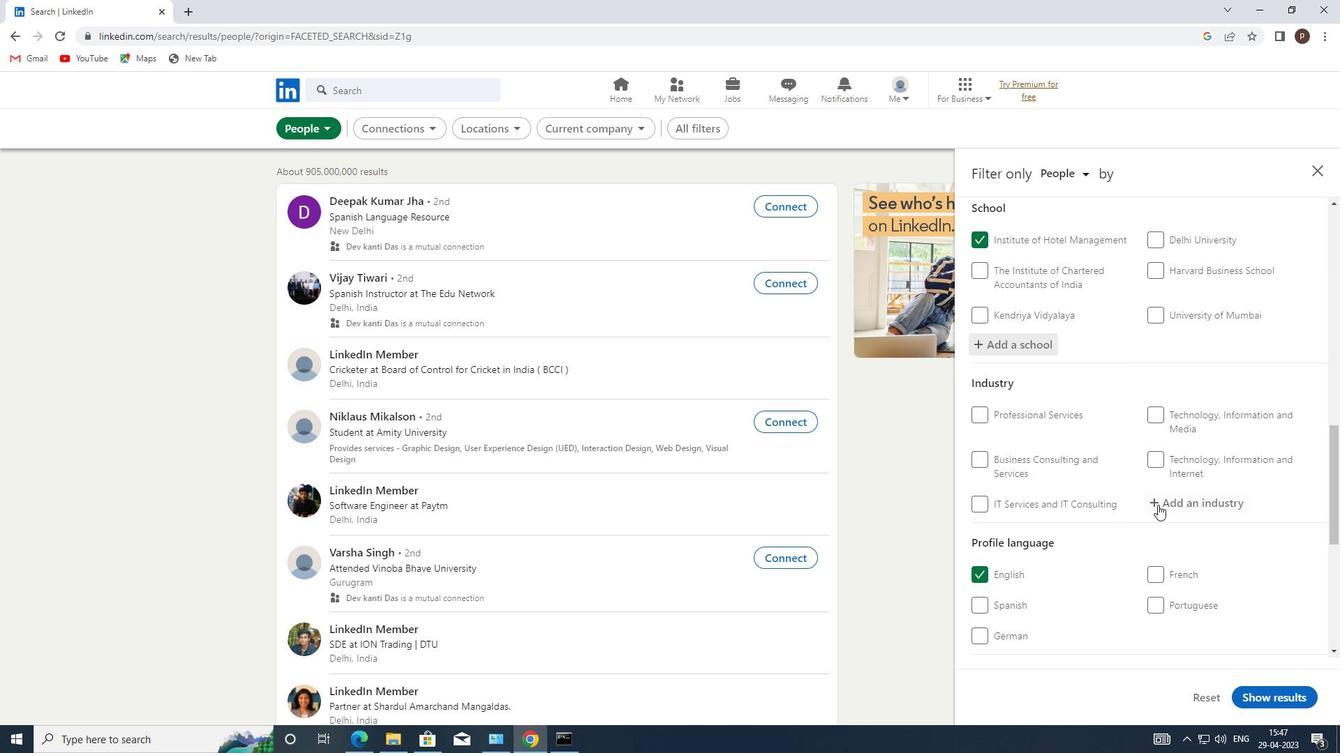 
Action: Mouse moved to (1160, 504)
Screenshot: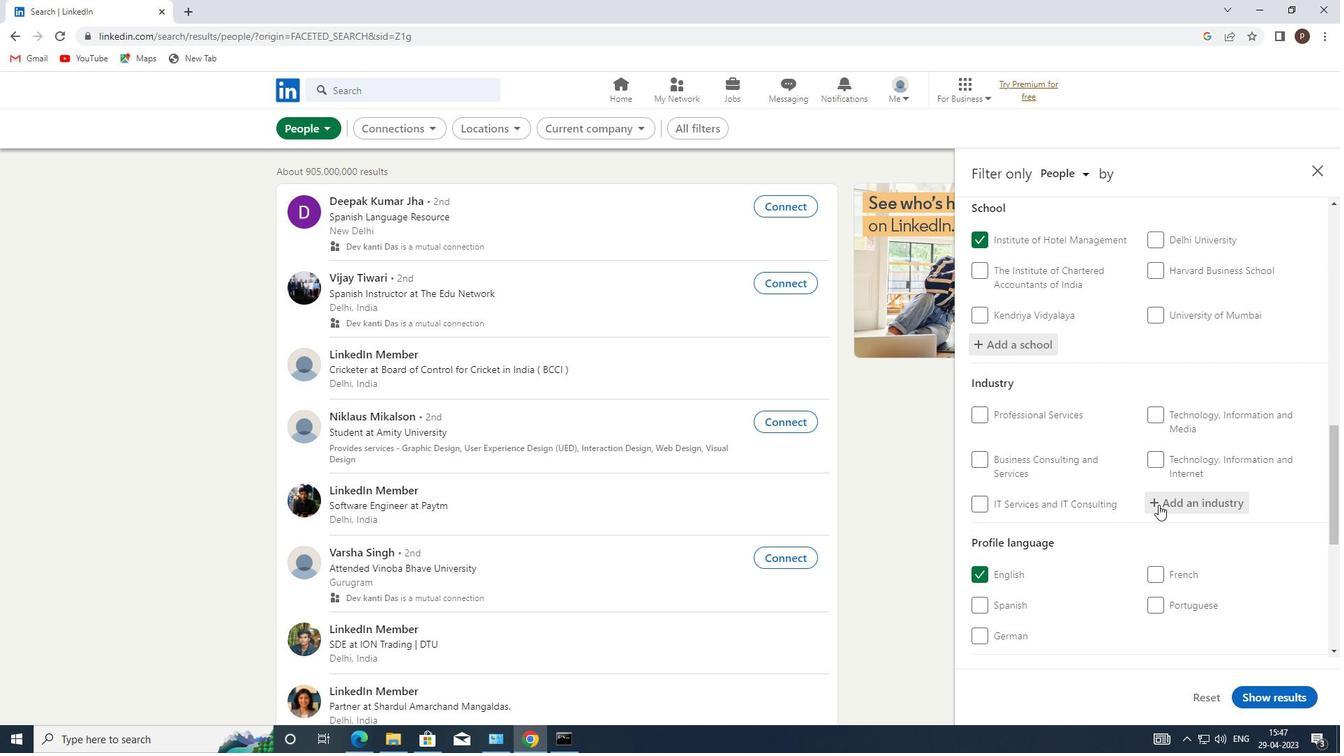 
Action: Mouse pressed left at (1160, 504)
Screenshot: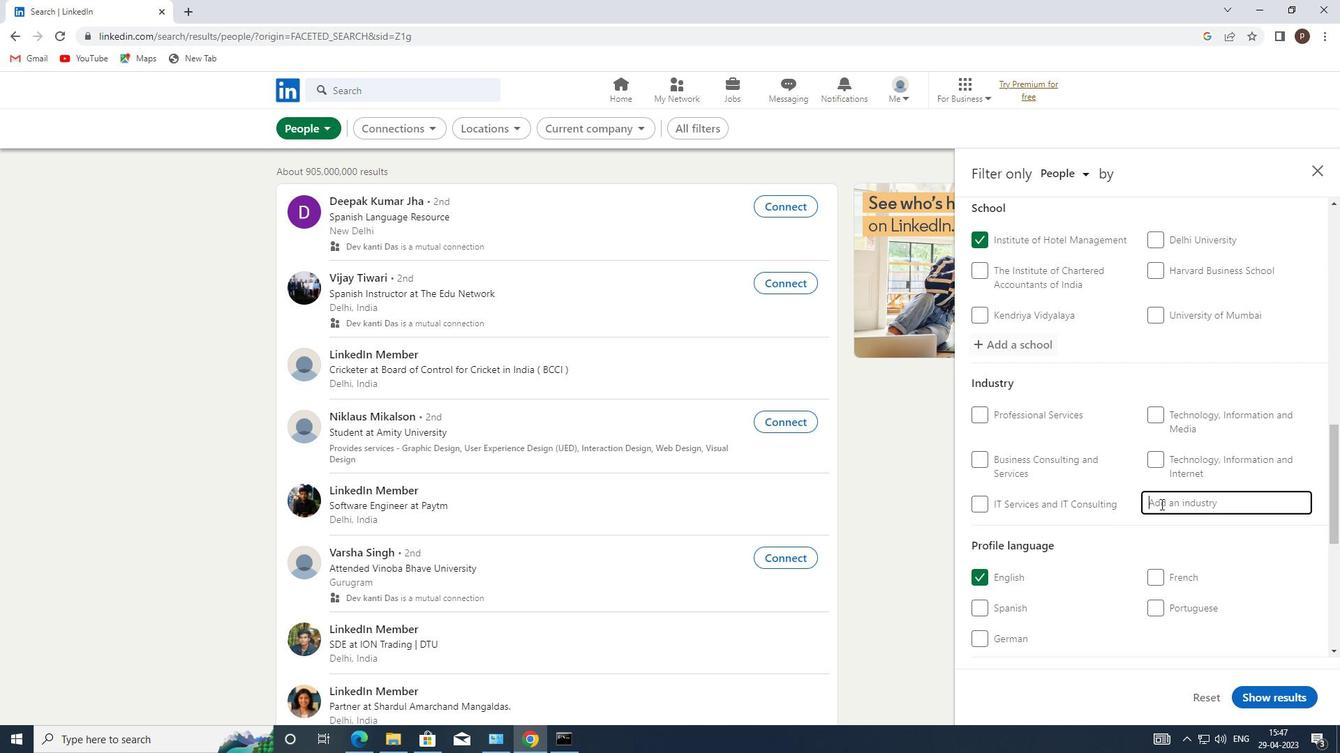 
Action: Key pressed <Key.caps_lock>R<Key.caps_lock>ENEWABLE
Screenshot: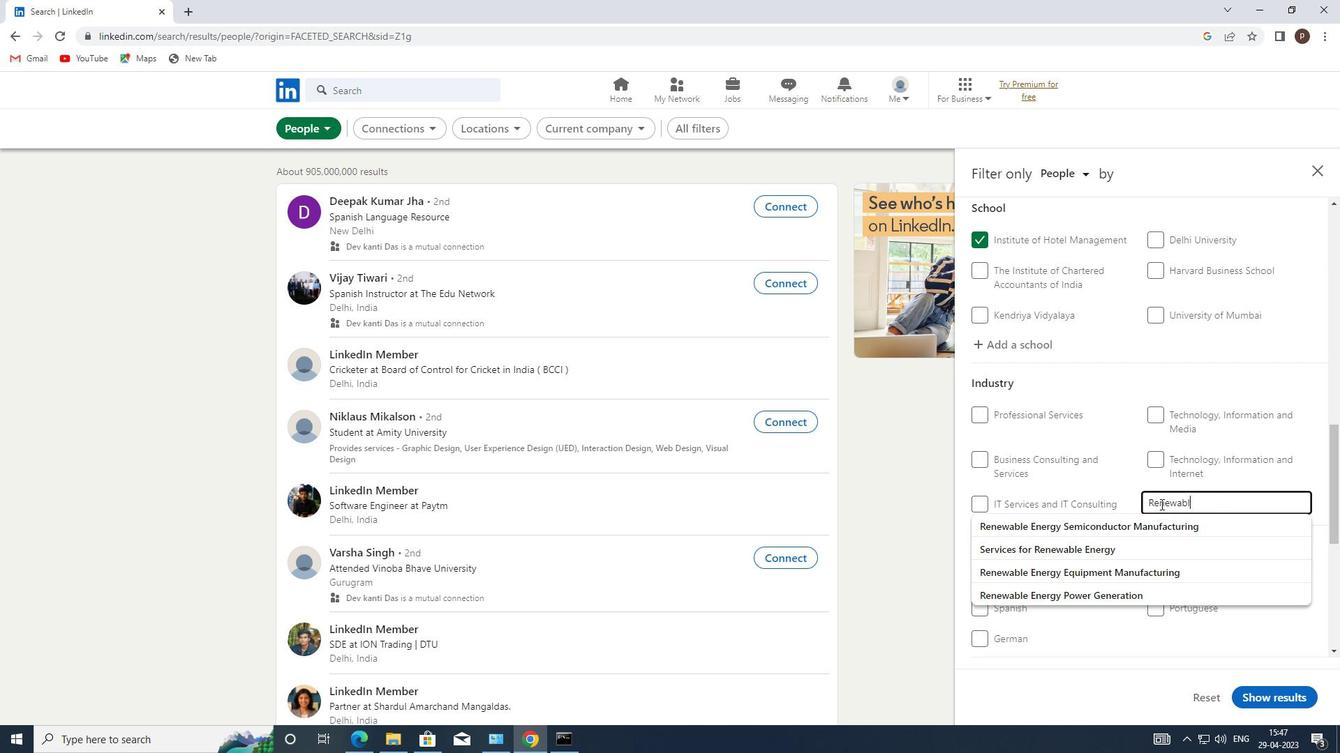 
Action: Mouse moved to (1128, 592)
Screenshot: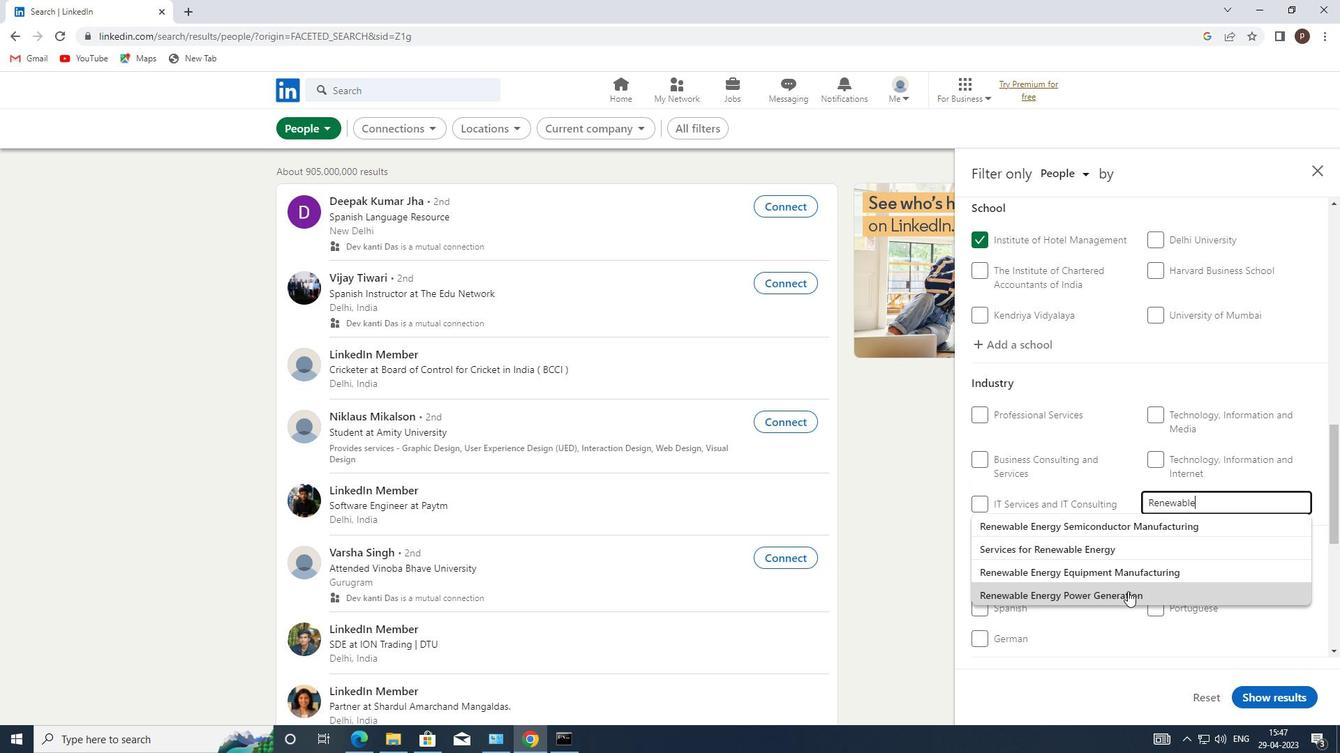 
Action: Mouse pressed left at (1128, 592)
Screenshot: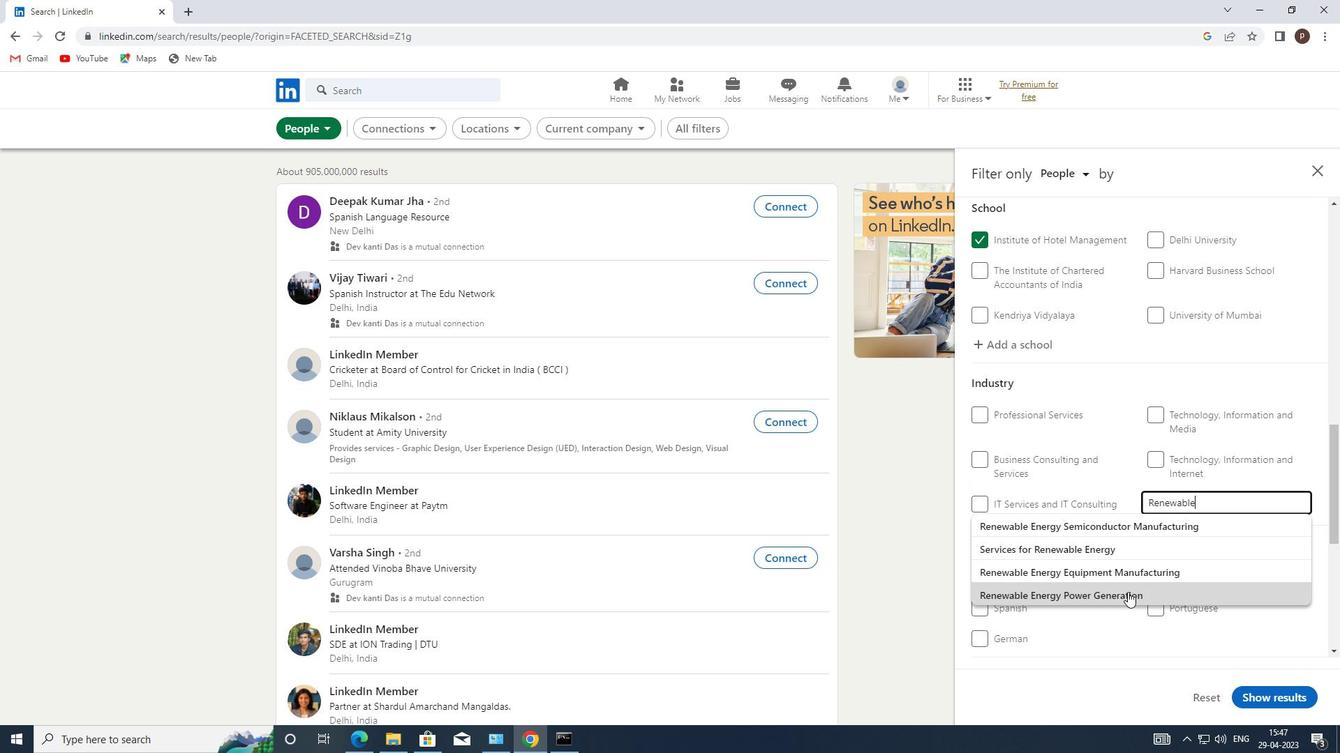 
Action: Mouse moved to (1117, 564)
Screenshot: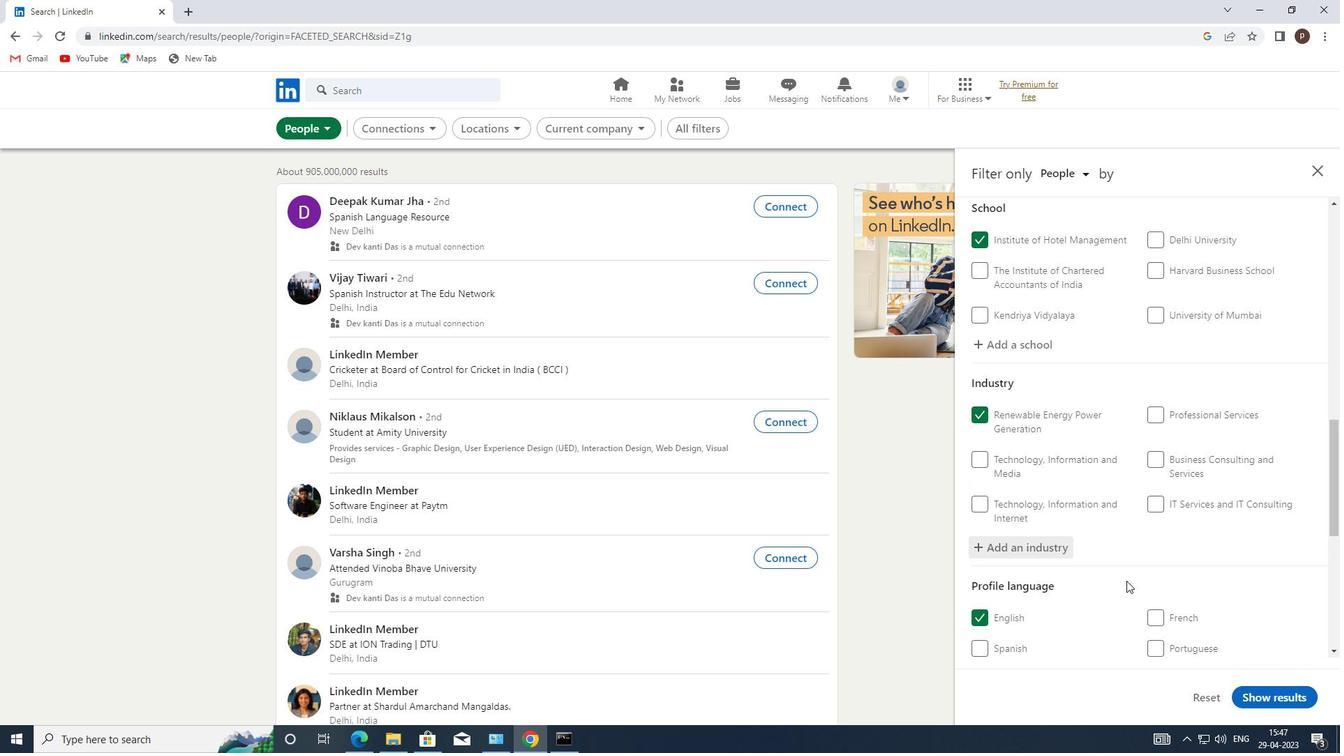 
Action: Mouse scrolled (1117, 564) with delta (0, 0)
Screenshot: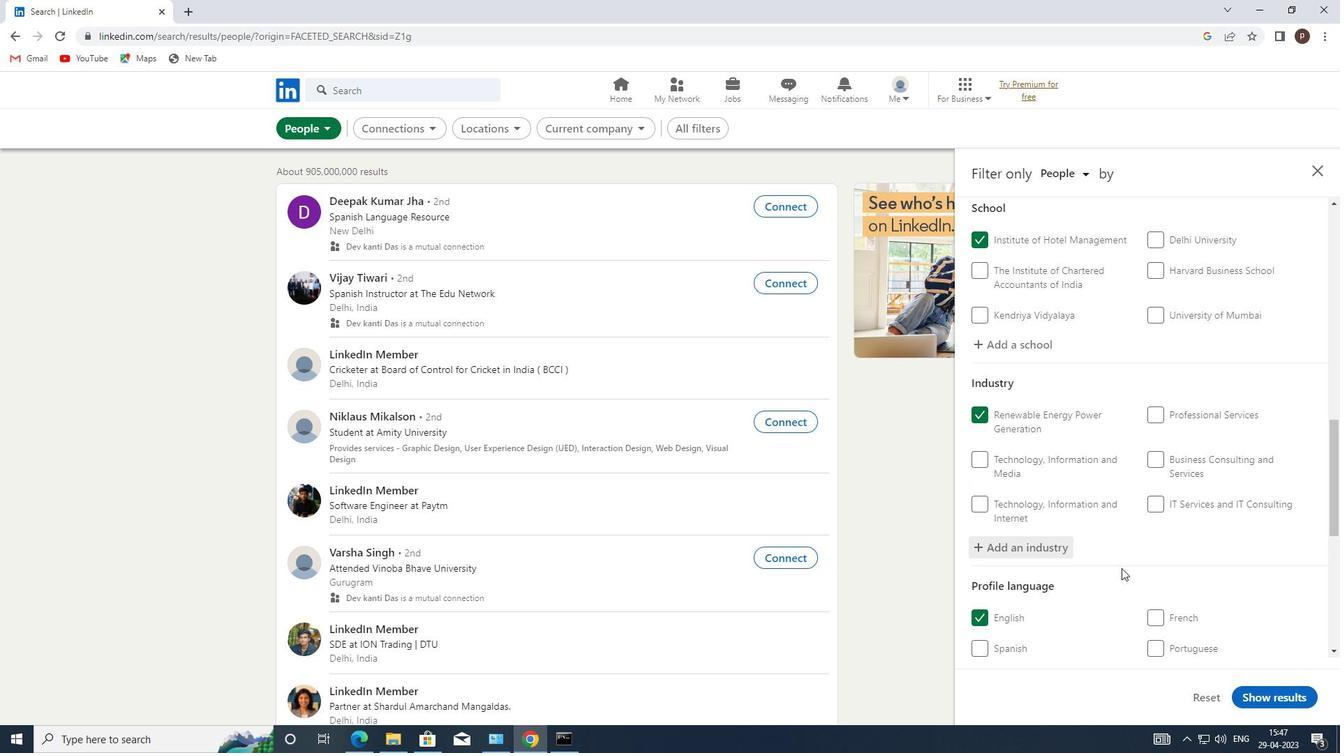 
Action: Mouse scrolled (1117, 564) with delta (0, 0)
Screenshot: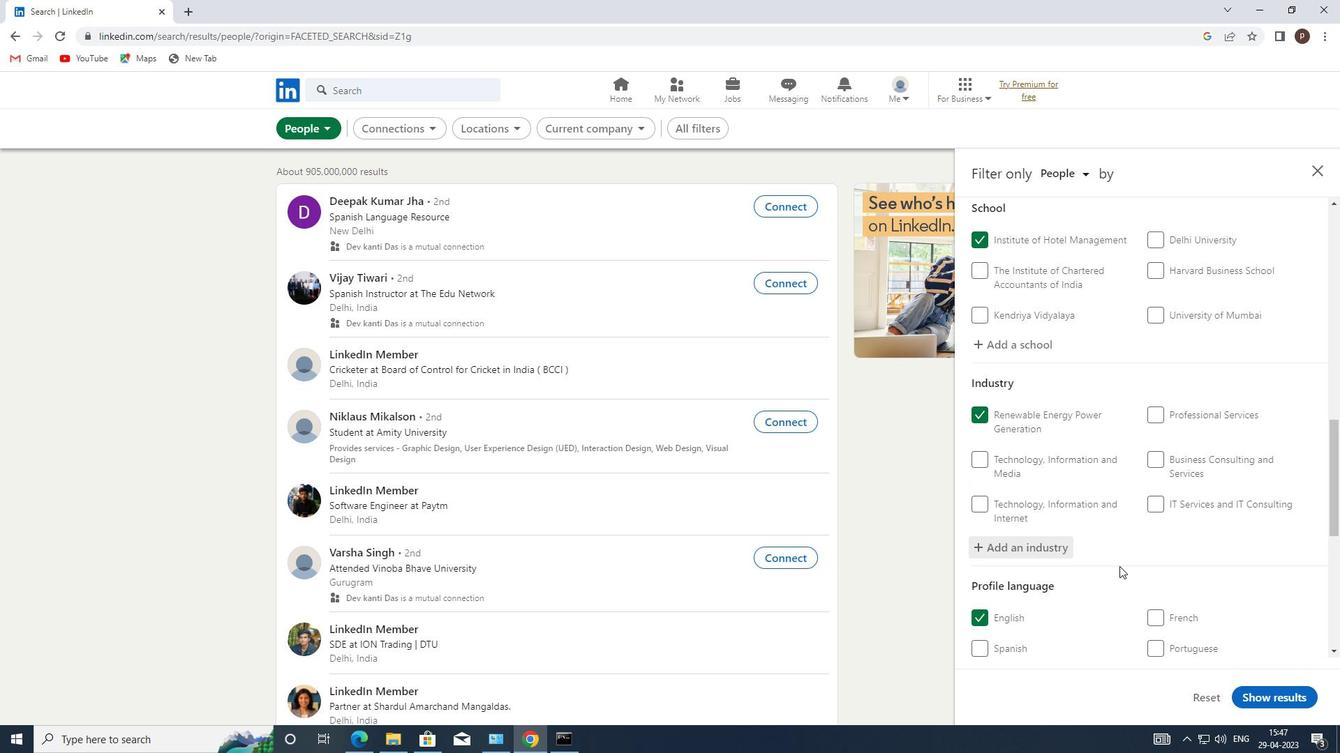 
Action: Mouse scrolled (1117, 564) with delta (0, 0)
Screenshot: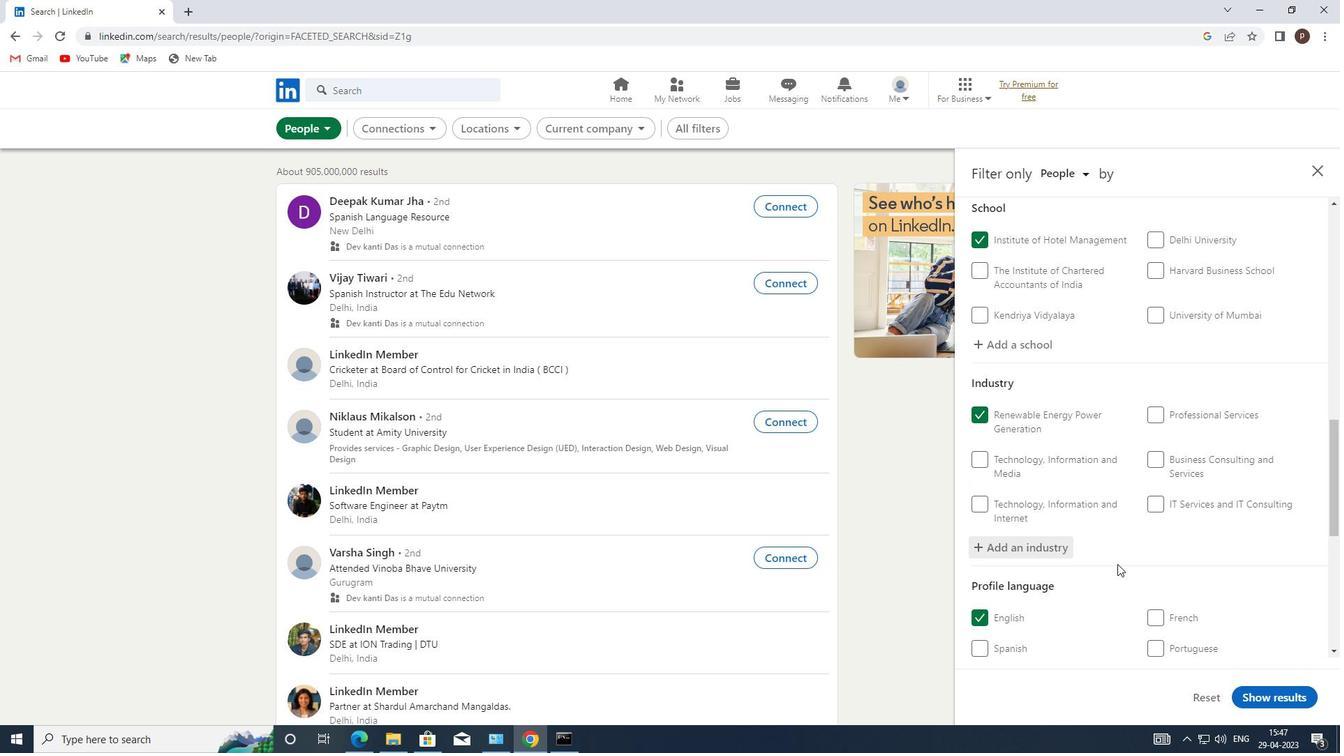 
Action: Mouse moved to (1117, 563)
Screenshot: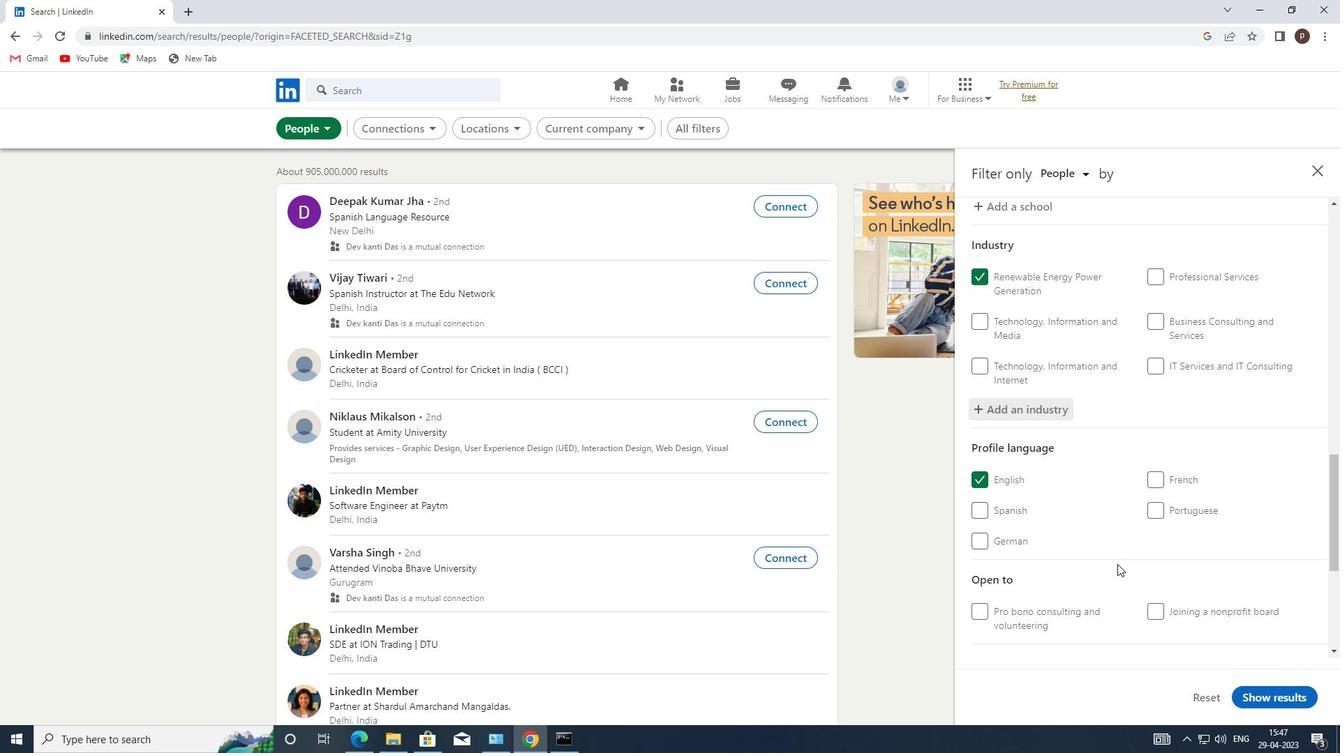 
Action: Mouse scrolled (1117, 562) with delta (0, 0)
Screenshot: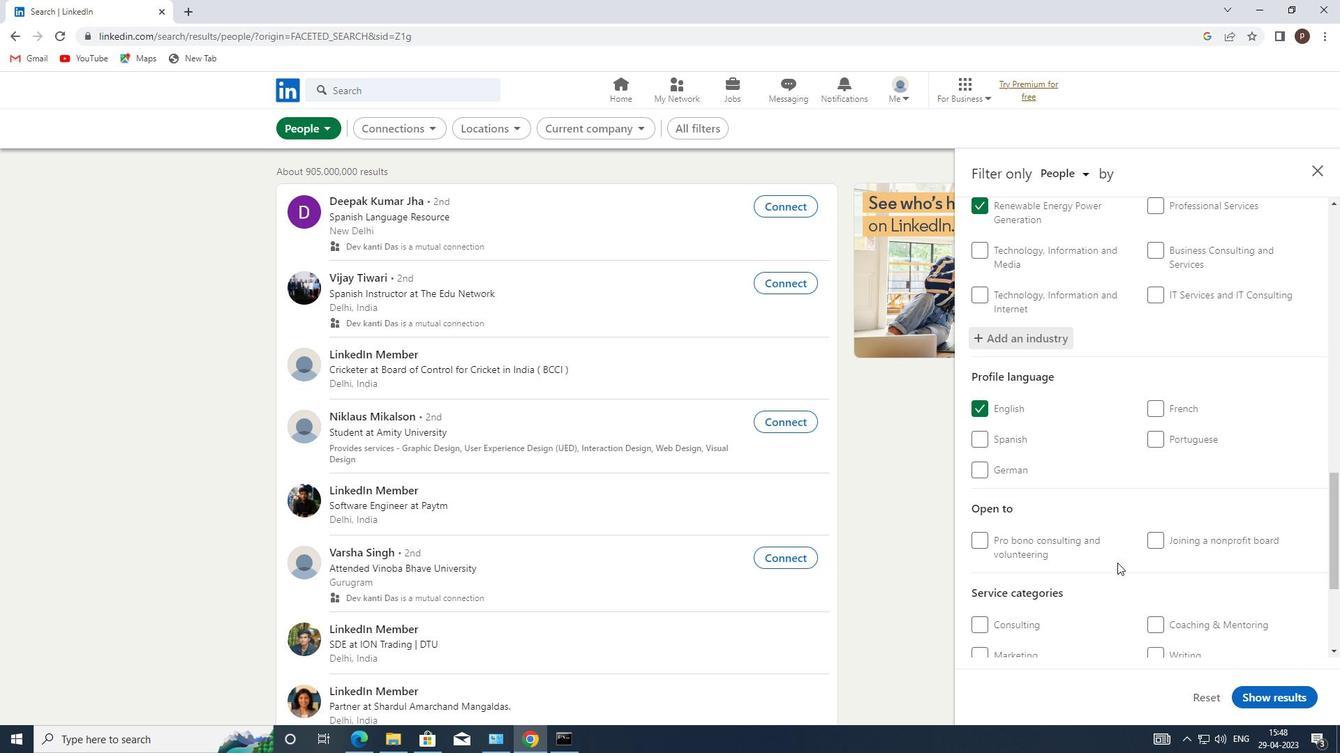 
Action: Mouse scrolled (1117, 562) with delta (0, 0)
Screenshot: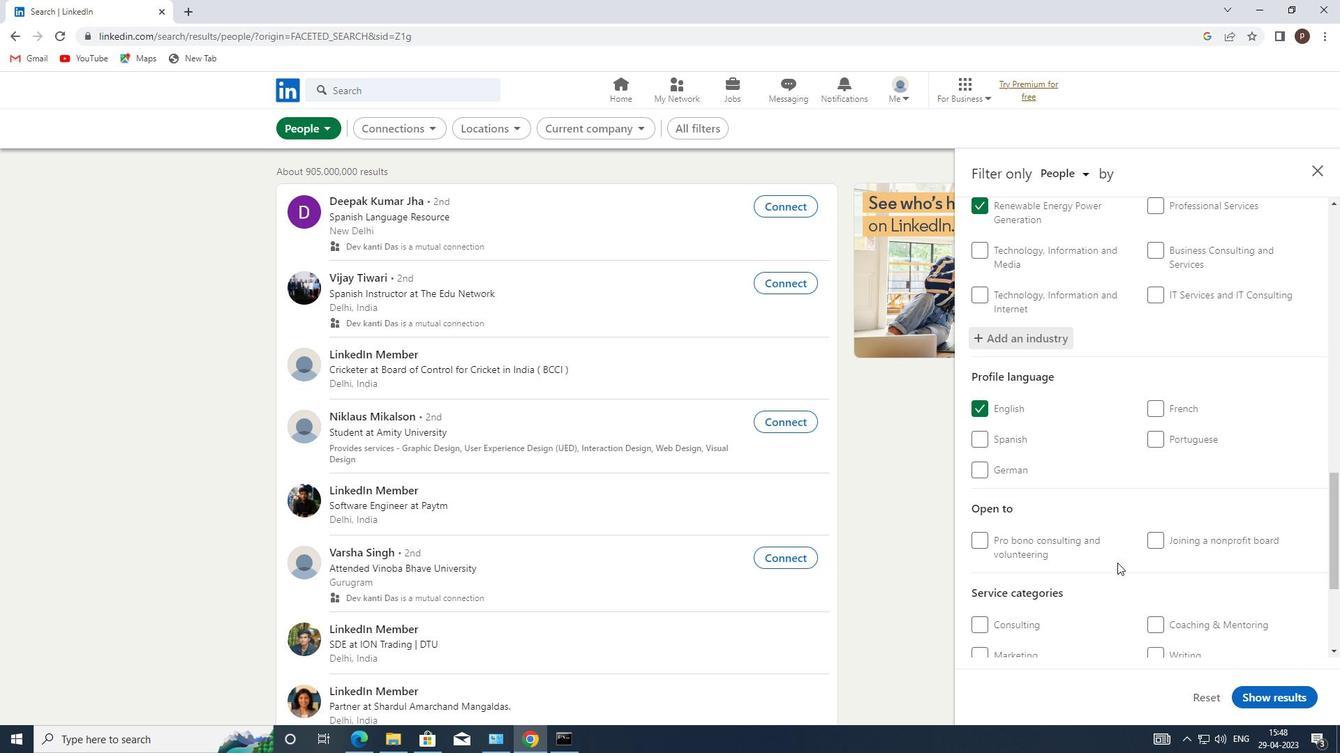 
Action: Mouse moved to (1177, 553)
Screenshot: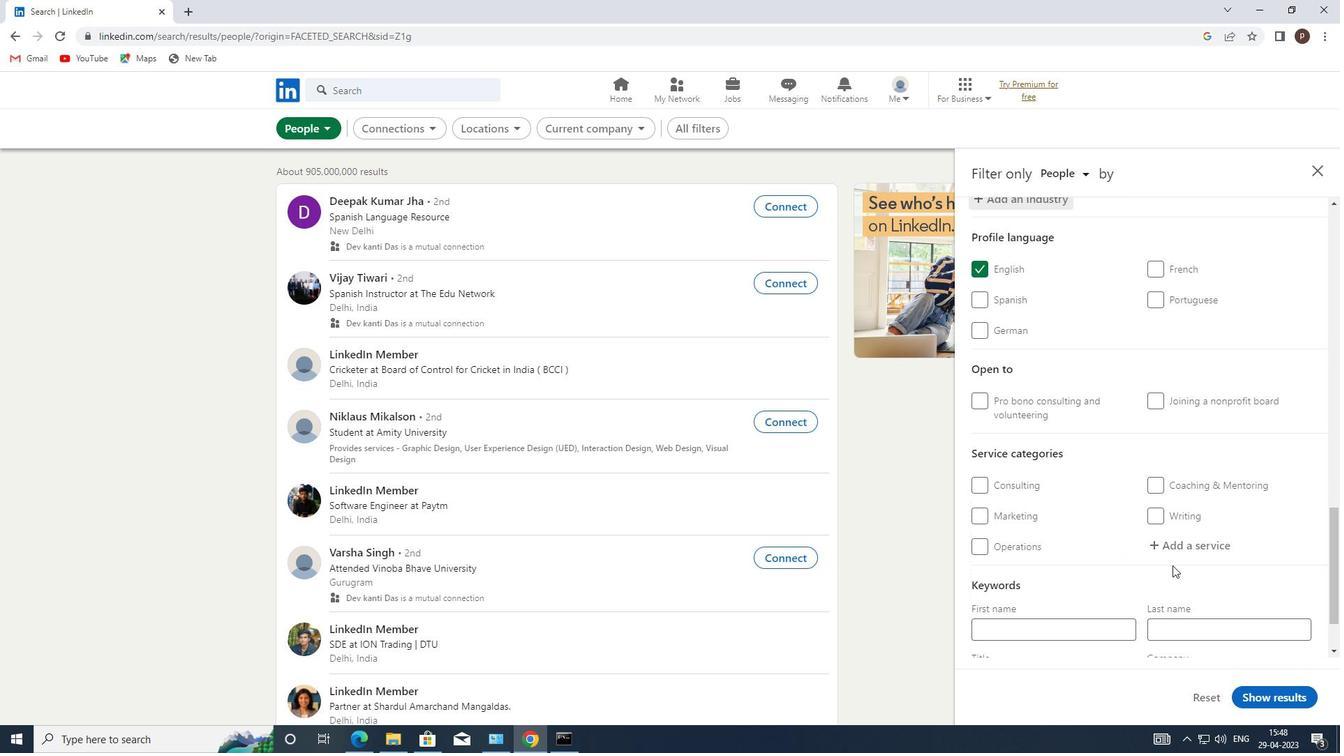 
Action: Mouse pressed left at (1177, 553)
Screenshot: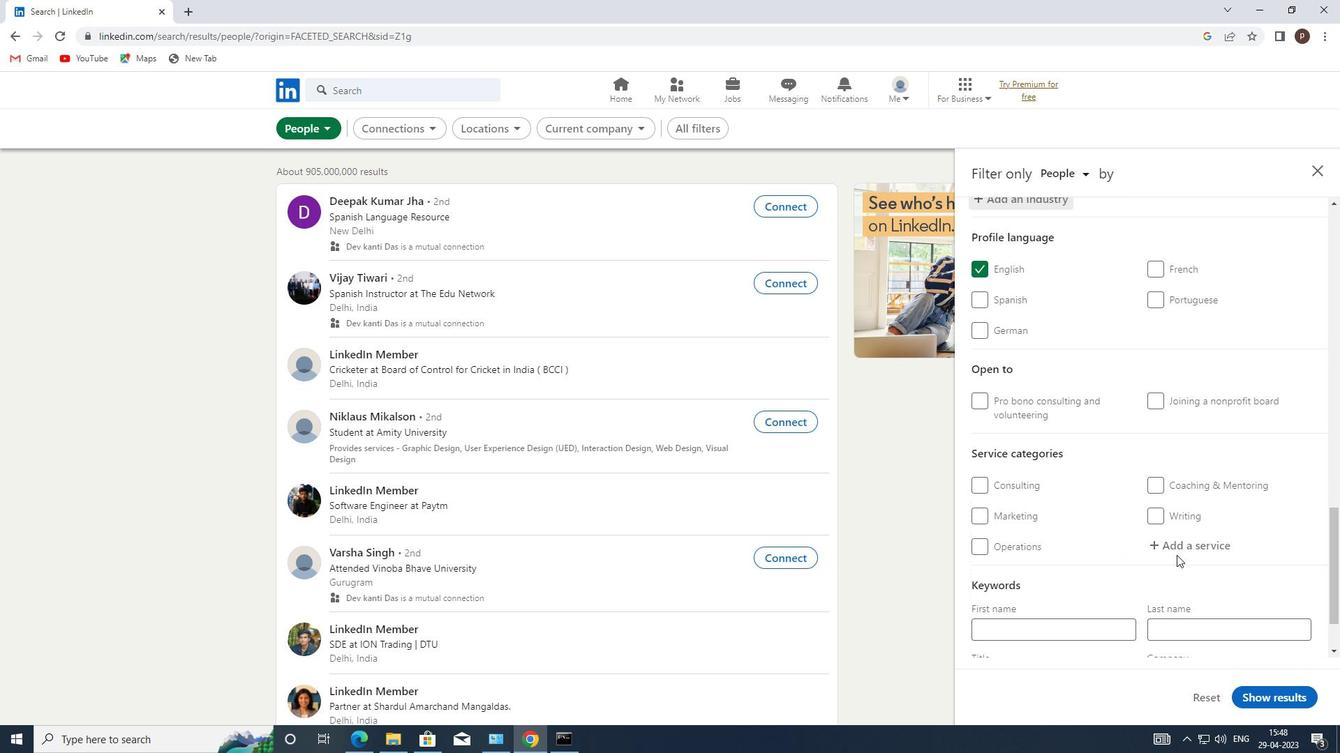 
Action: Mouse moved to (1177, 552)
Screenshot: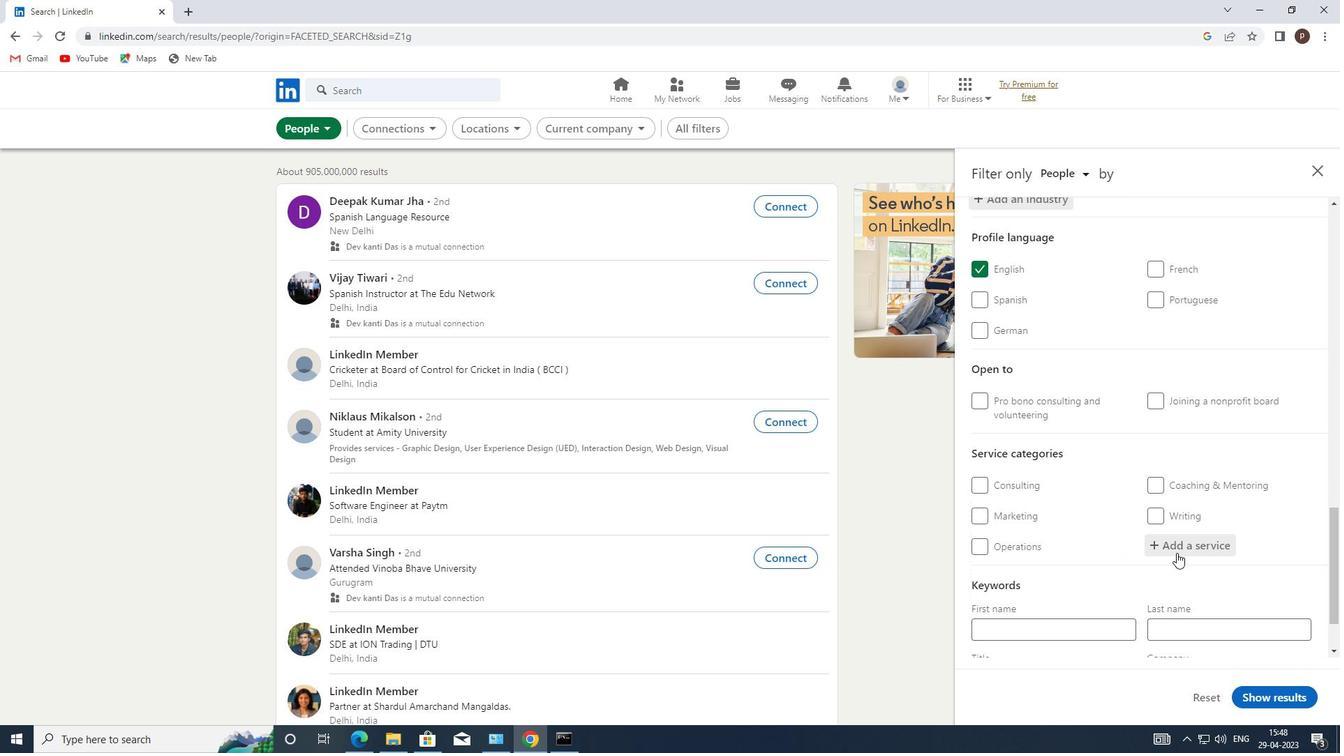 
Action: Key pressed <Key.caps_lock>N<Key.caps_lock>EGO
Screenshot: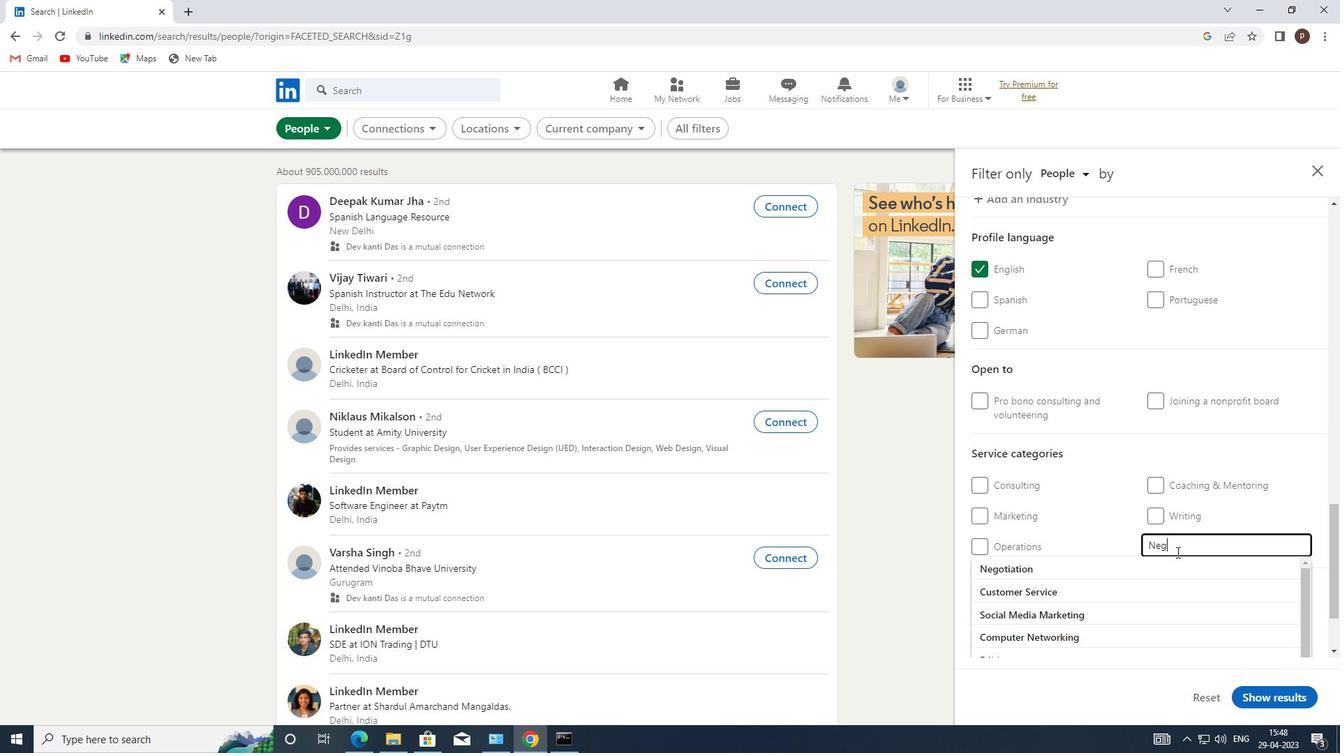 
Action: Mouse moved to (1114, 571)
Screenshot: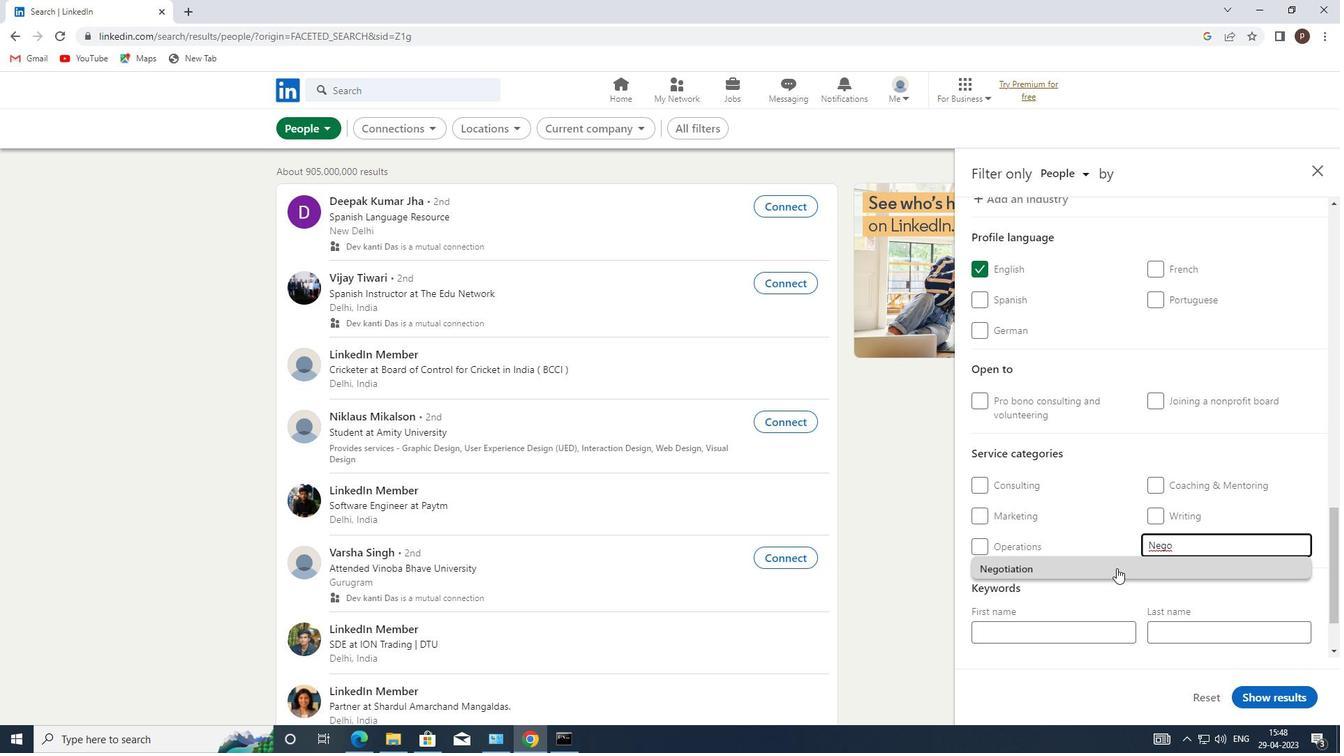 
Action: Mouse pressed left at (1114, 571)
Screenshot: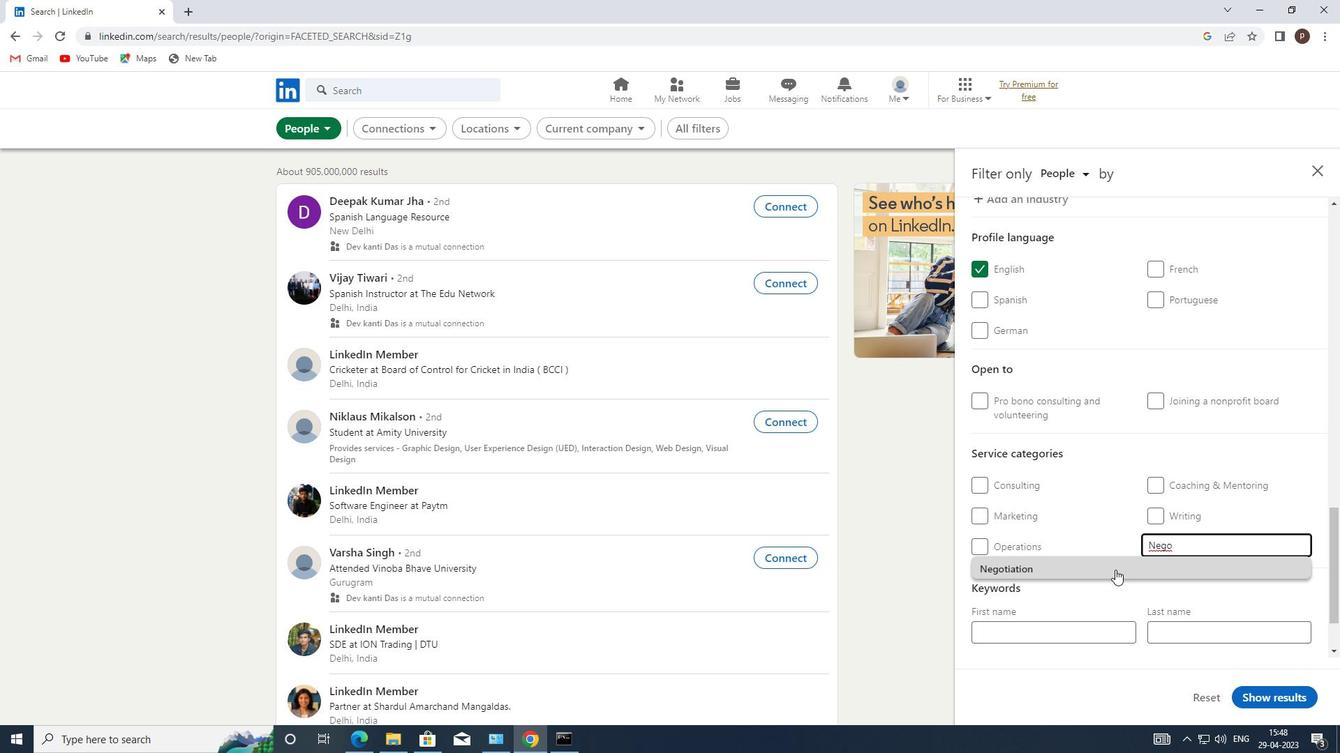 
Action: Mouse moved to (1103, 566)
Screenshot: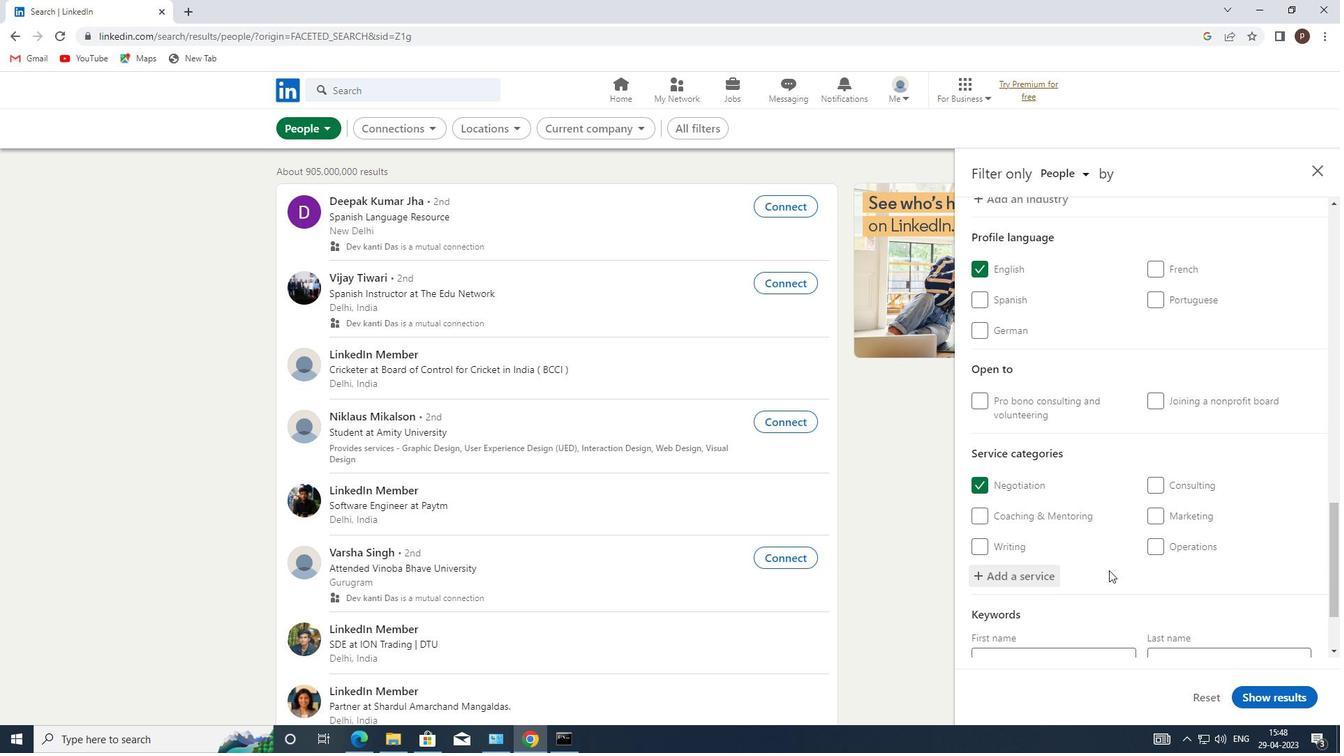 
Action: Mouse scrolled (1103, 566) with delta (0, 0)
Screenshot: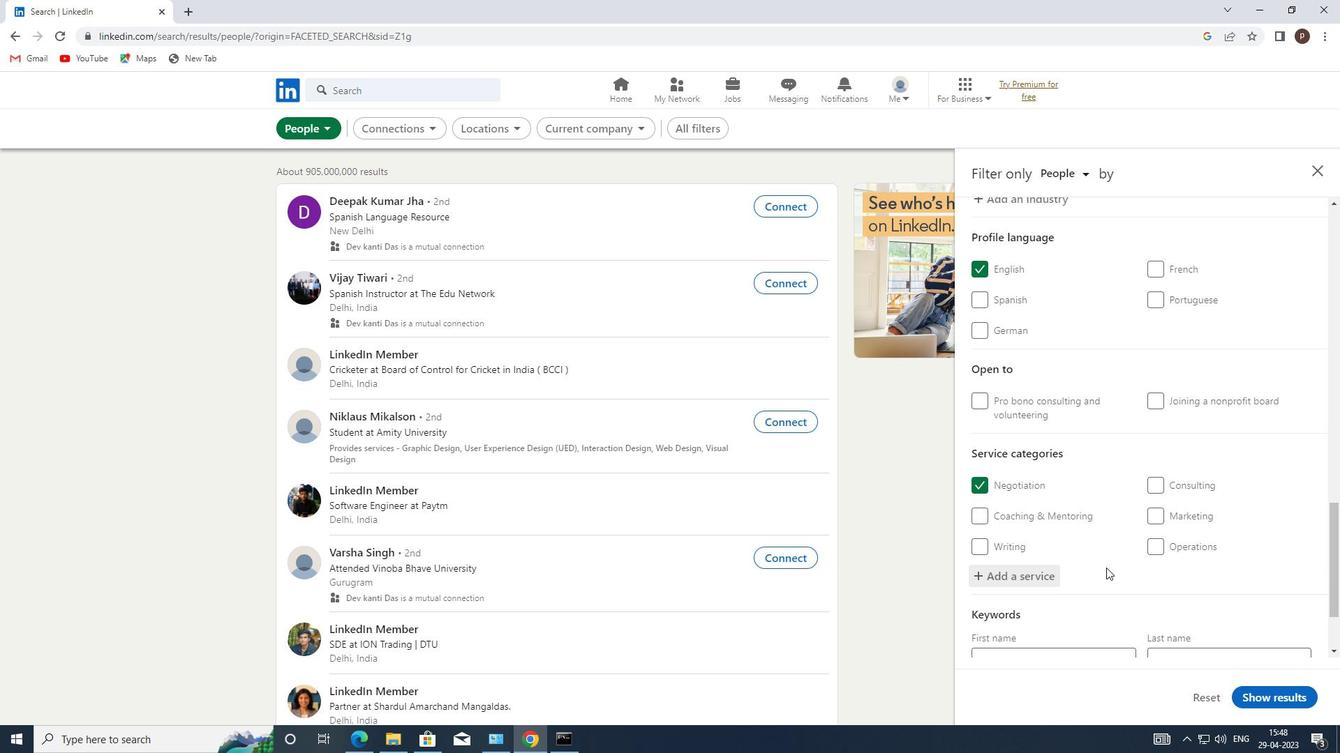 
Action: Mouse scrolled (1103, 566) with delta (0, 0)
Screenshot: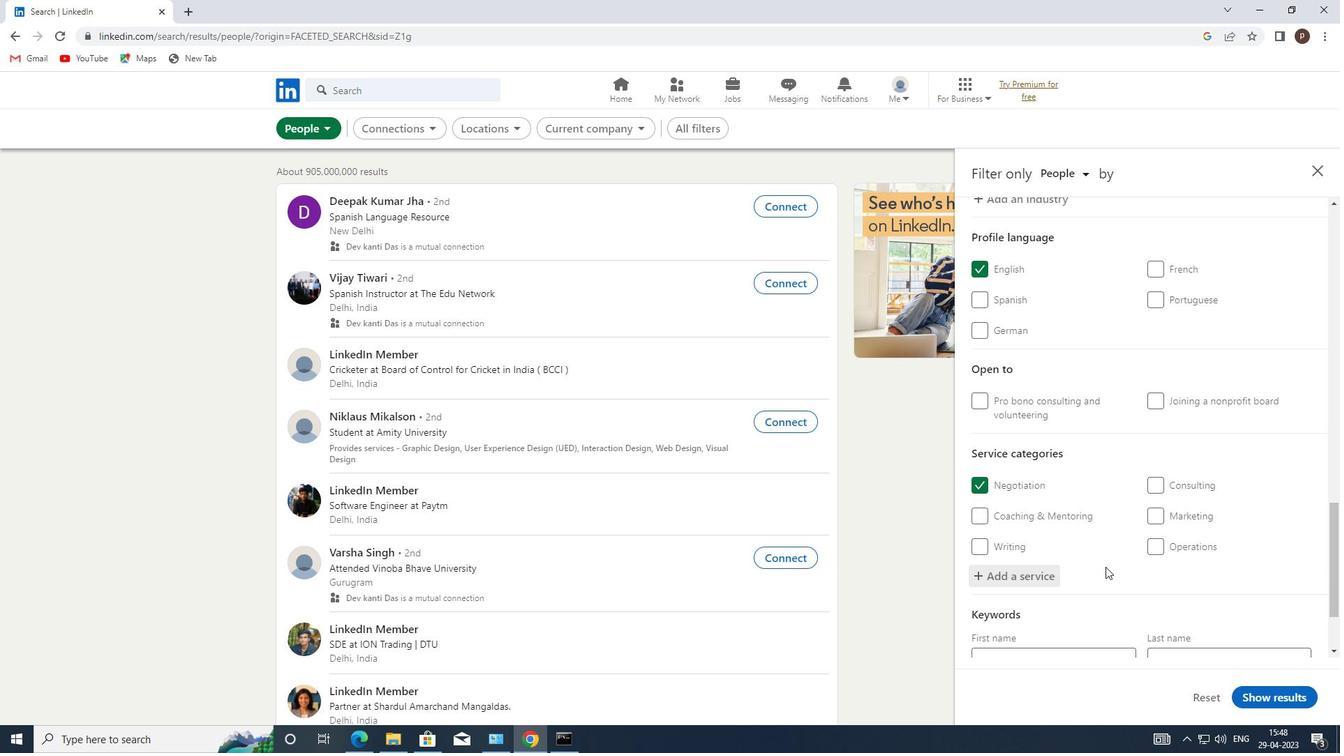 
Action: Mouse scrolled (1103, 566) with delta (0, 0)
Screenshot: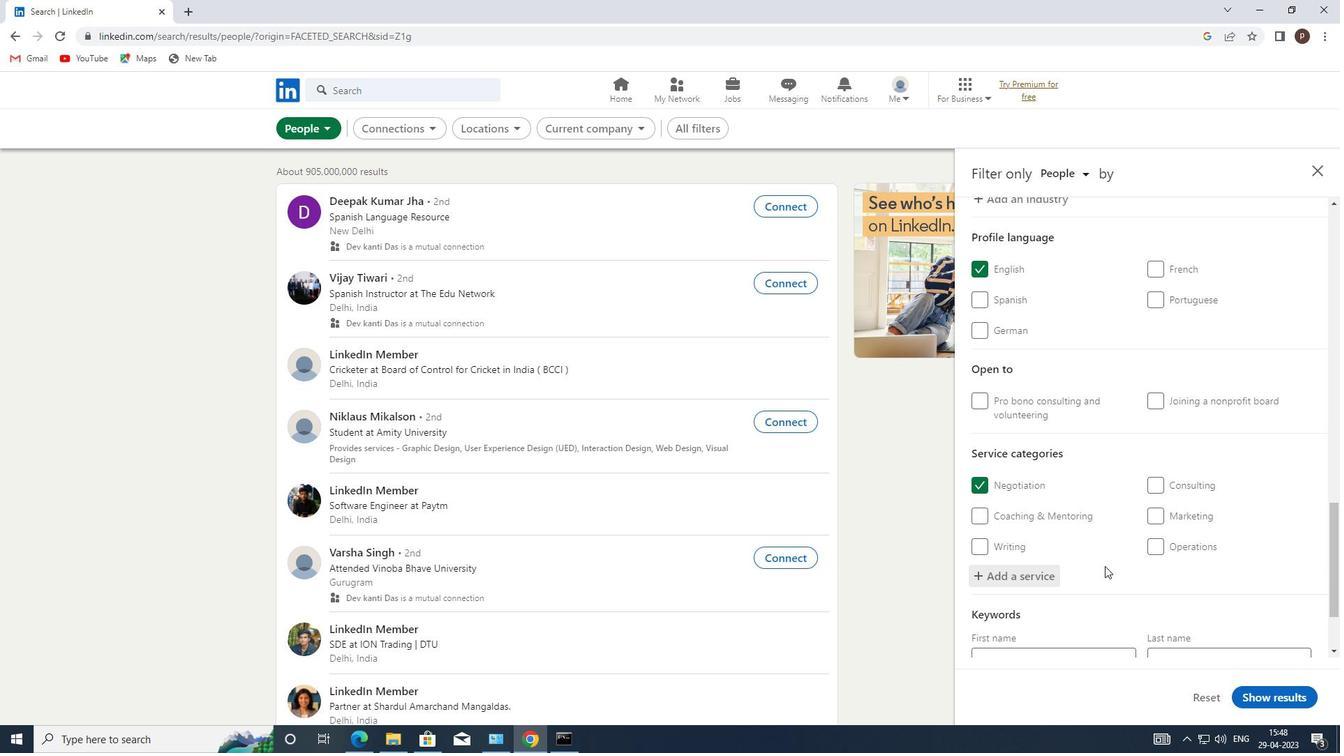 
Action: Mouse scrolled (1103, 566) with delta (0, 0)
Screenshot: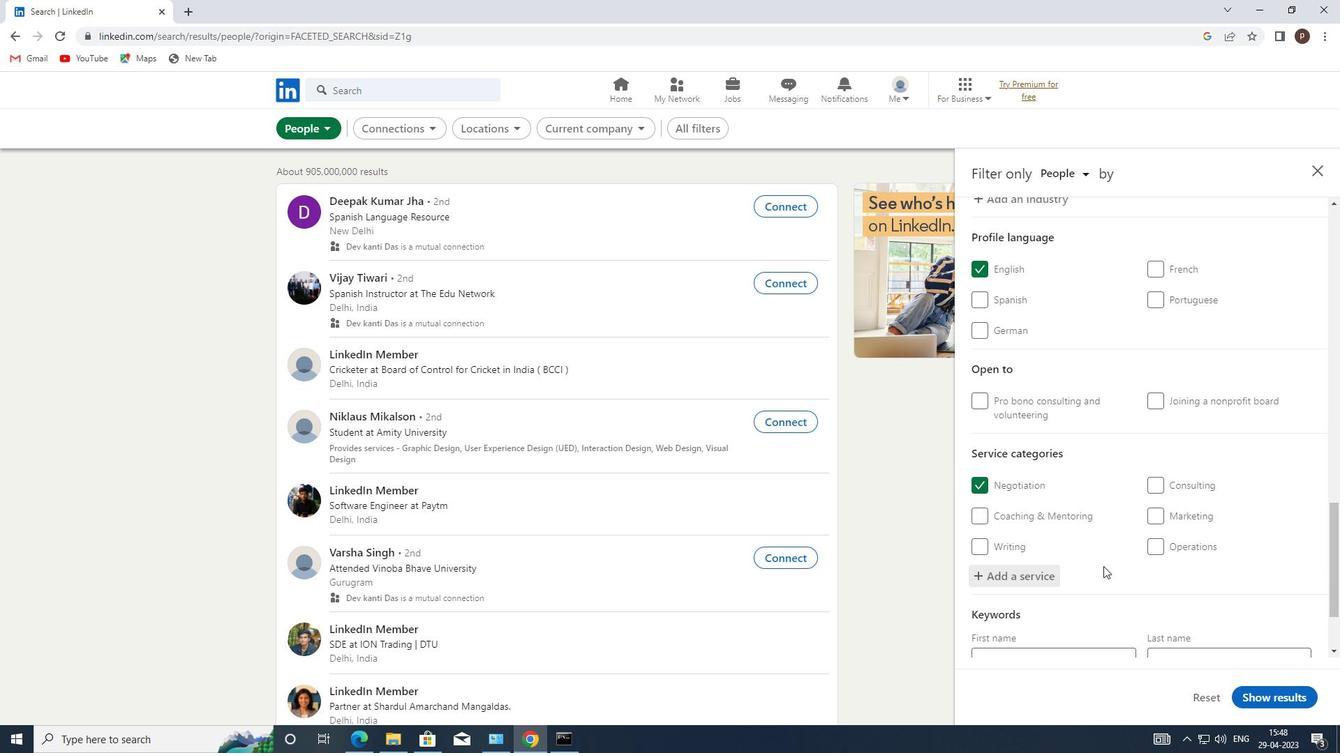 
Action: Mouse moved to (1028, 585)
Screenshot: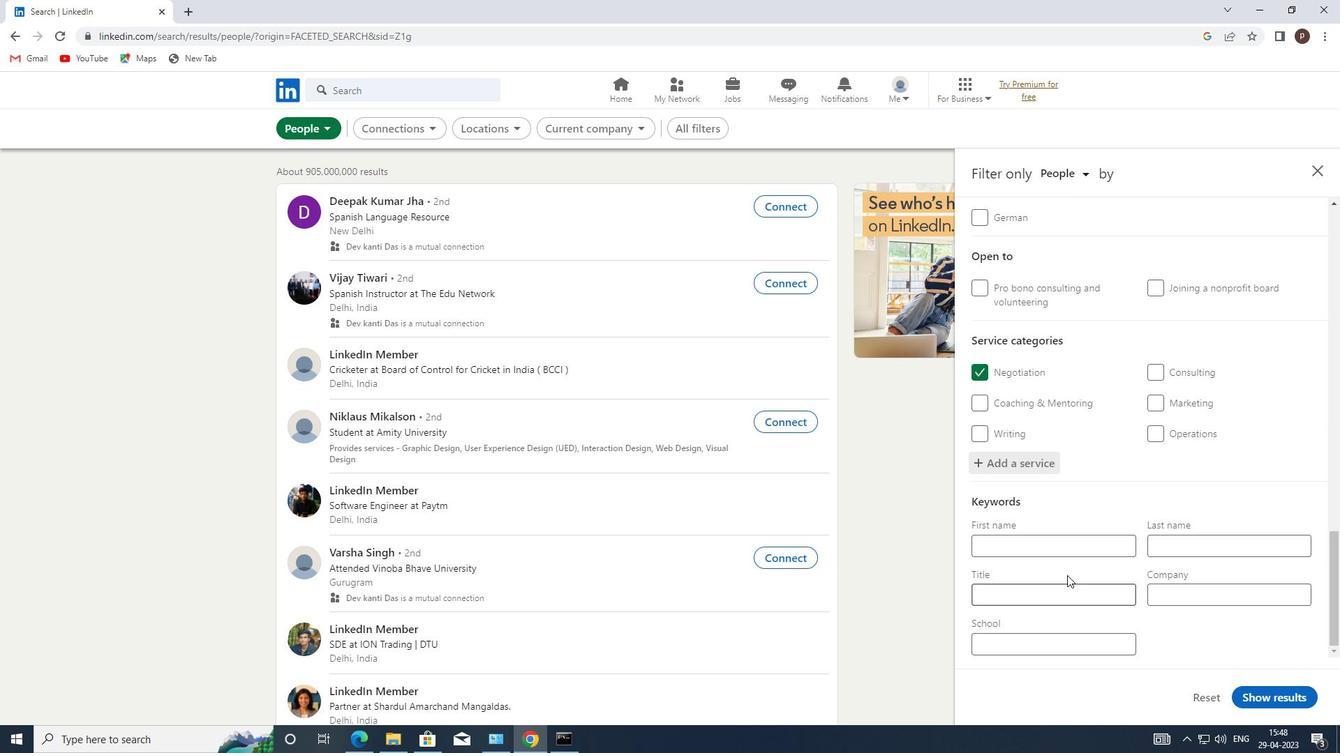 
Action: Mouse pressed left at (1028, 585)
Screenshot: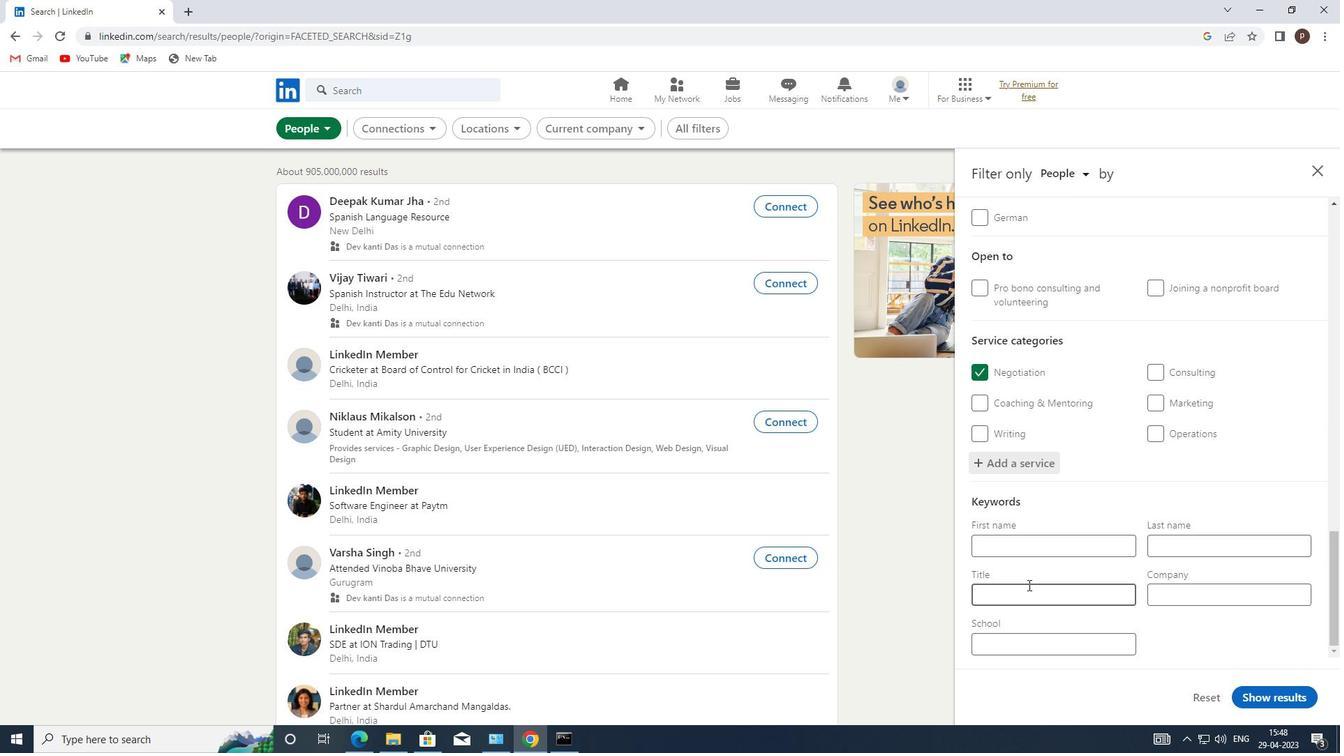 
Action: Key pressed <Key.caps_lock>N<Key.caps_lock>OVELIST/<Key.caps_lock>W<Key.caps_lock>RITER<Key.space>
Screenshot: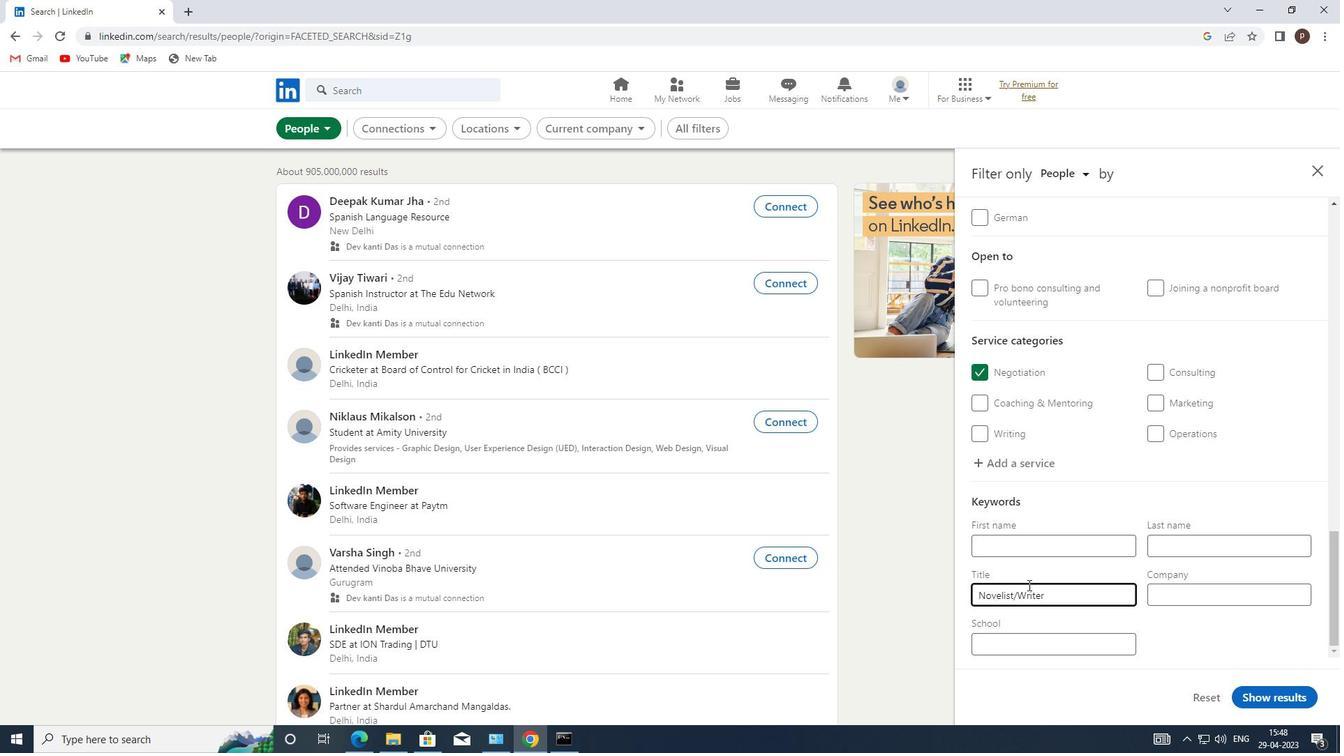 
Action: Mouse moved to (1264, 693)
Screenshot: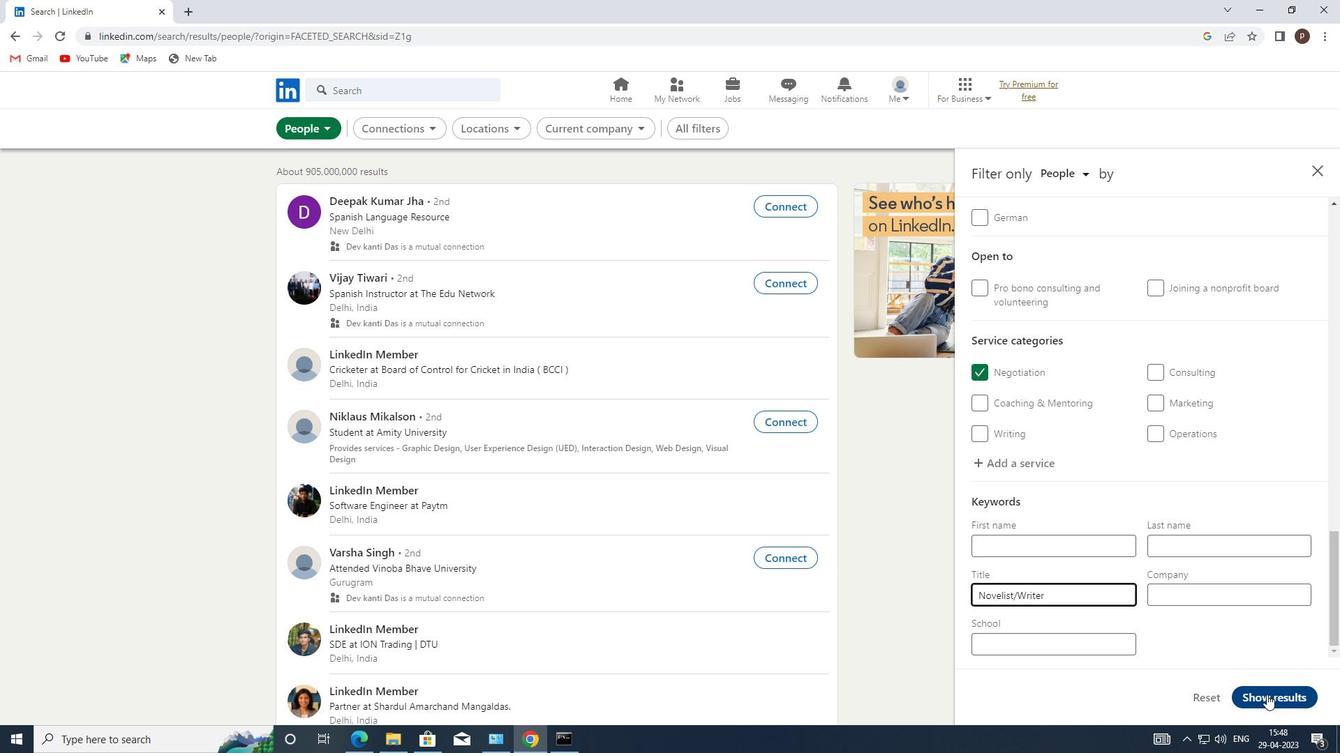 
Action: Mouse pressed left at (1264, 693)
Screenshot: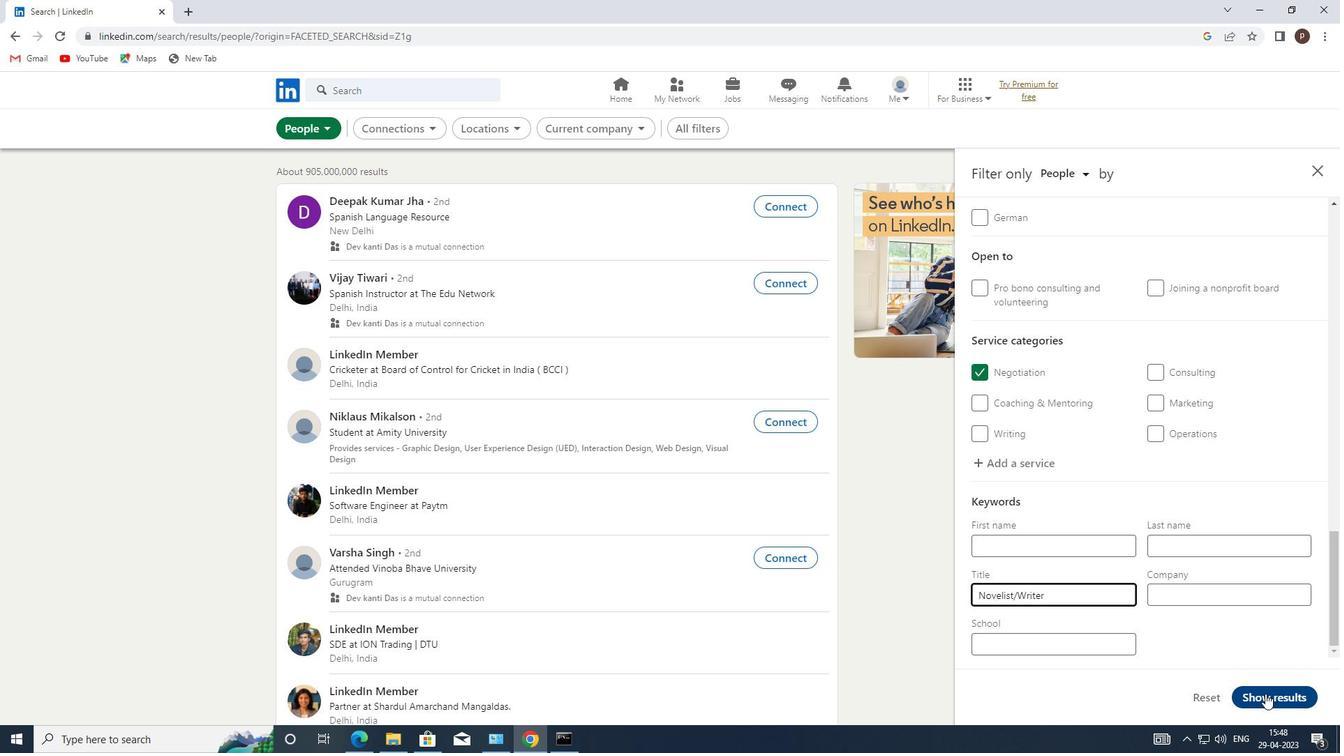 
